 Task: In the  document Machupicchu.html Add another  'page' Use the Tool Explore 'and look for brief about the picture in first page, copy 2-3 lines in second sheet.' Align the text to the Left
Action: Mouse moved to (373, 445)
Screenshot: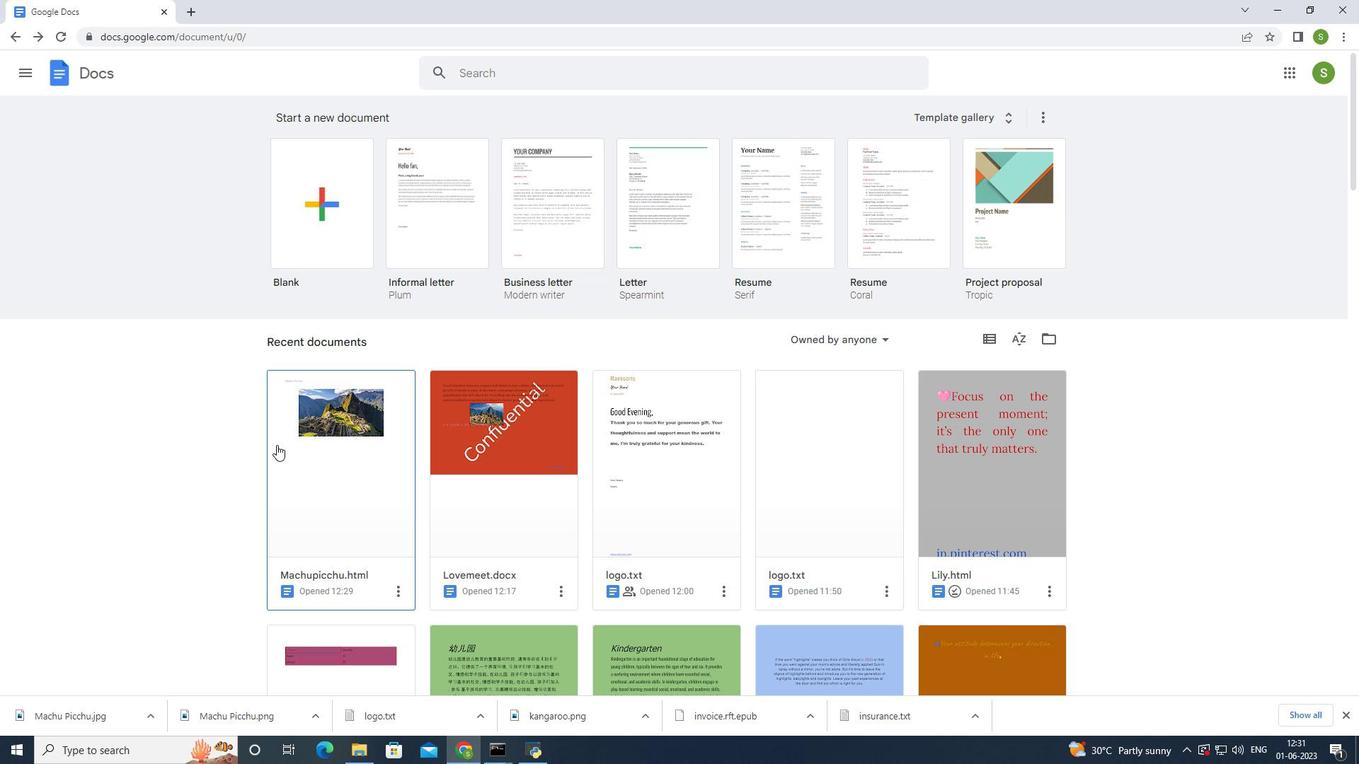 
Action: Mouse pressed left at (373, 445)
Screenshot: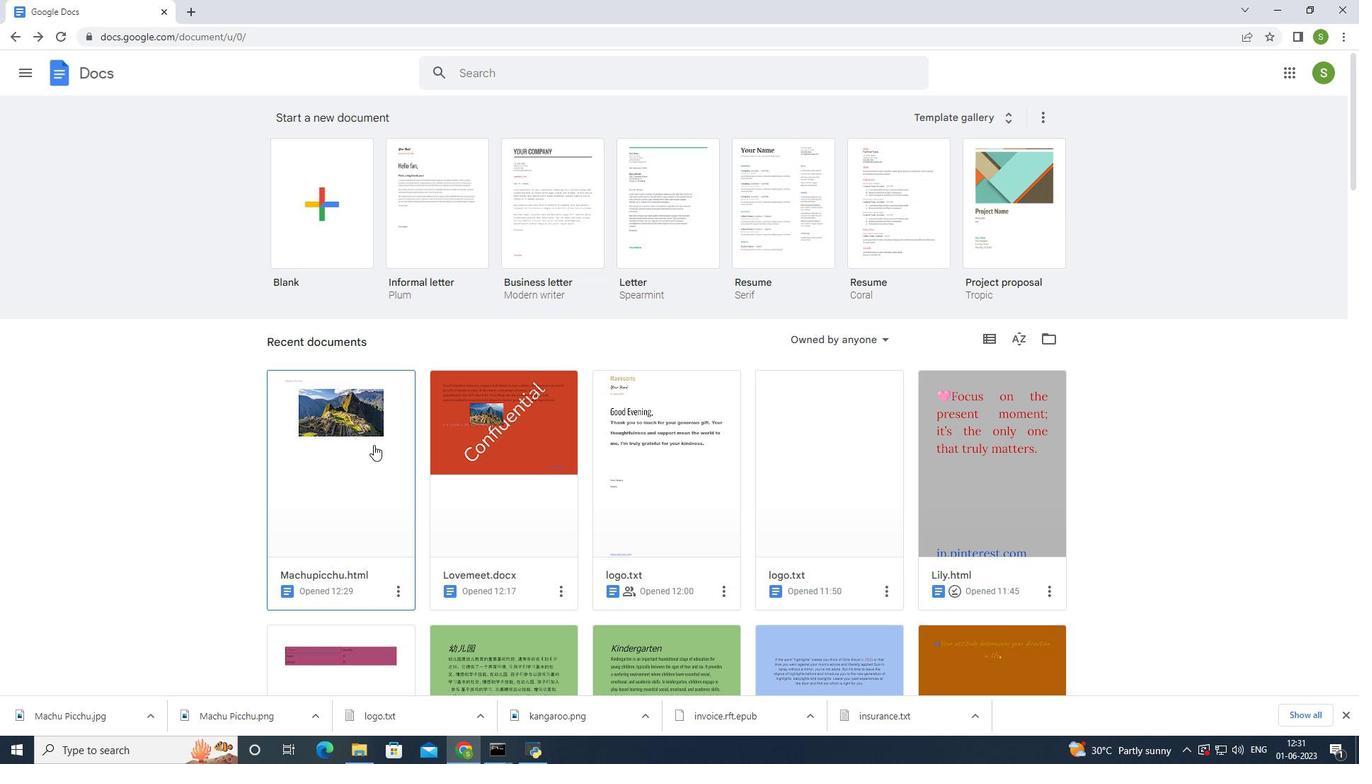 
Action: Mouse moved to (43, 81)
Screenshot: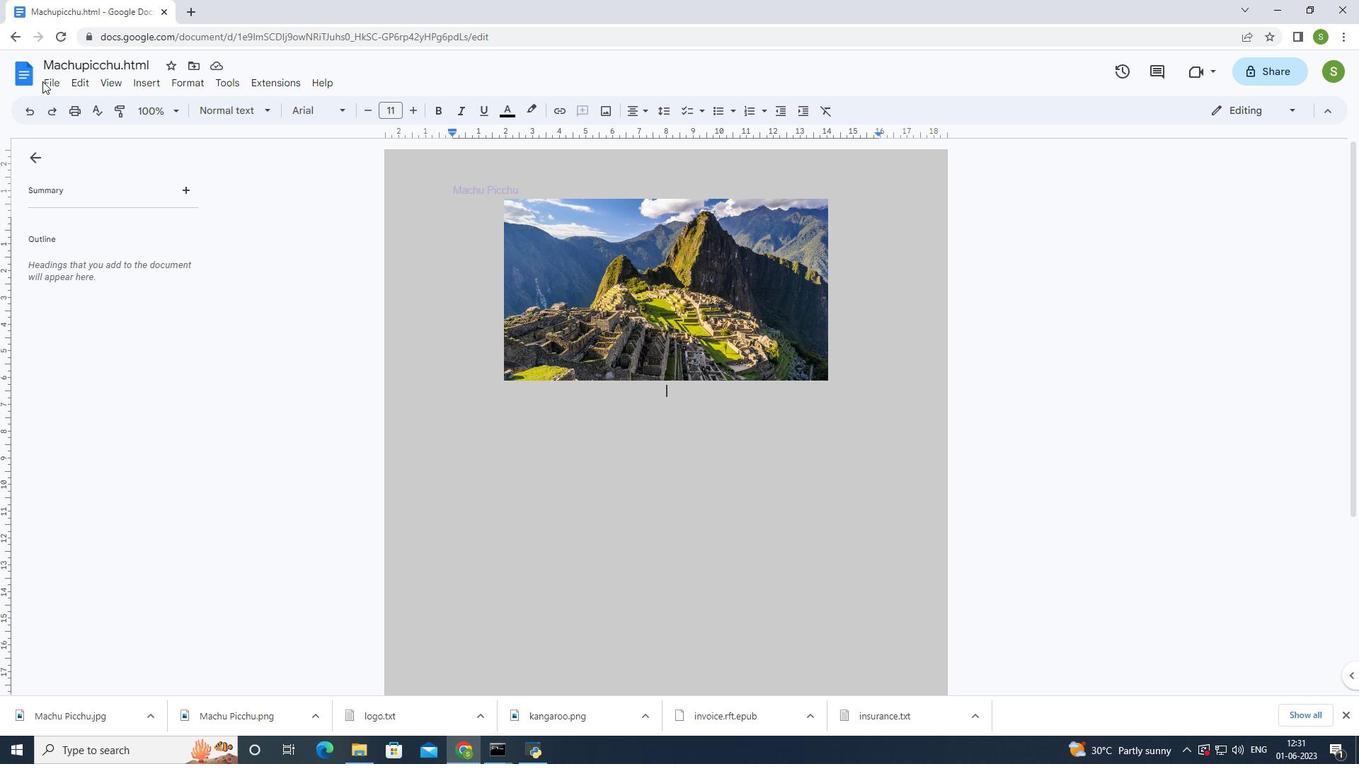 
Action: Mouse pressed left at (43, 81)
Screenshot: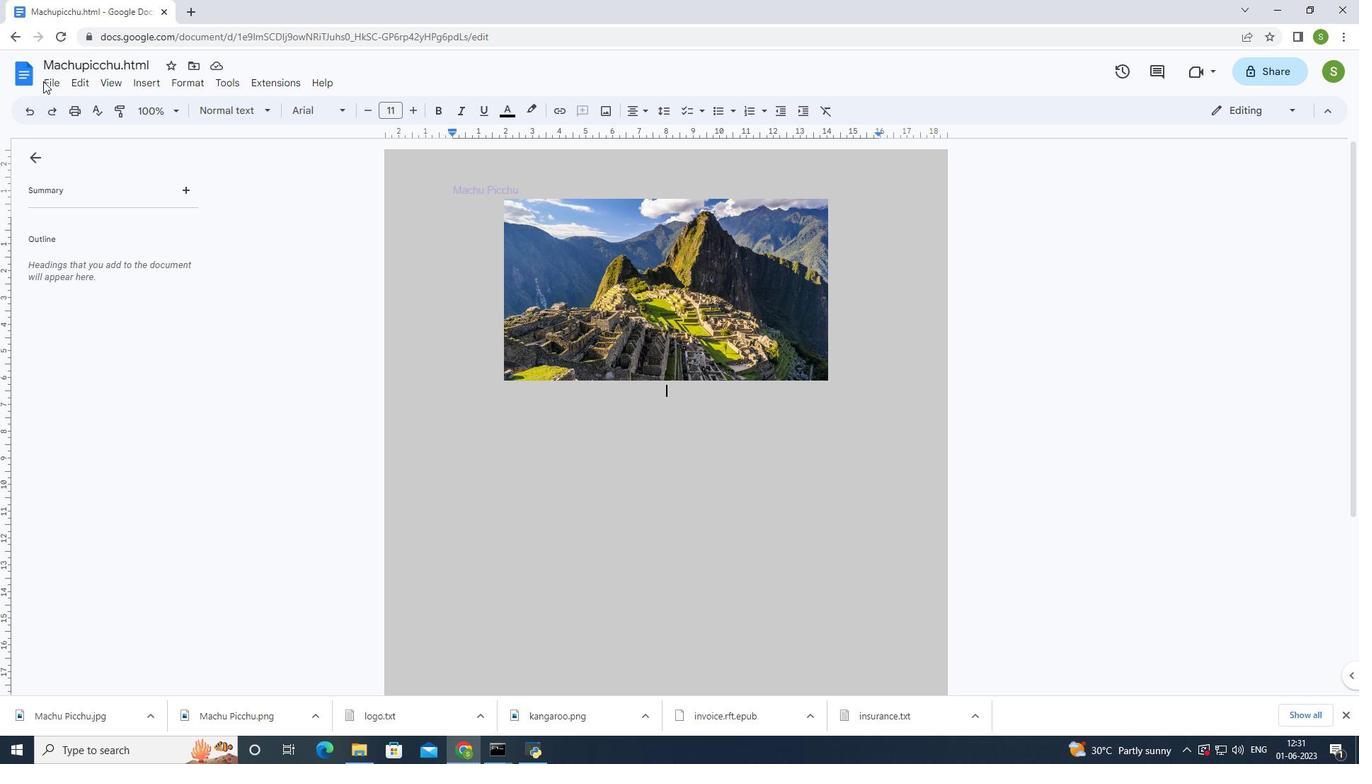 
Action: Mouse moved to (50, 80)
Screenshot: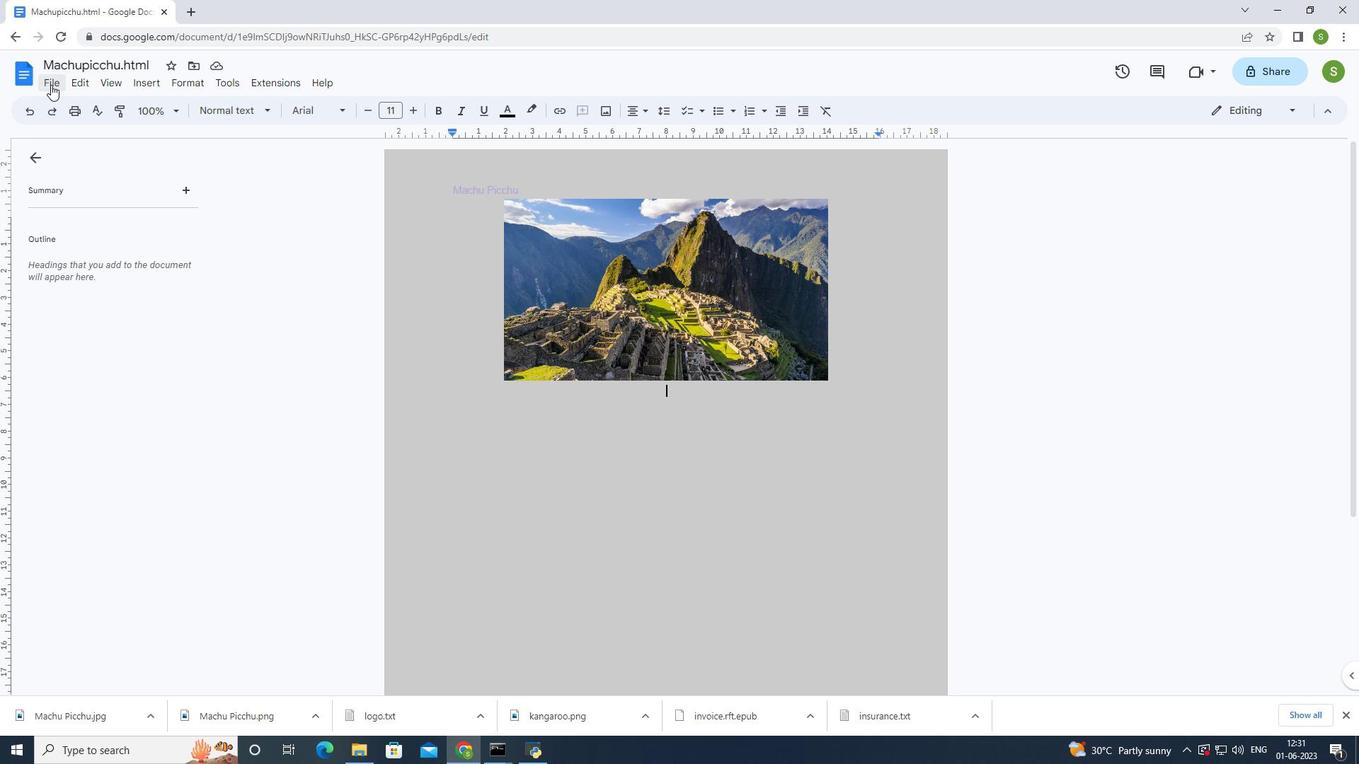 
Action: Mouse pressed left at (50, 80)
Screenshot: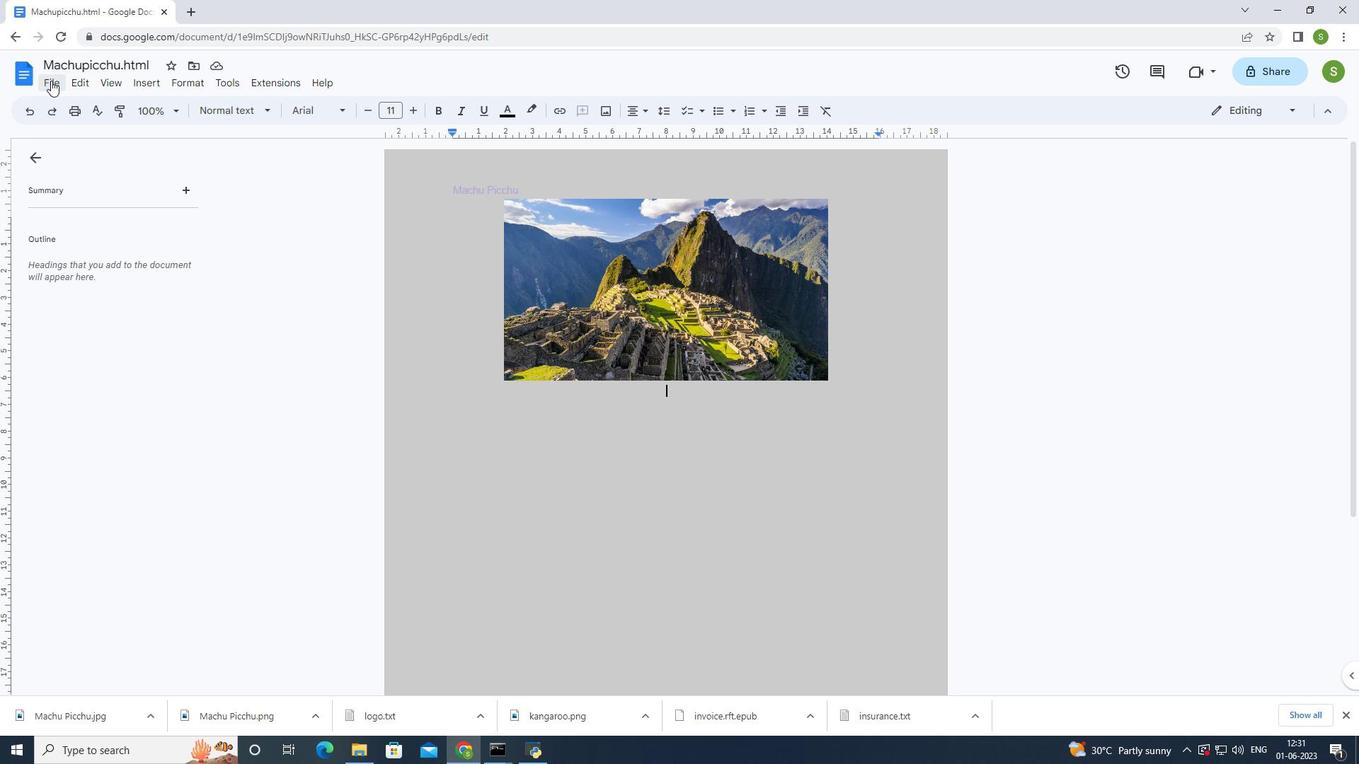 
Action: Mouse moved to (249, 481)
Screenshot: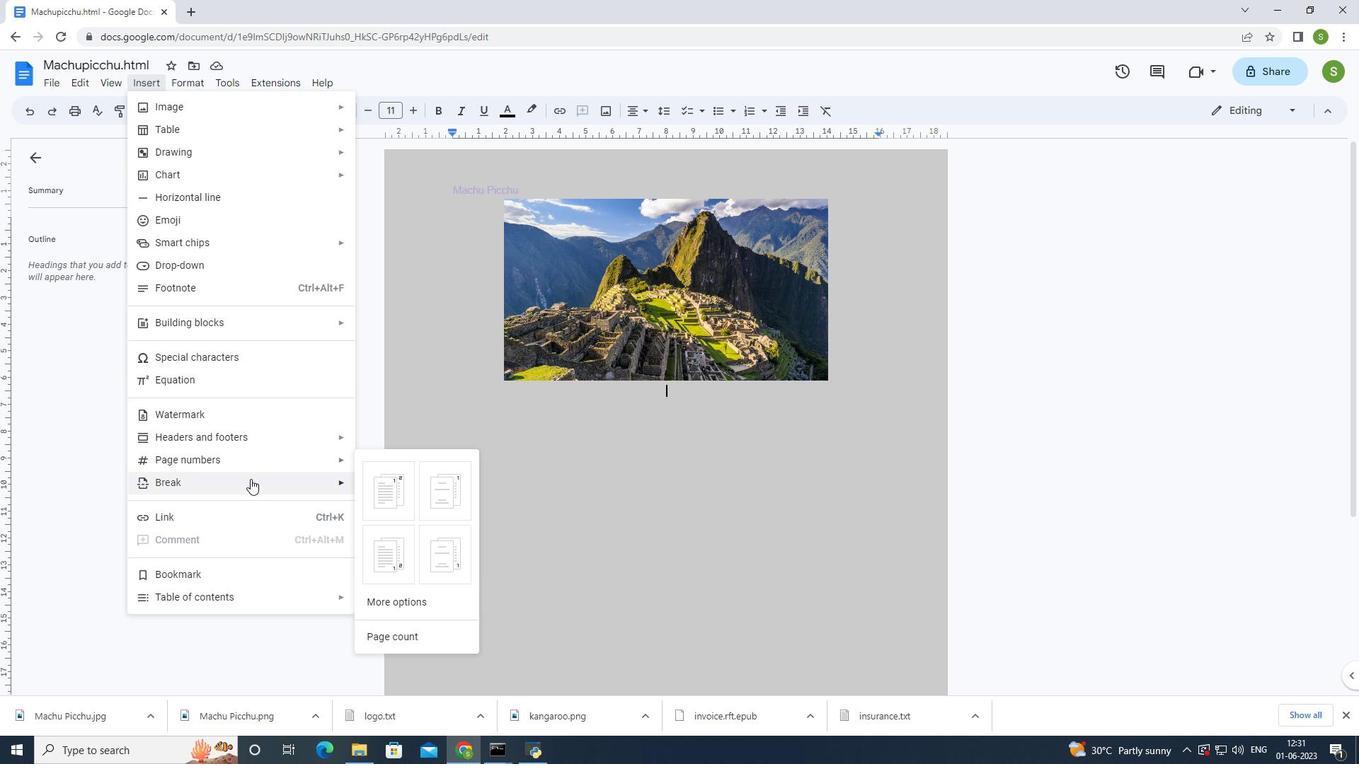 
Action: Mouse pressed left at (249, 481)
Screenshot: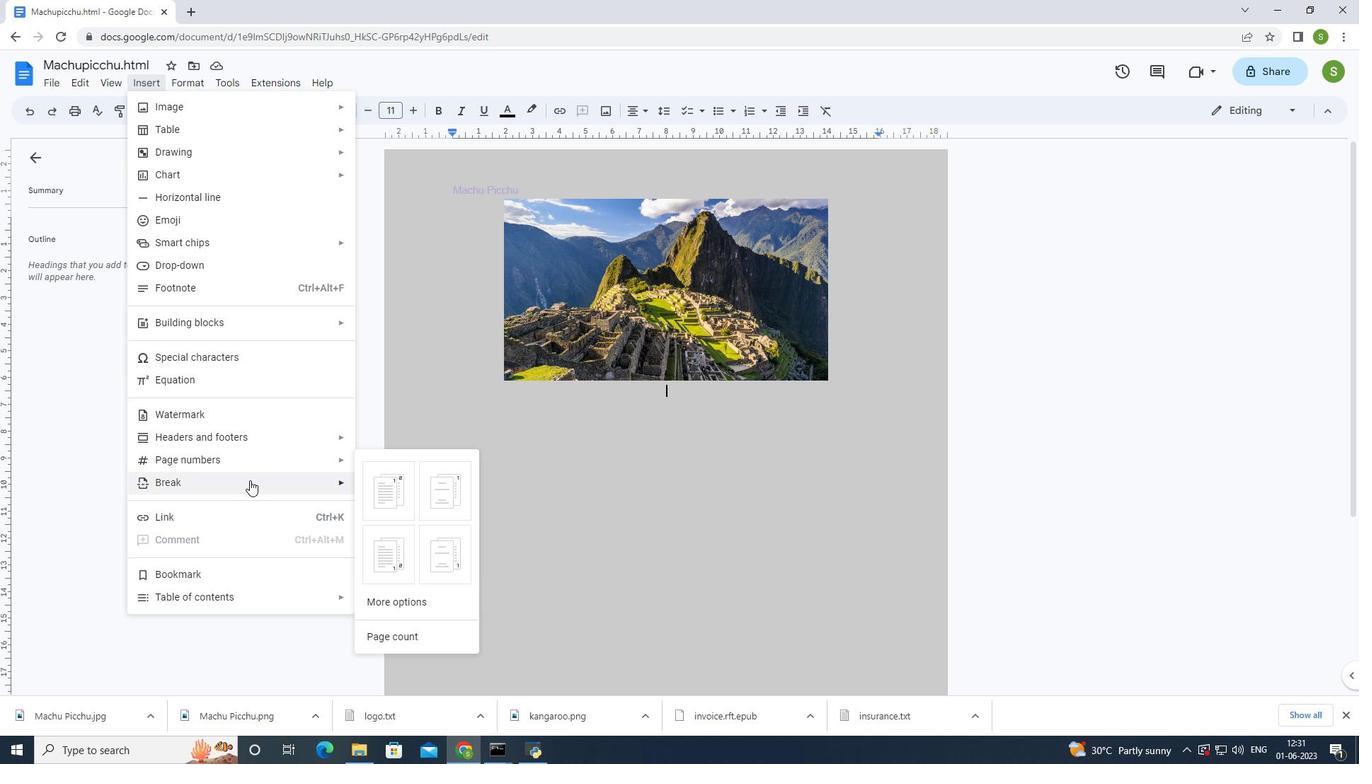 
Action: Mouse moved to (416, 481)
Screenshot: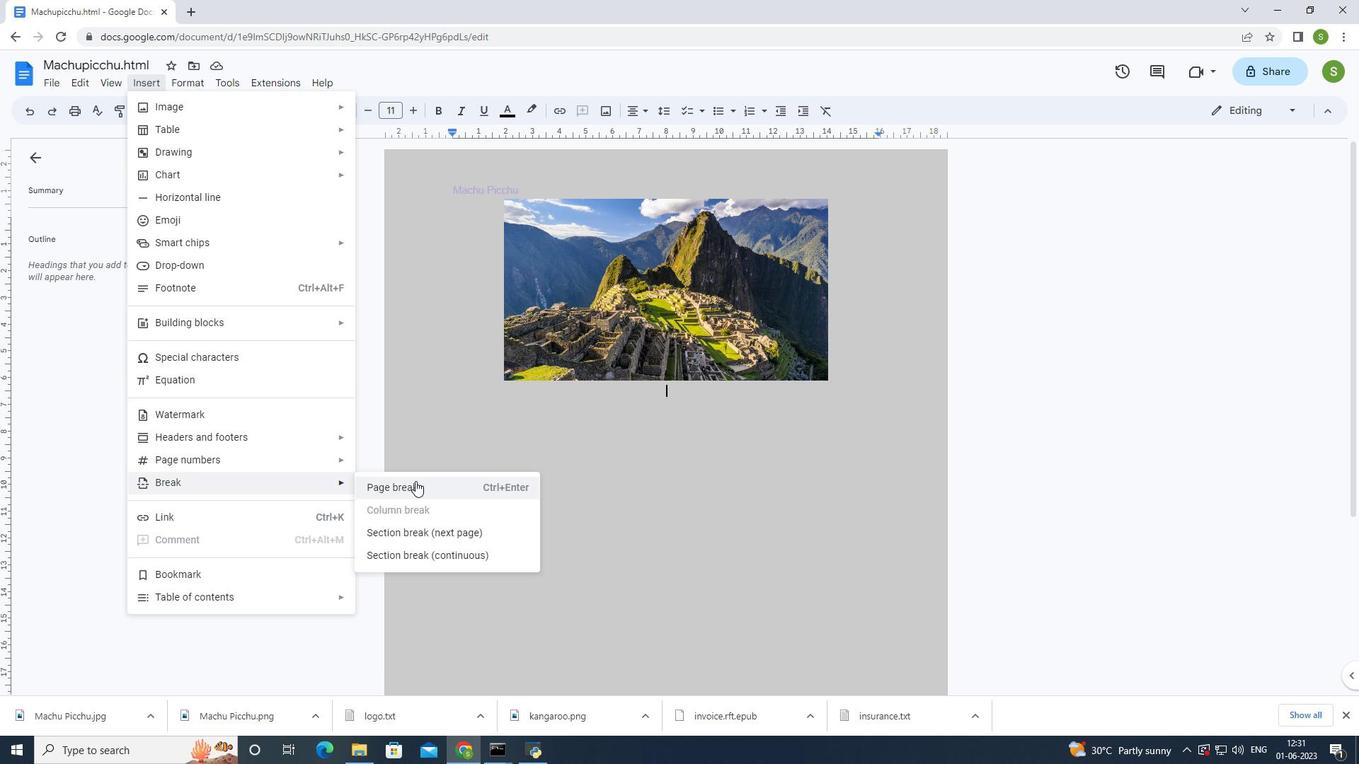 
Action: Mouse pressed left at (416, 481)
Screenshot: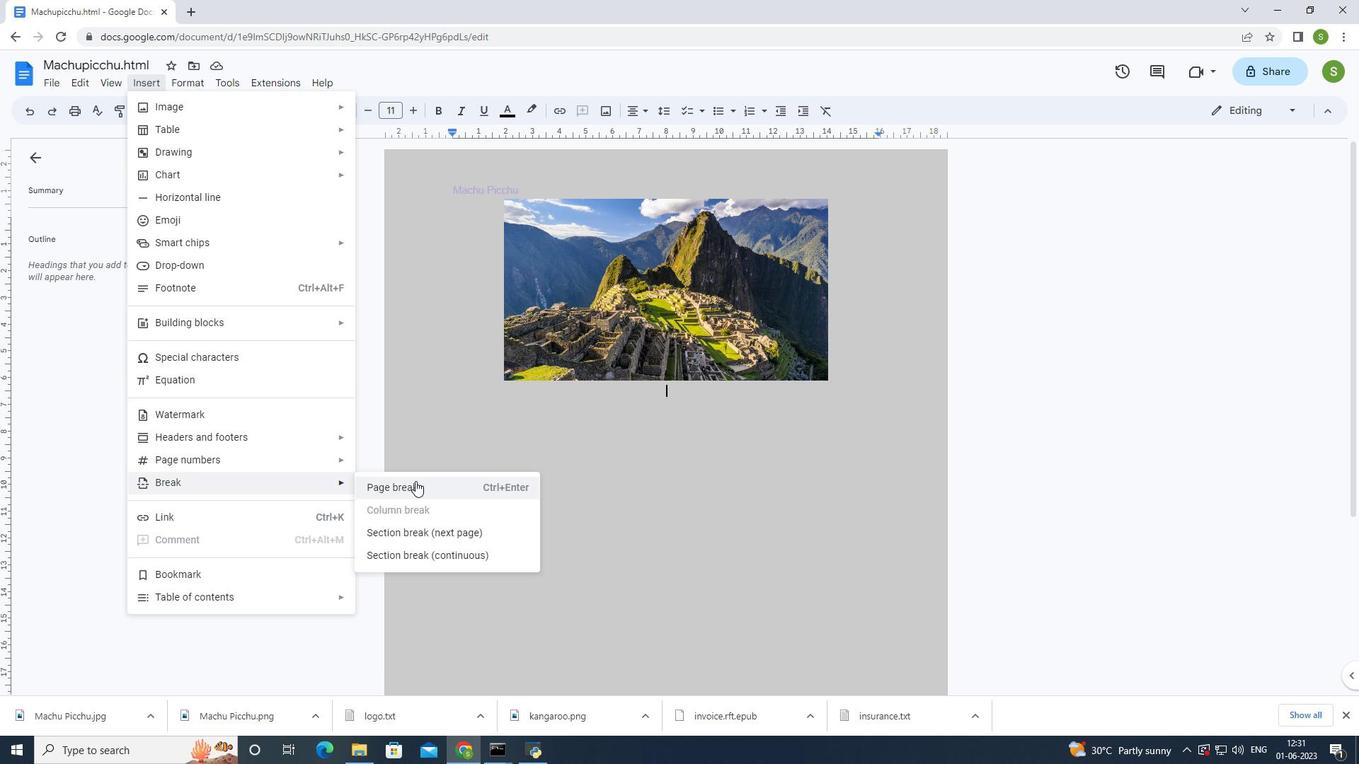 
Action: Mouse moved to (213, 83)
Screenshot: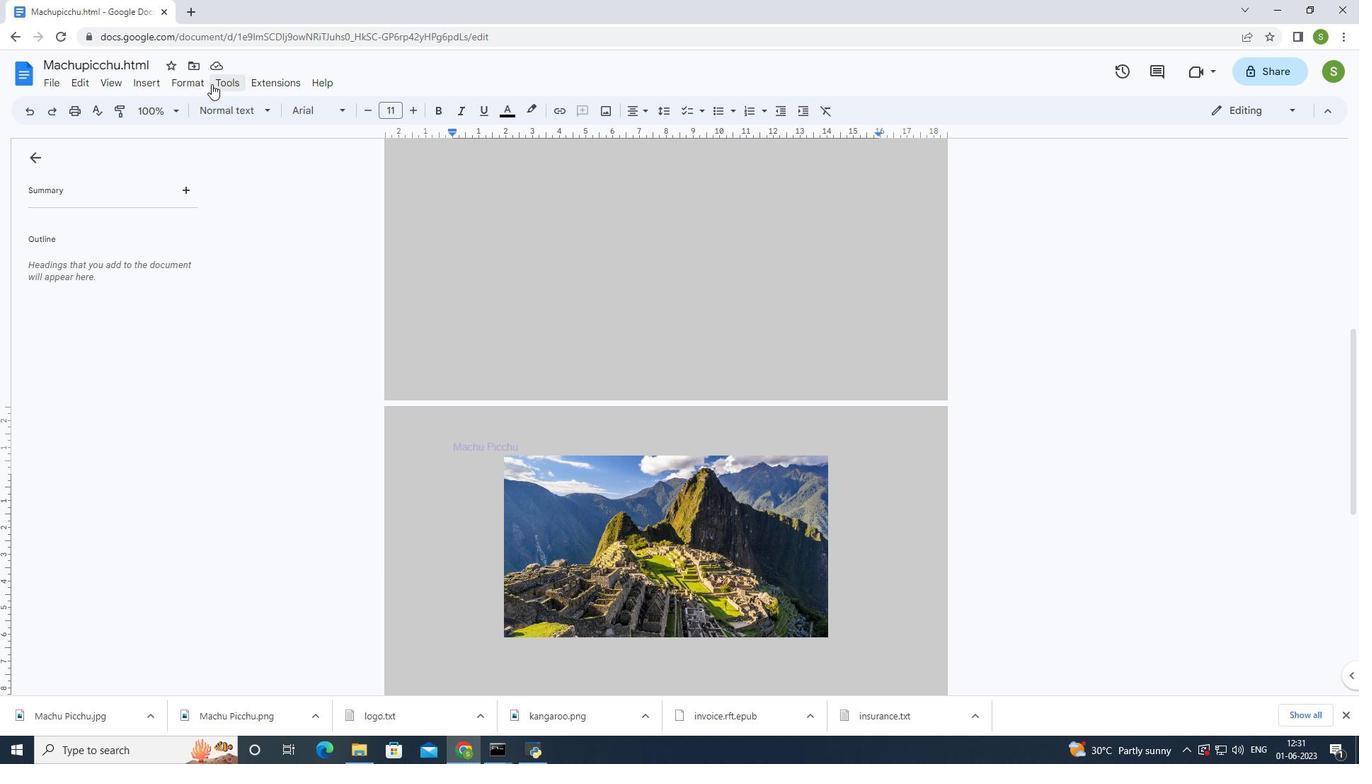 
Action: Mouse pressed left at (213, 83)
Screenshot: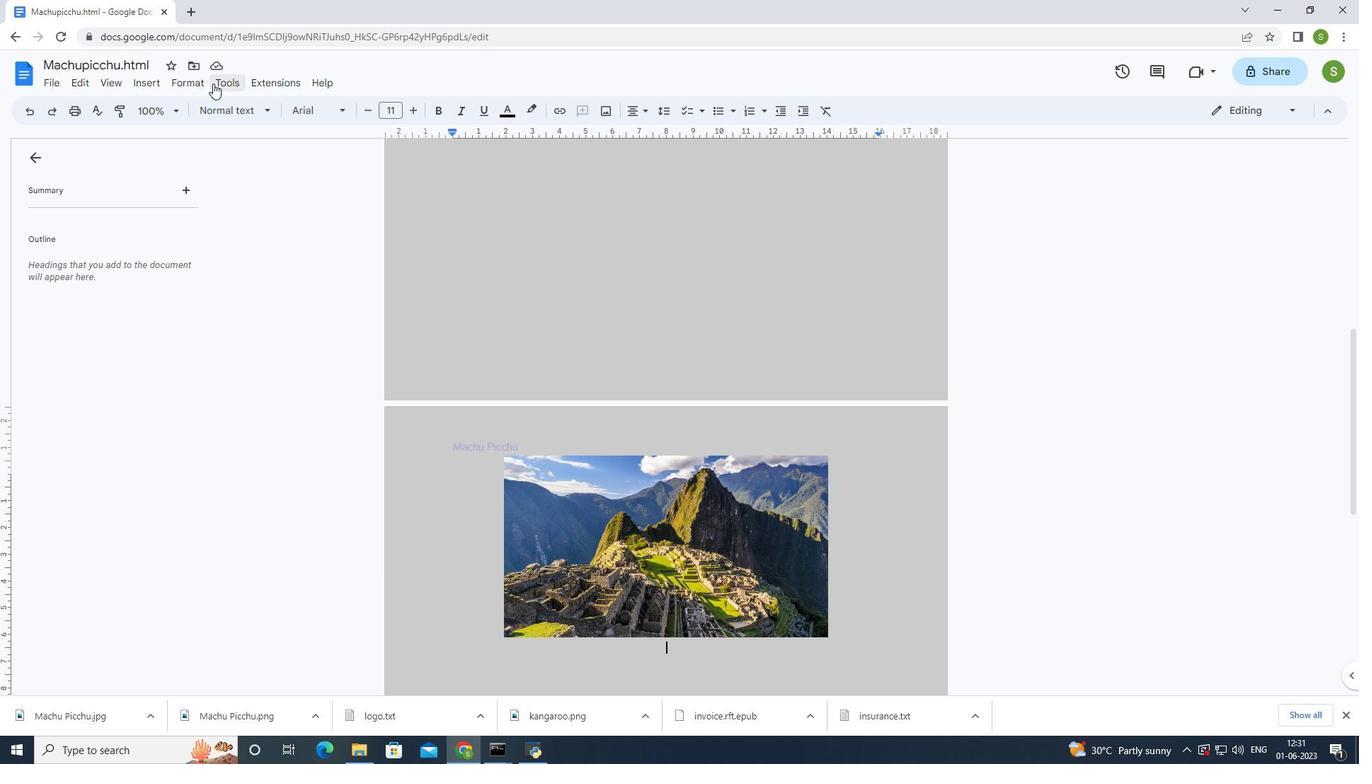 
Action: Mouse moved to (236, 223)
Screenshot: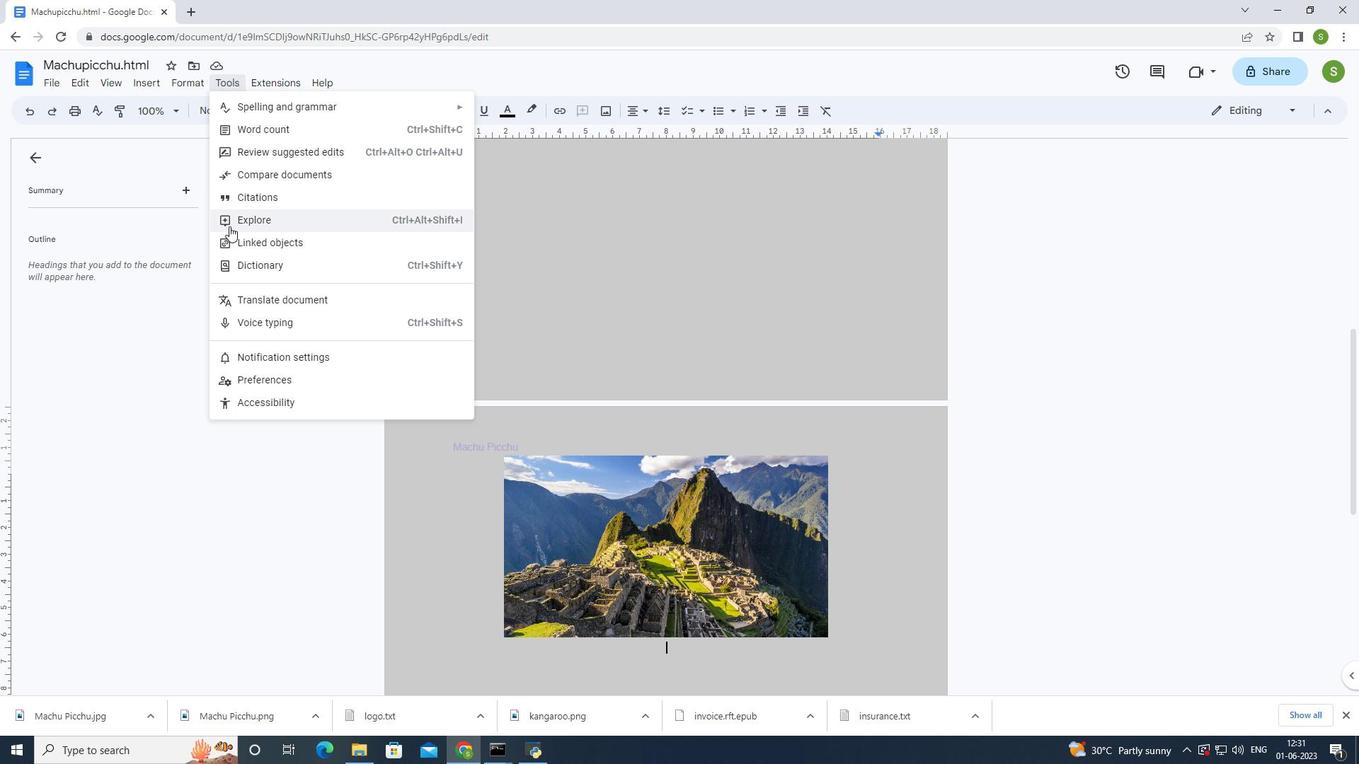 
Action: Mouse pressed left at (236, 223)
Screenshot: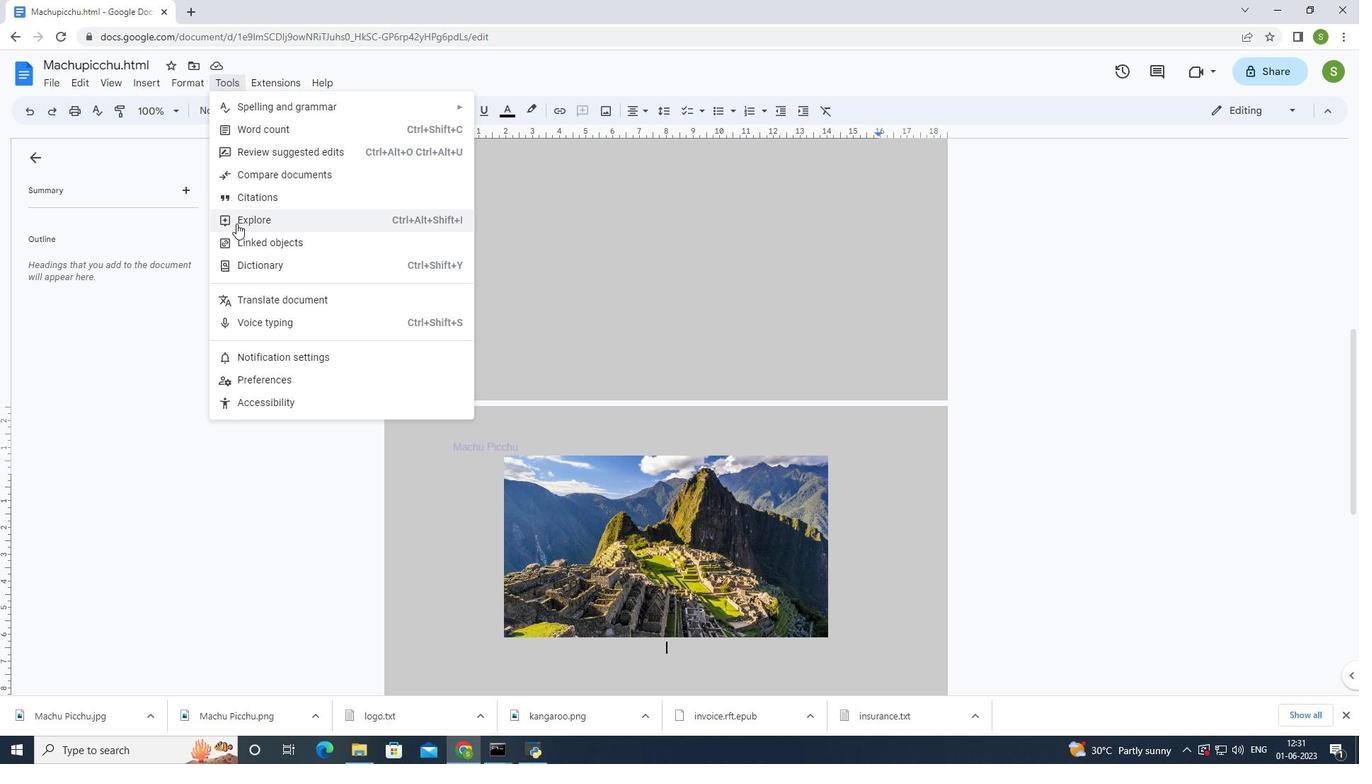 
Action: Mouse moved to (1218, 336)
Screenshot: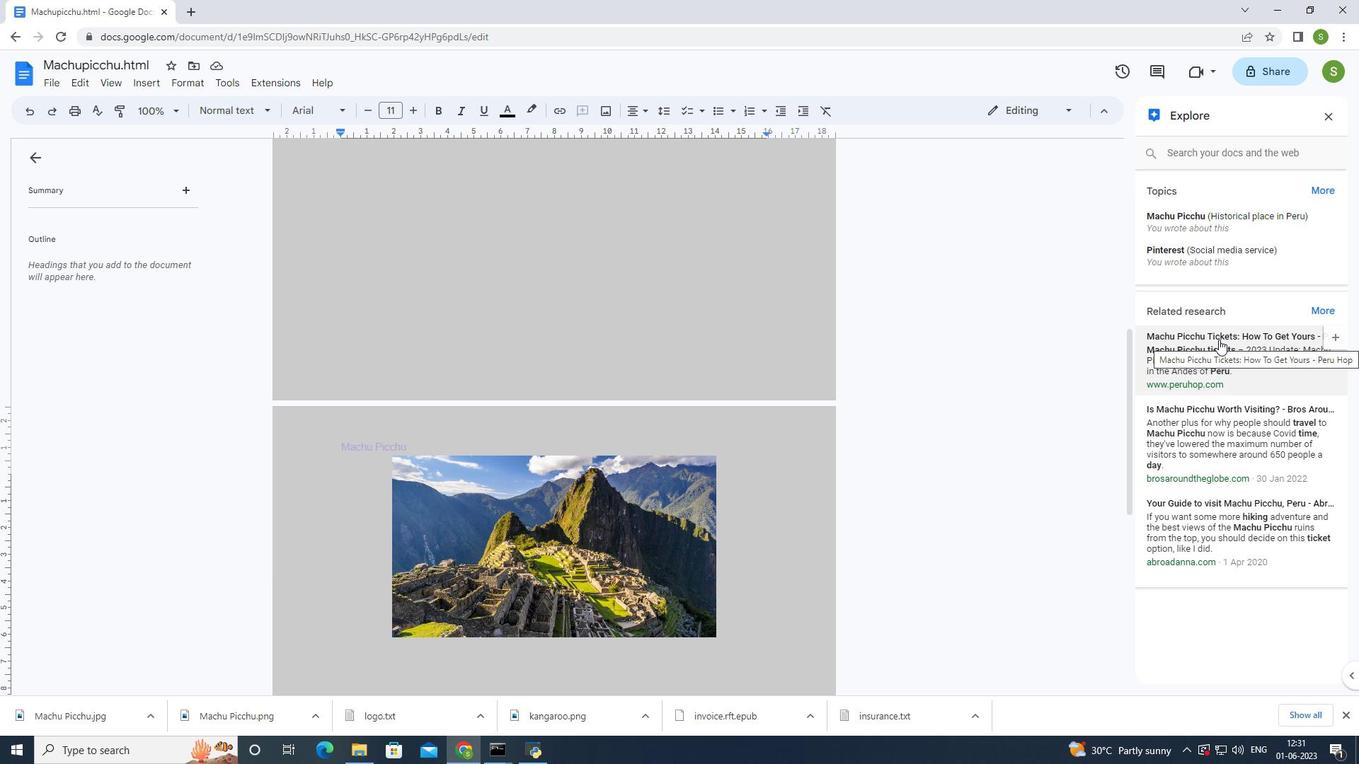 
Action: Mouse pressed left at (1218, 336)
Screenshot: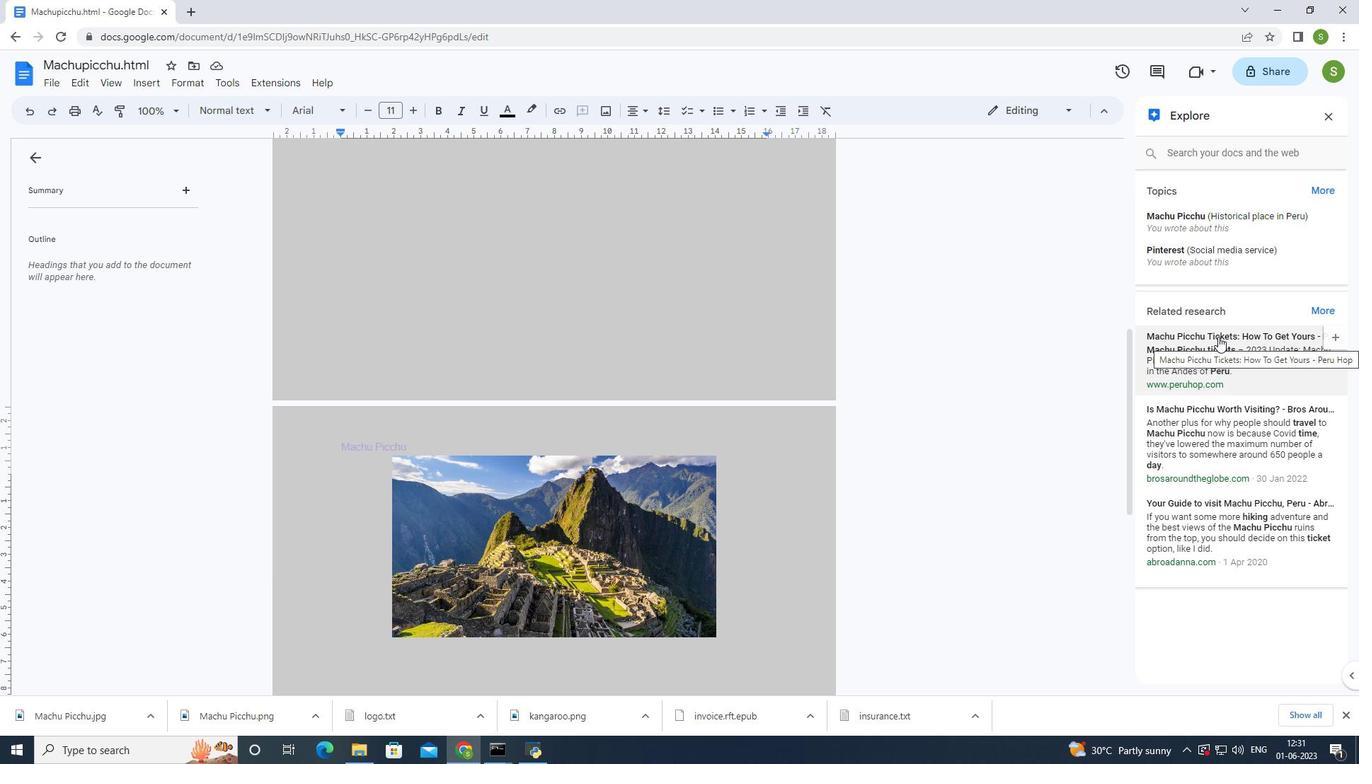 
Action: Mouse moved to (395, 288)
Screenshot: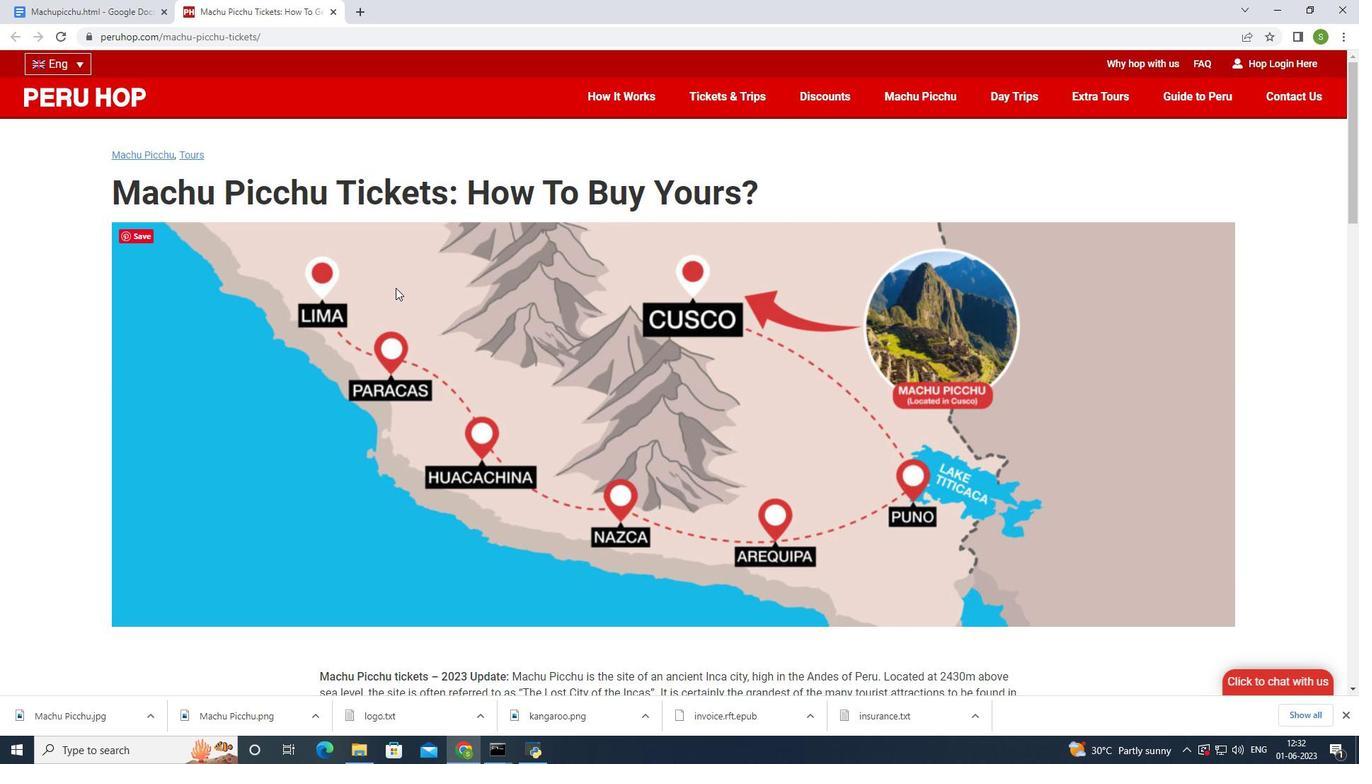 
Action: Mouse scrolled (395, 287) with delta (0, 0)
Screenshot: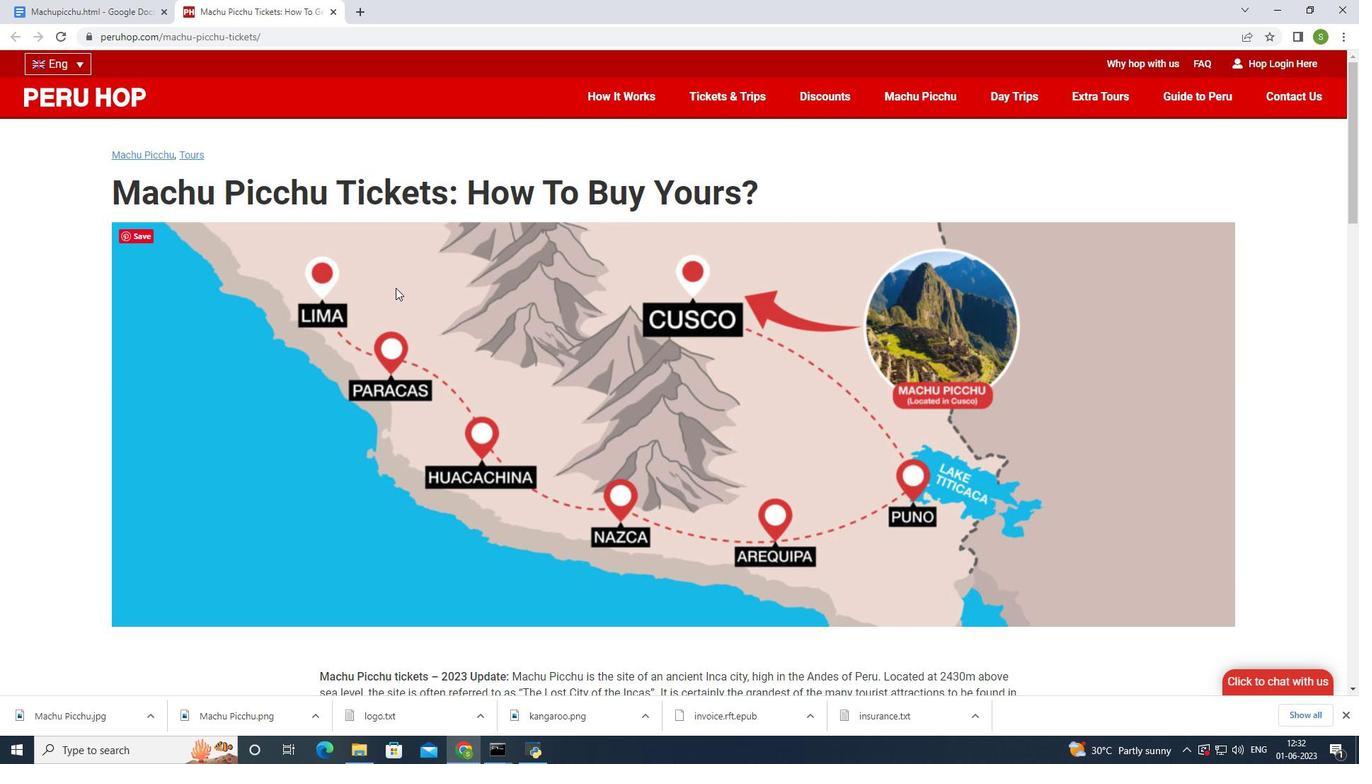 
Action: Mouse scrolled (395, 287) with delta (0, 0)
Screenshot: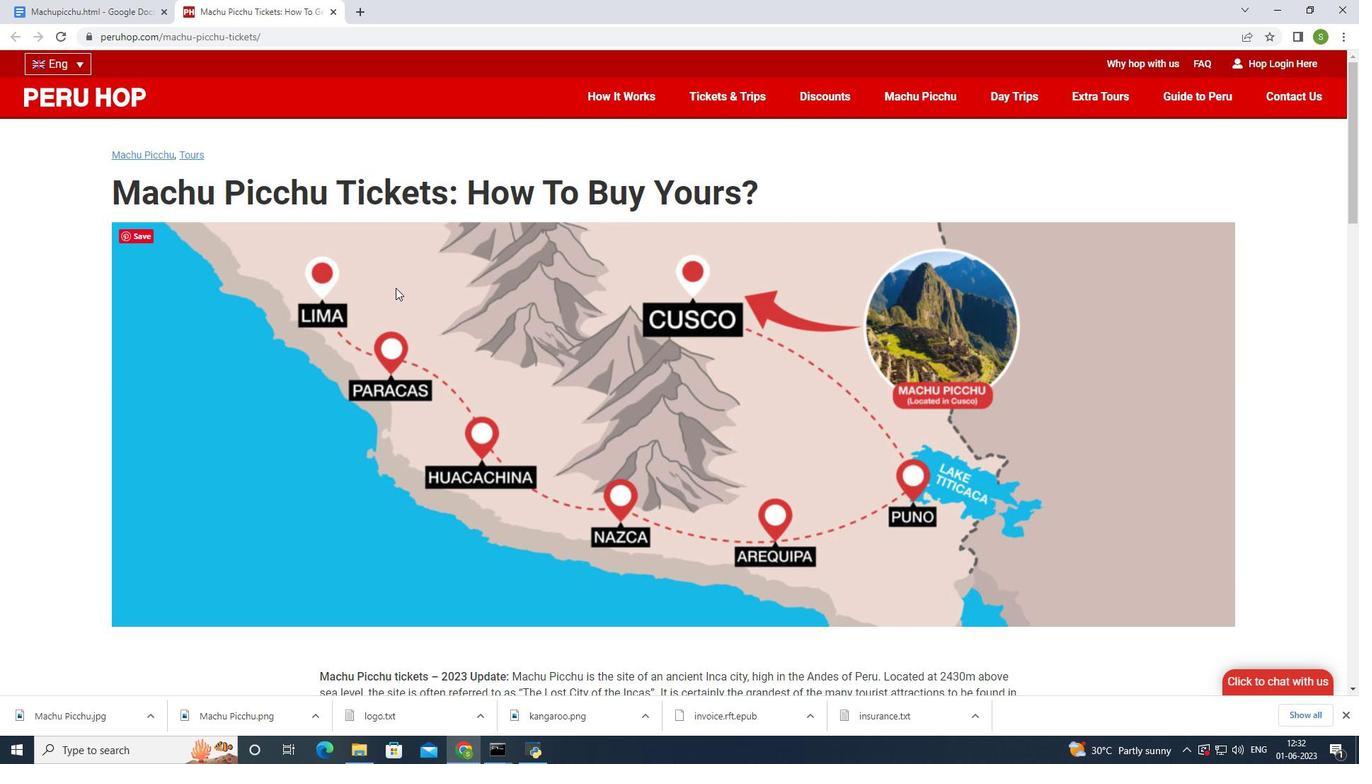 
Action: Mouse scrolled (395, 287) with delta (0, 0)
Screenshot: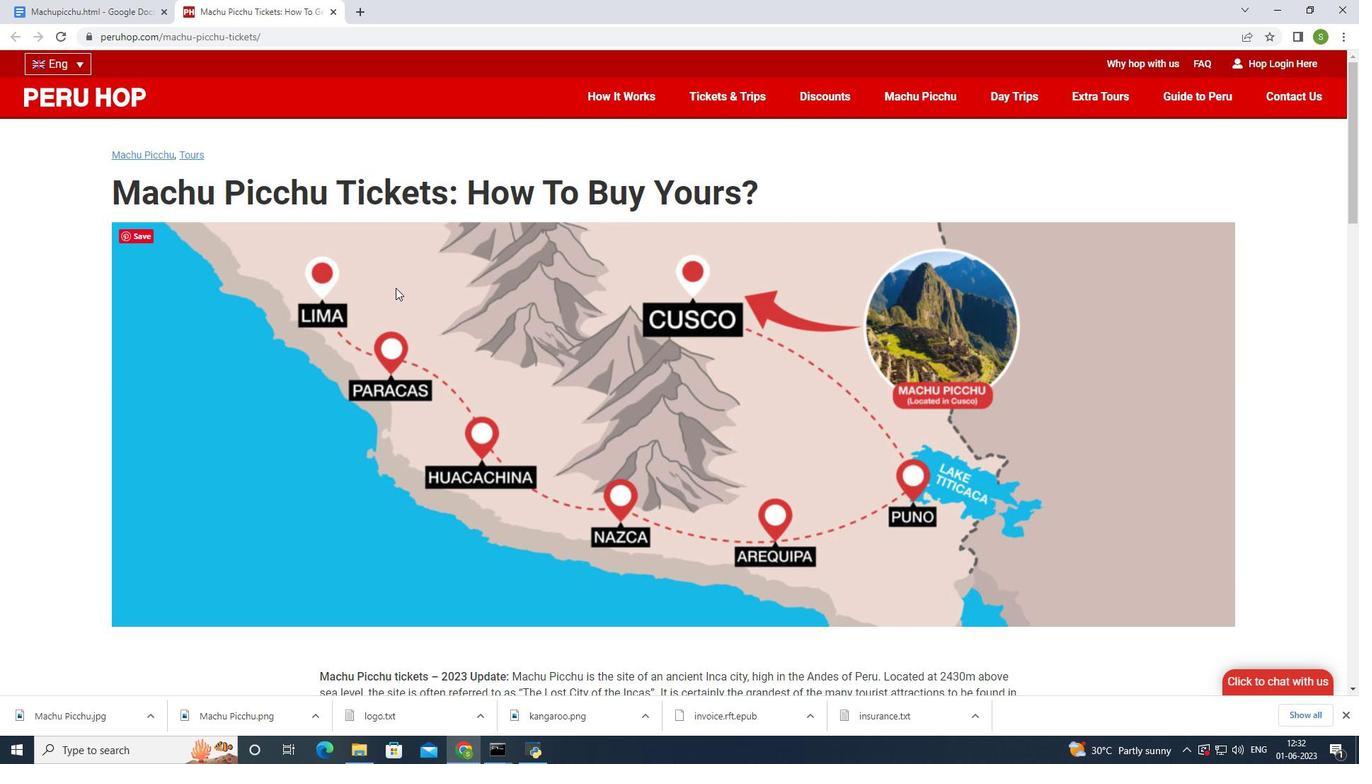 
Action: Mouse scrolled (395, 287) with delta (0, 0)
Screenshot: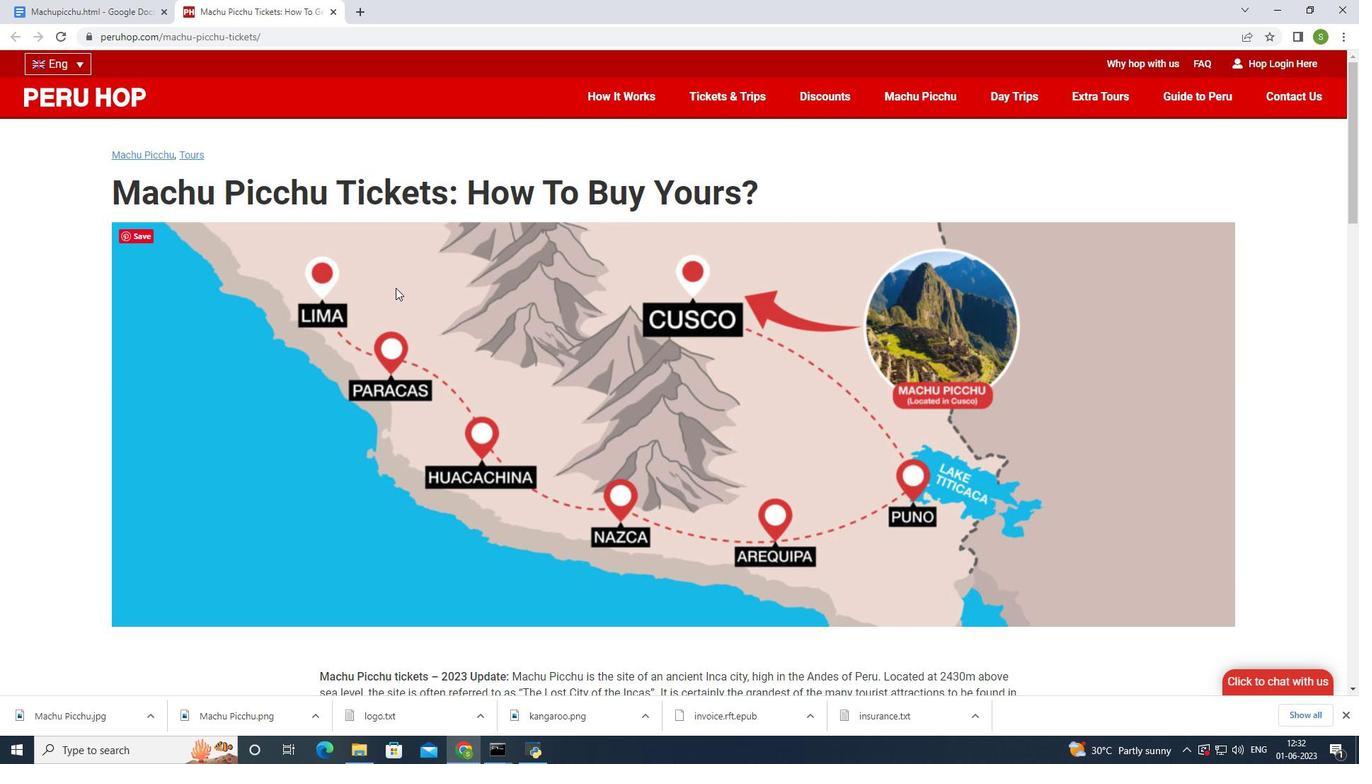 
Action: Mouse moved to (396, 285)
Screenshot: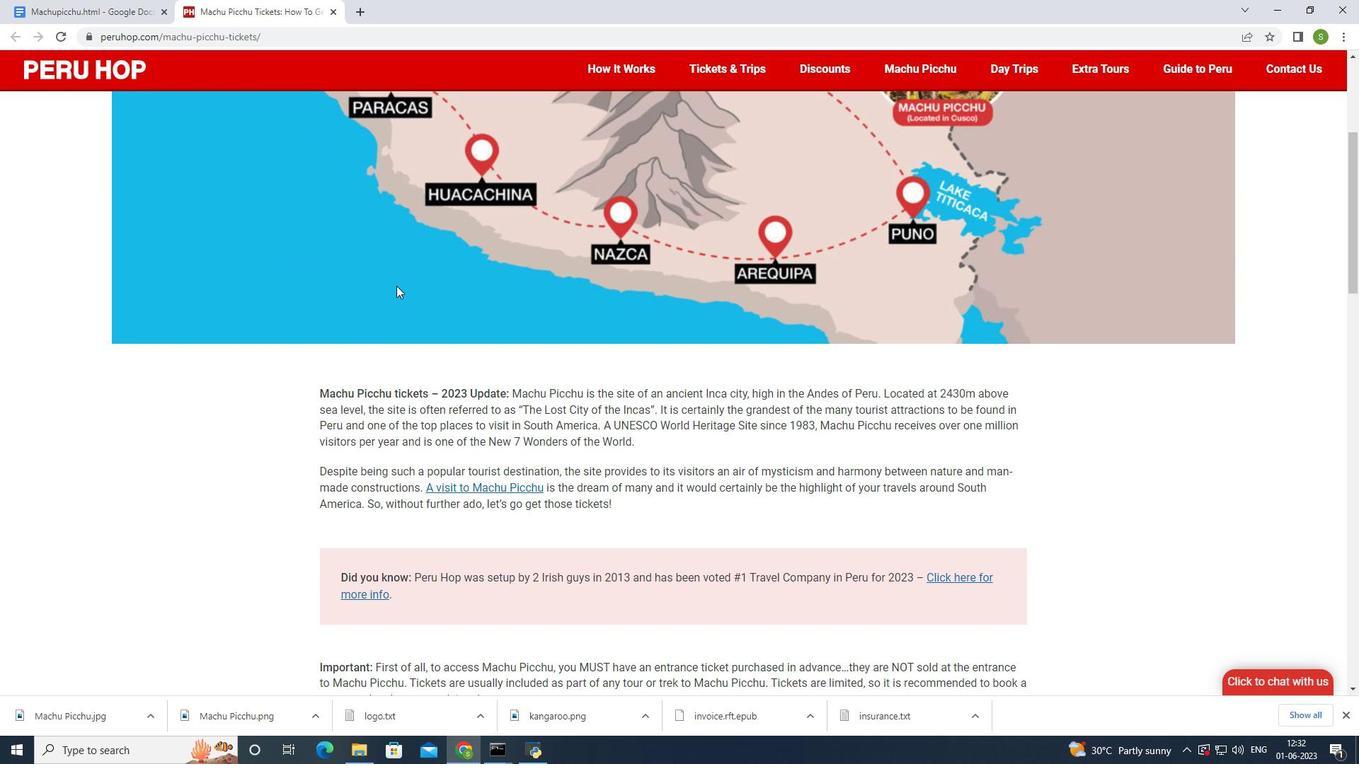 
Action: Mouse scrolled (396, 285) with delta (0, 0)
Screenshot: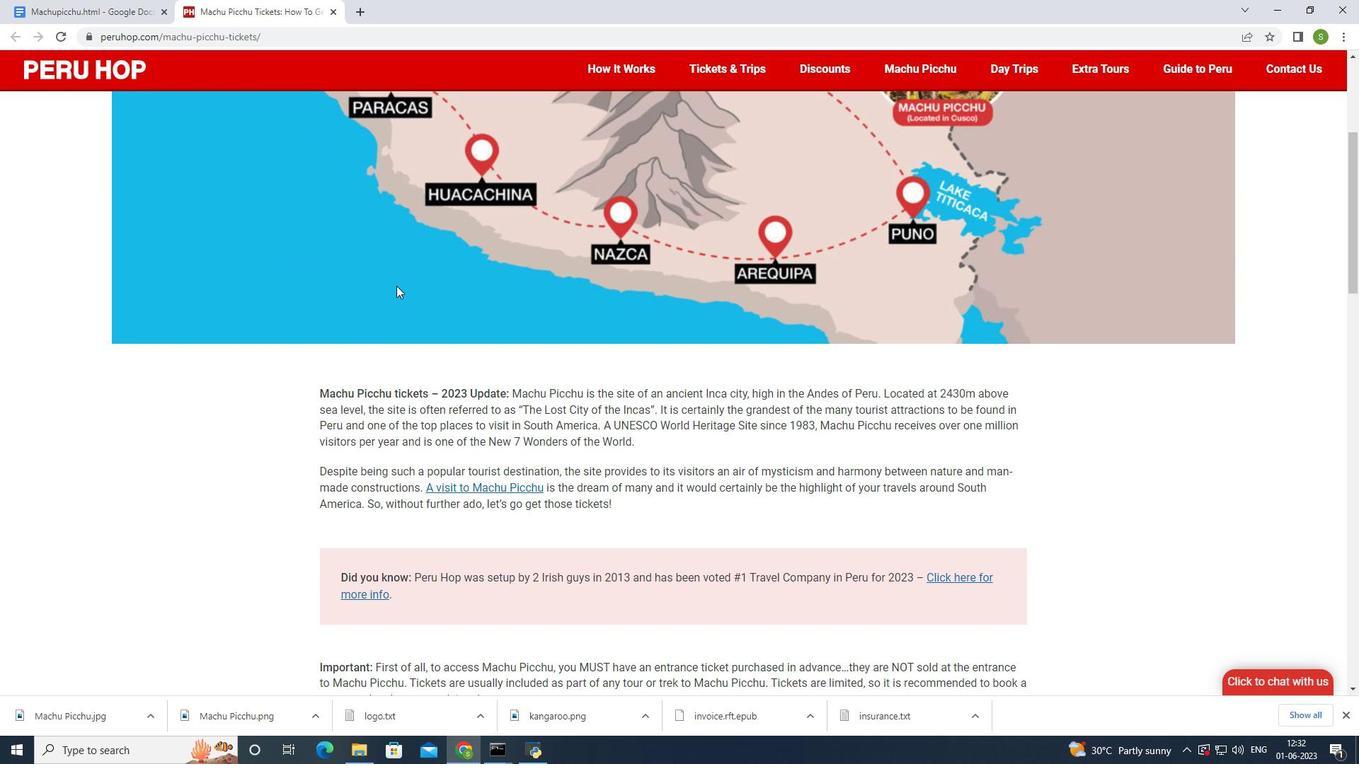
Action: Mouse moved to (327, 323)
Screenshot: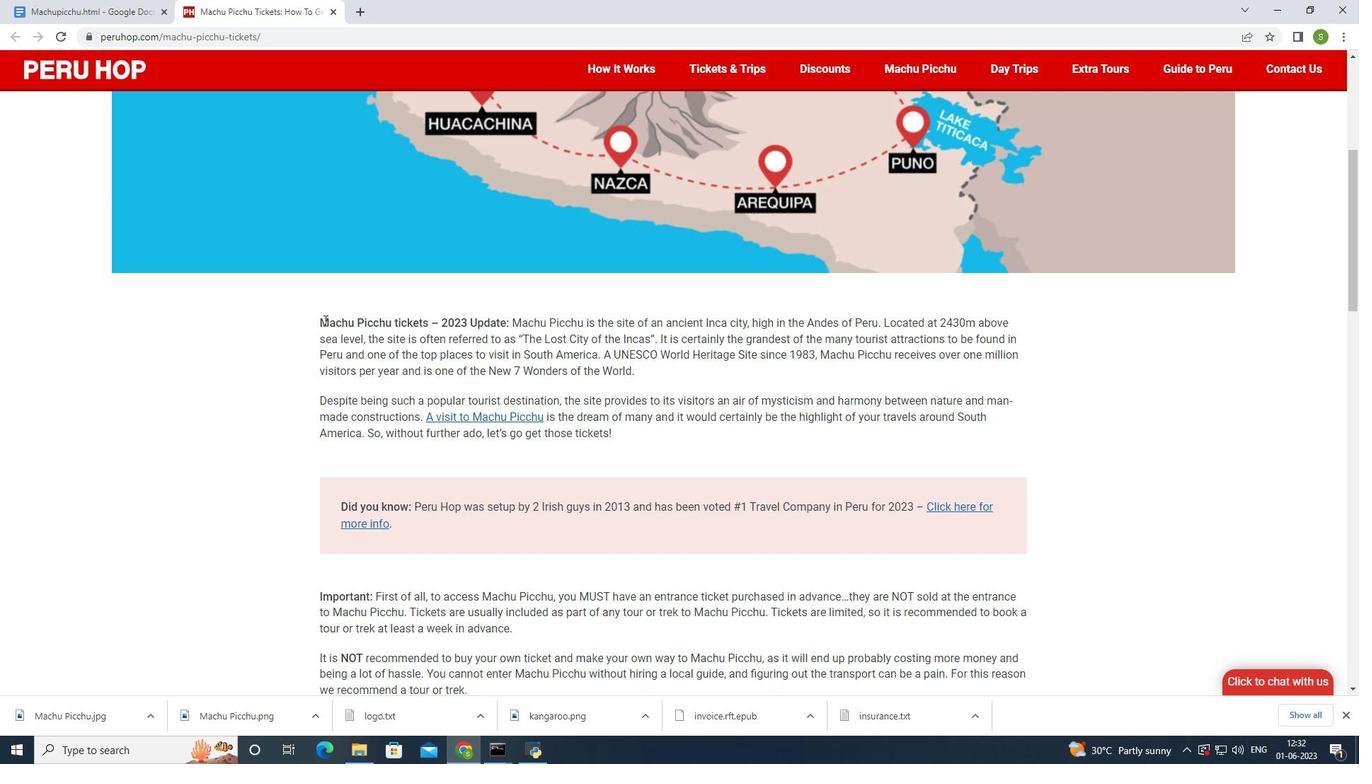 
Action: Mouse pressed left at (327, 323)
Screenshot: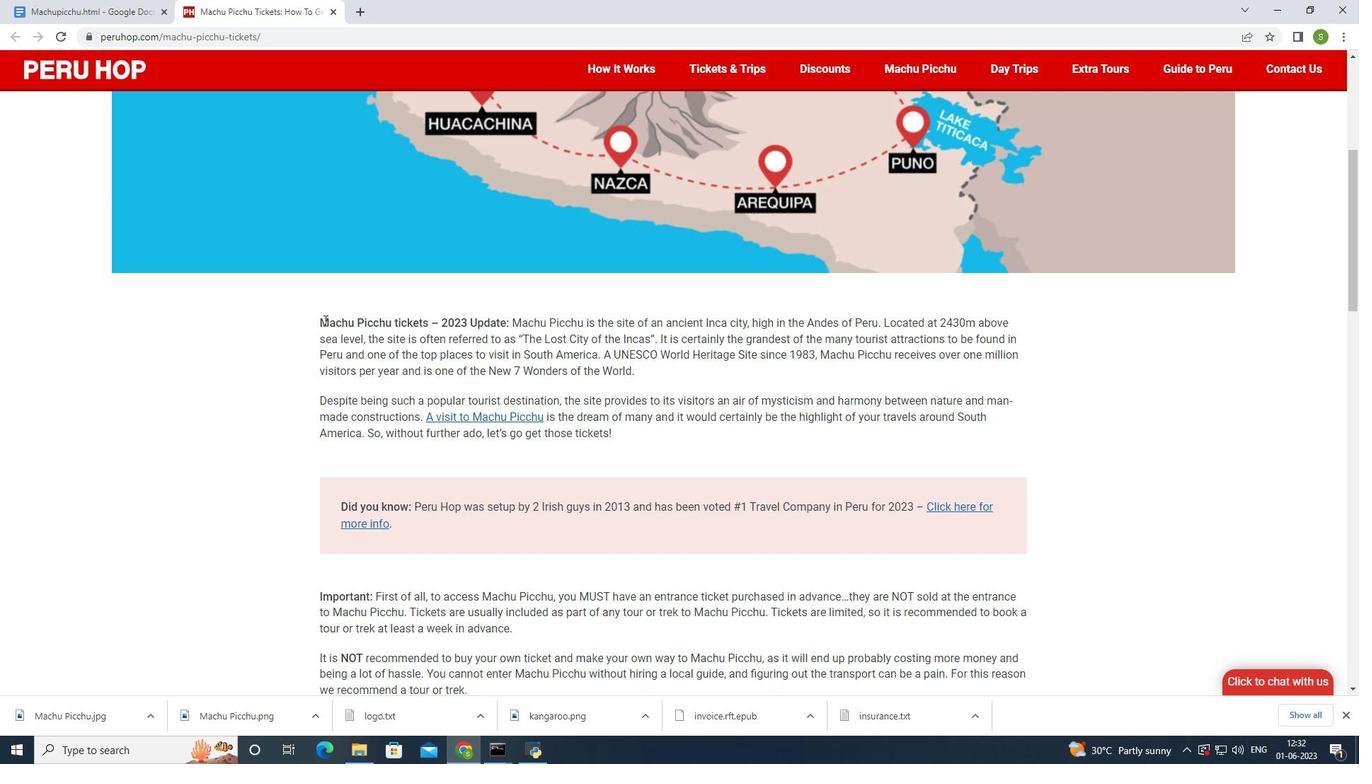 
Action: Mouse moved to (318, 319)
Screenshot: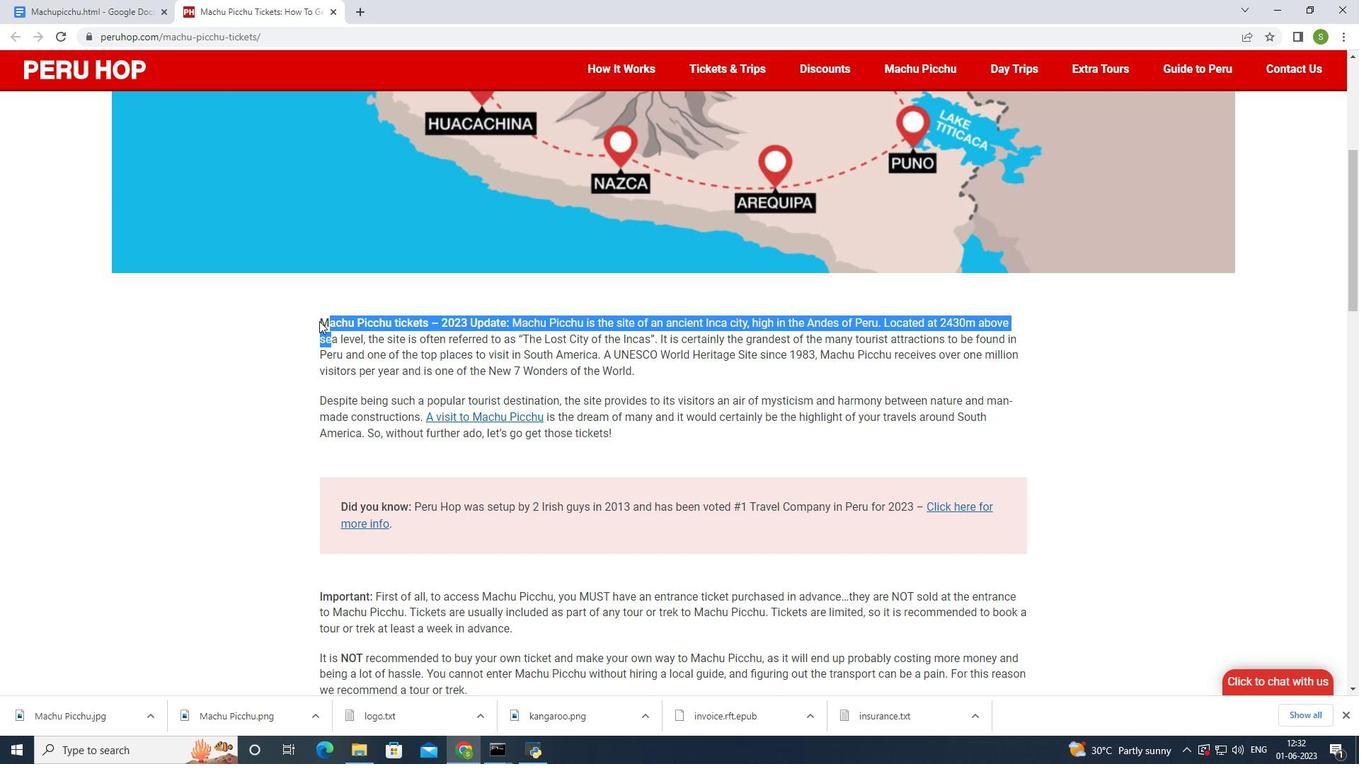 
Action: Mouse pressed left at (318, 319)
Screenshot: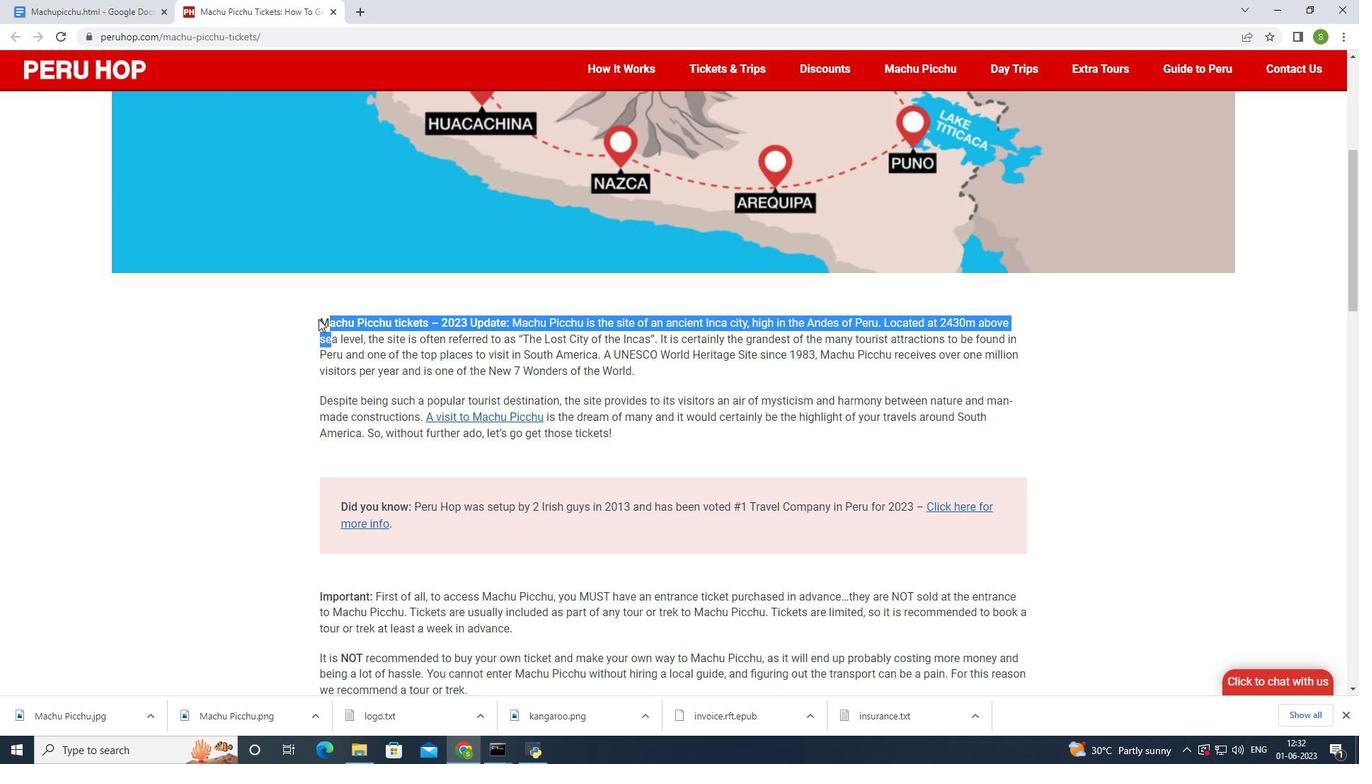 
Action: Mouse pressed left at (318, 319)
Screenshot: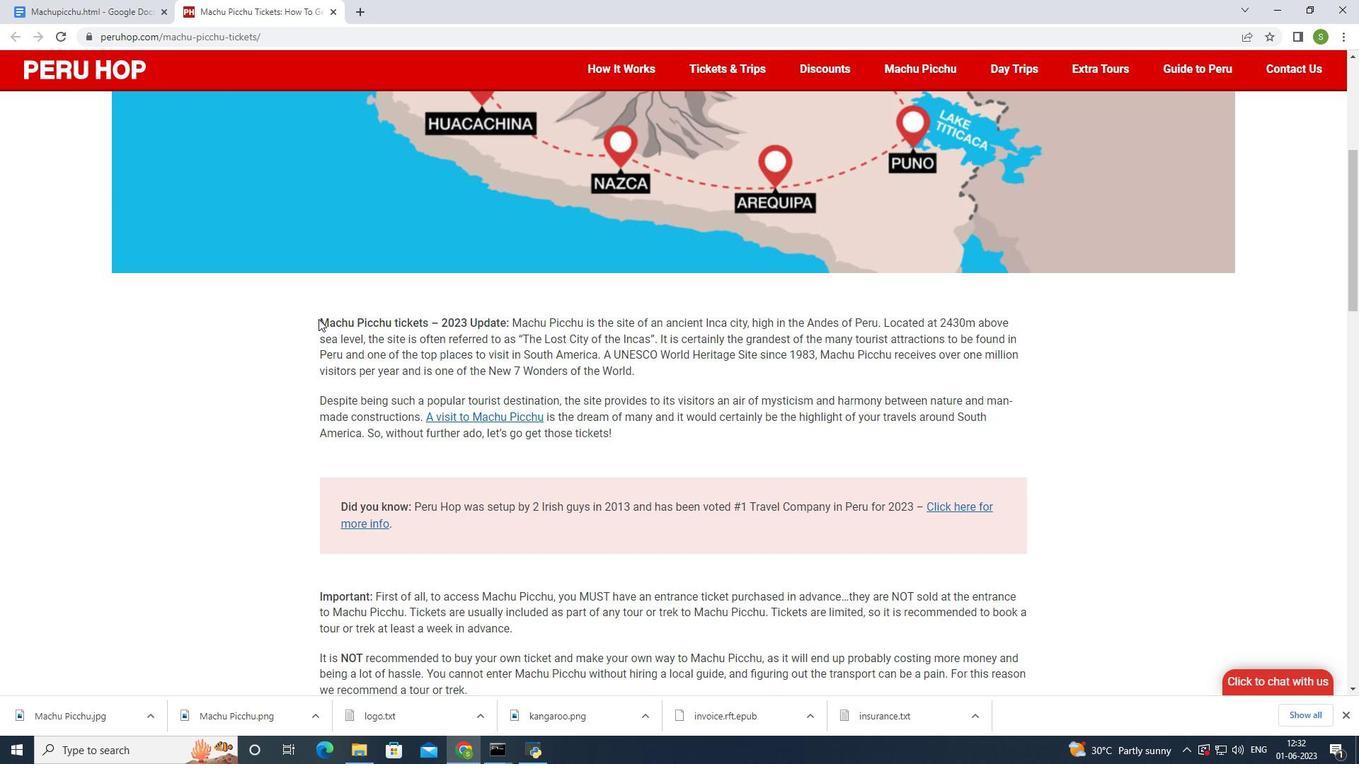 
Action: Mouse moved to (637, 382)
Screenshot: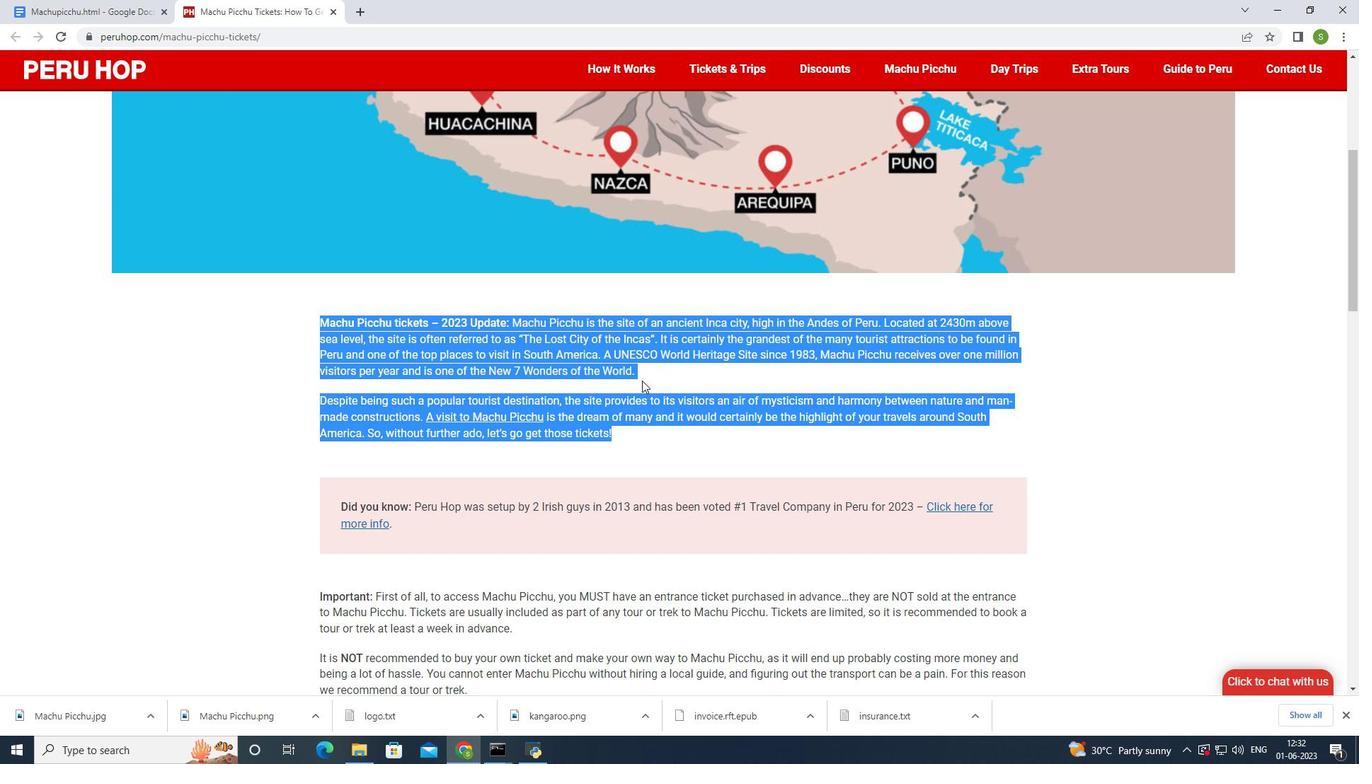 
Action: Key pressed ctrl+C
Screenshot: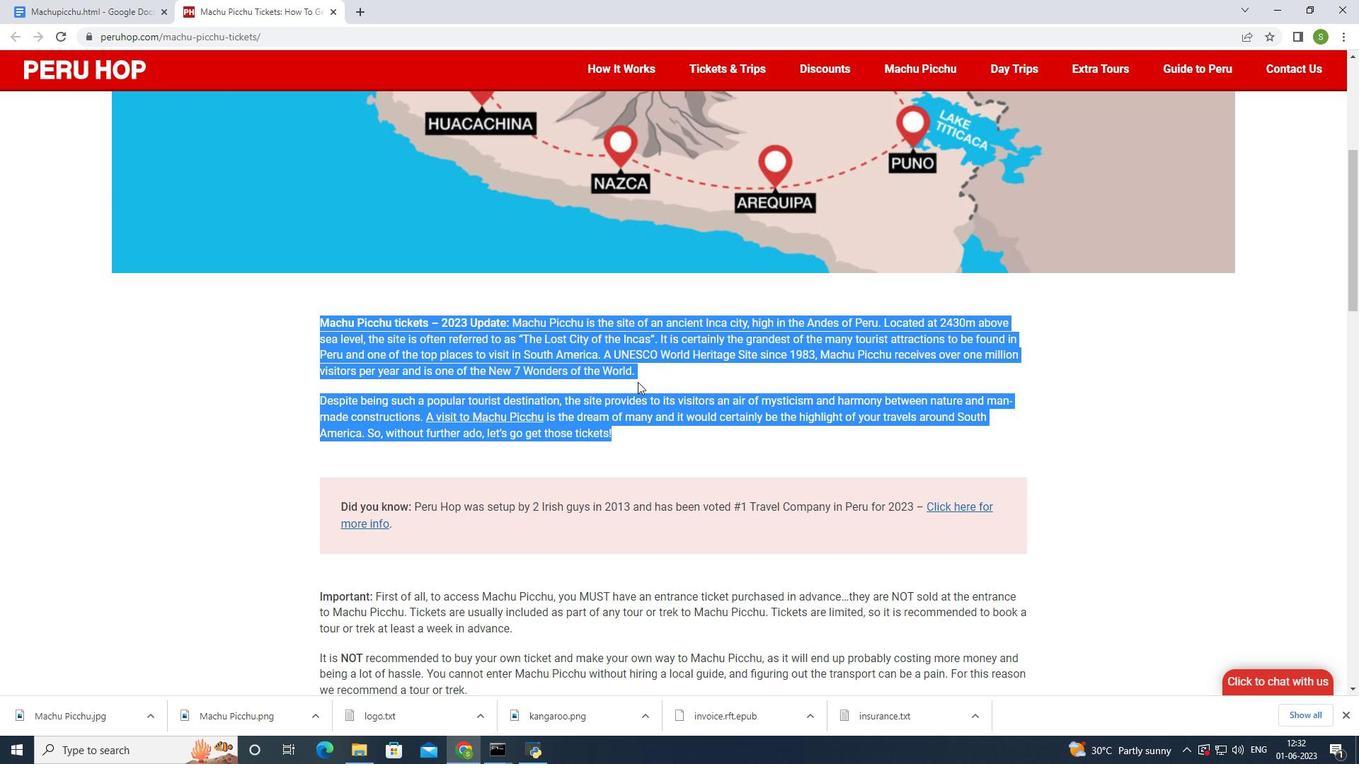 
Action: Mouse moved to (121, 14)
Screenshot: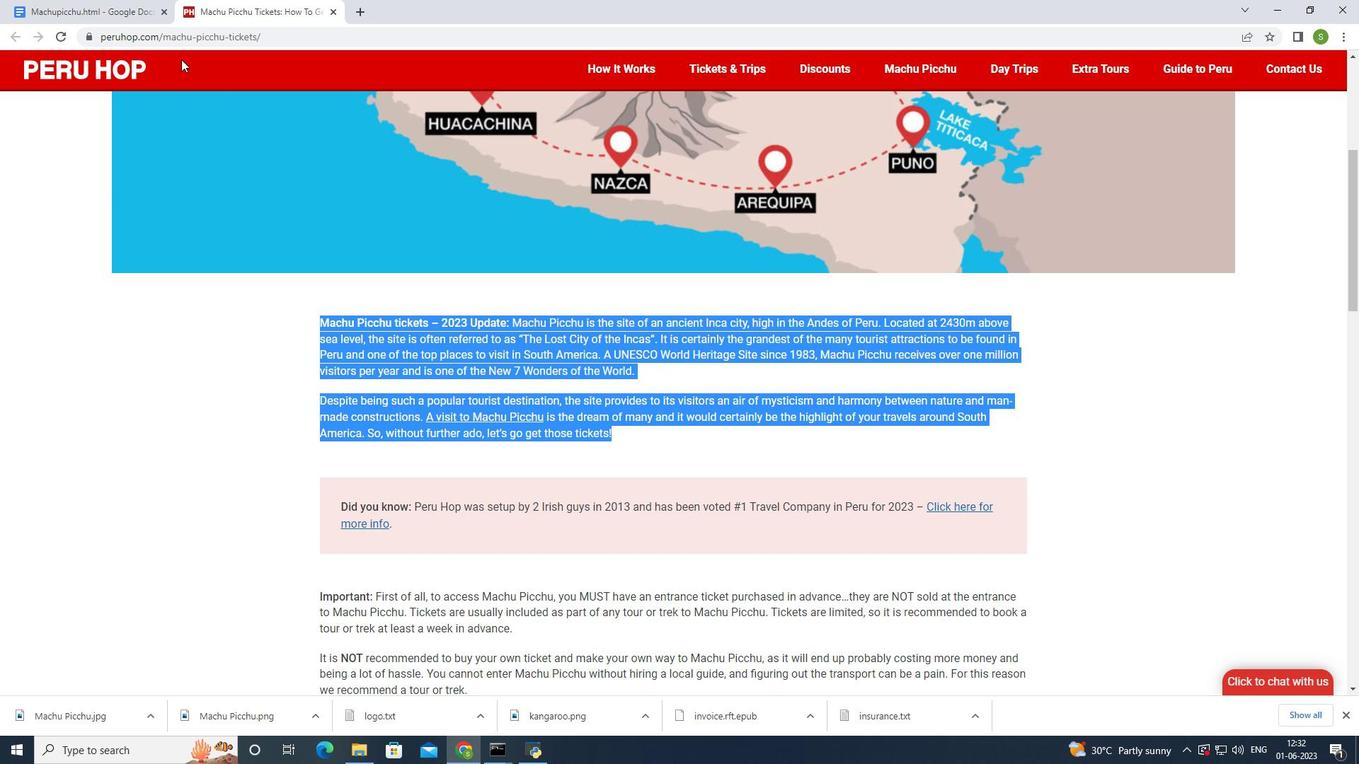 
Action: Mouse pressed left at (121, 14)
Screenshot: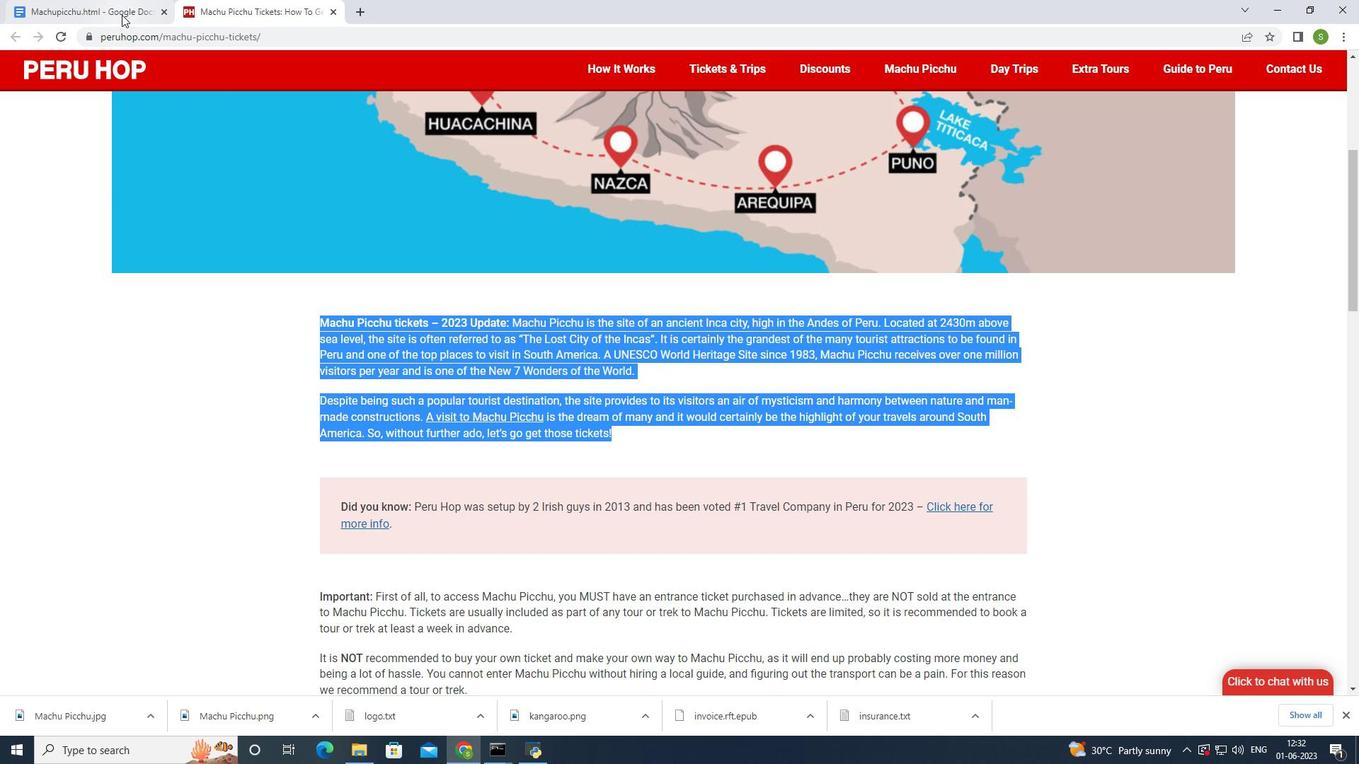 
Action: Mouse moved to (437, 275)
Screenshot: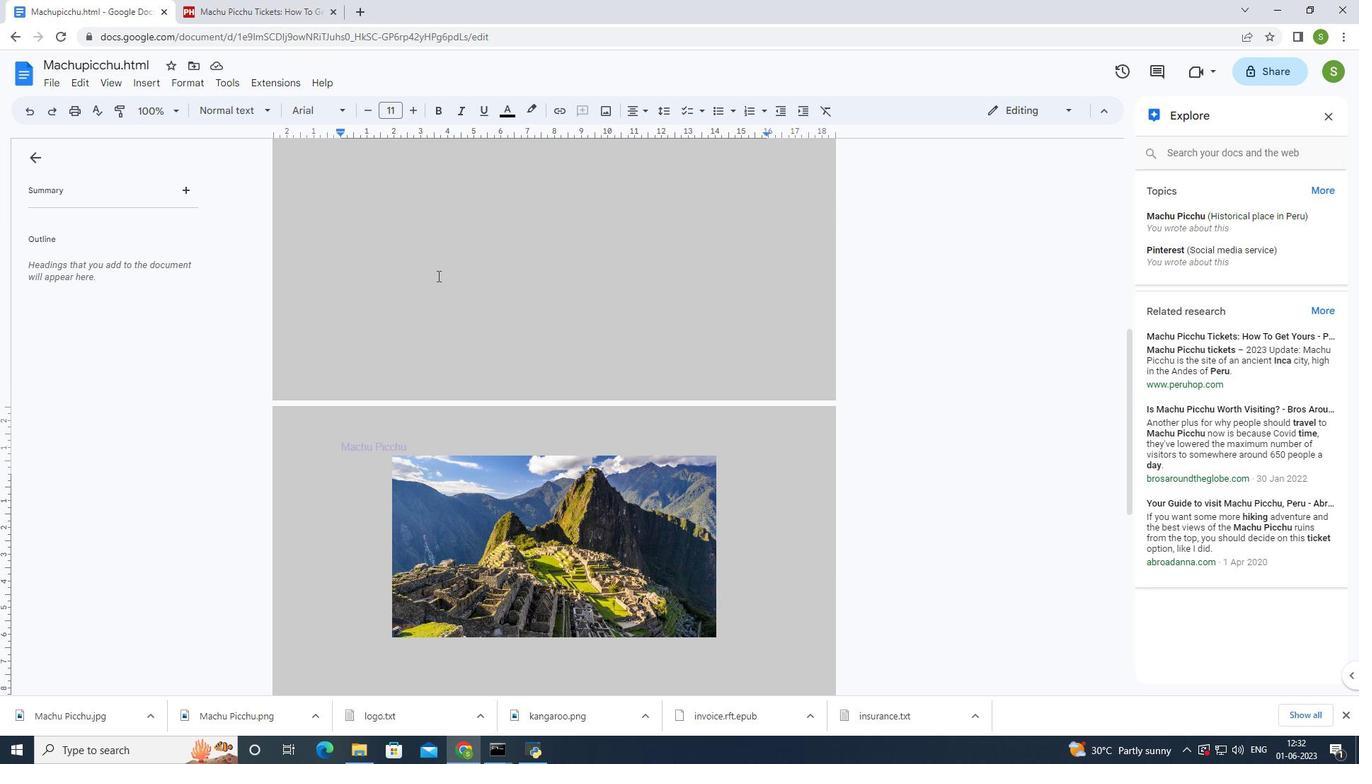 
Action: Mouse scrolled (437, 276) with delta (0, 0)
Screenshot: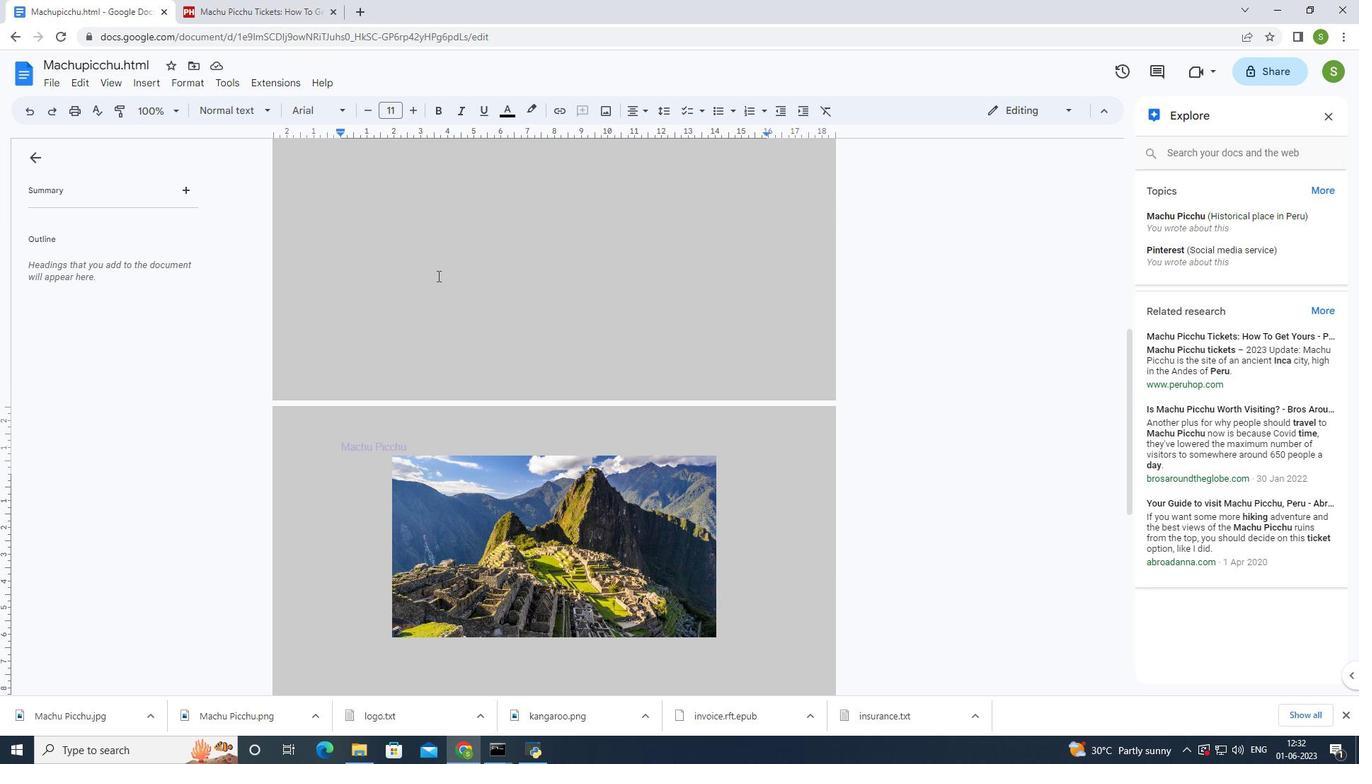 
Action: Mouse scrolled (437, 276) with delta (0, 0)
Screenshot: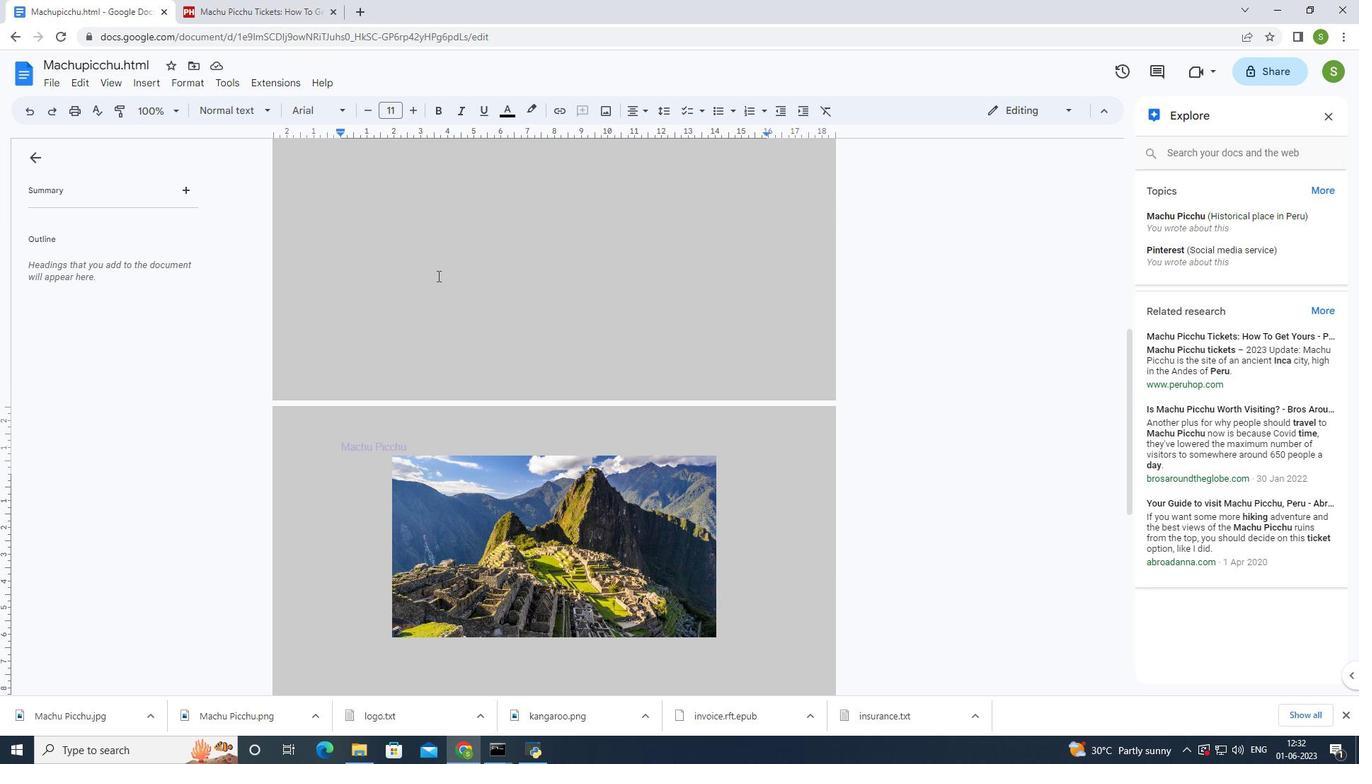 
Action: Mouse scrolled (437, 276) with delta (0, 0)
Screenshot: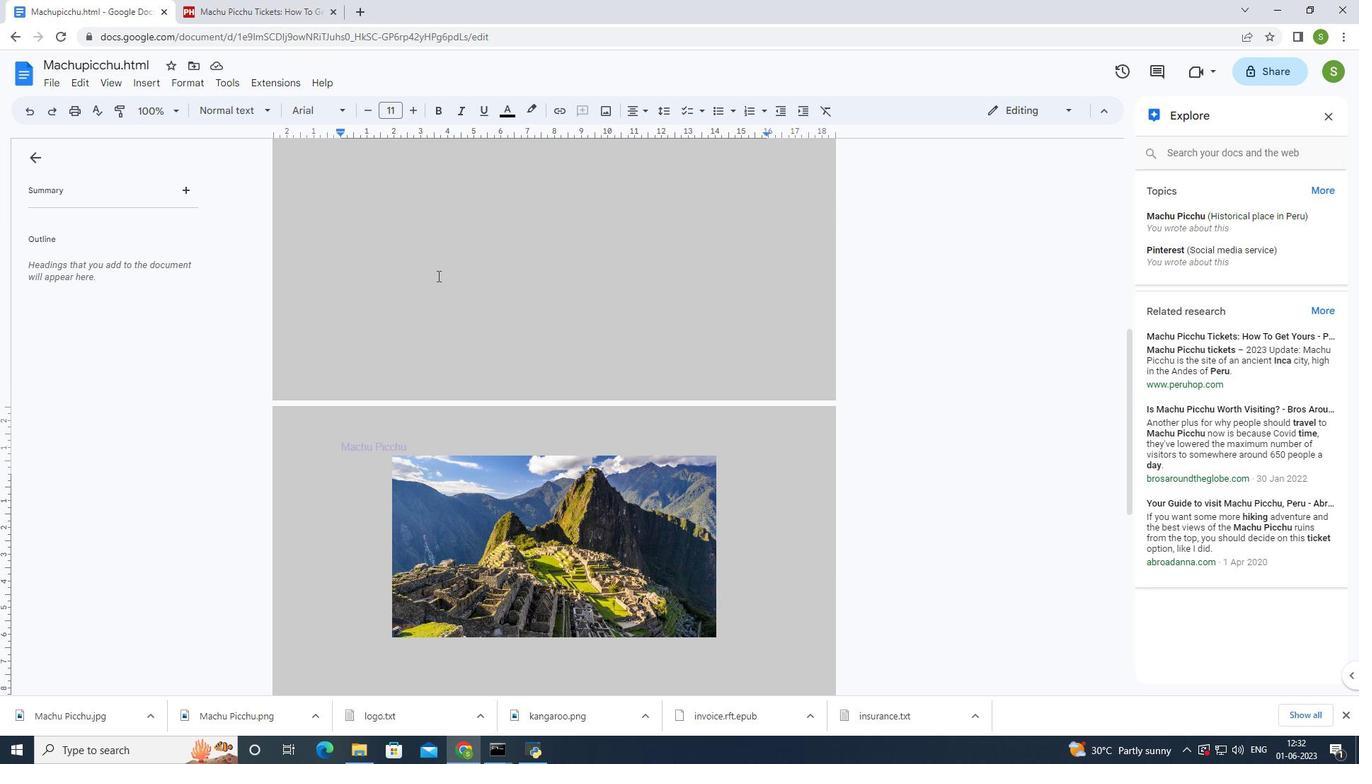 
Action: Mouse moved to (437, 273)
Screenshot: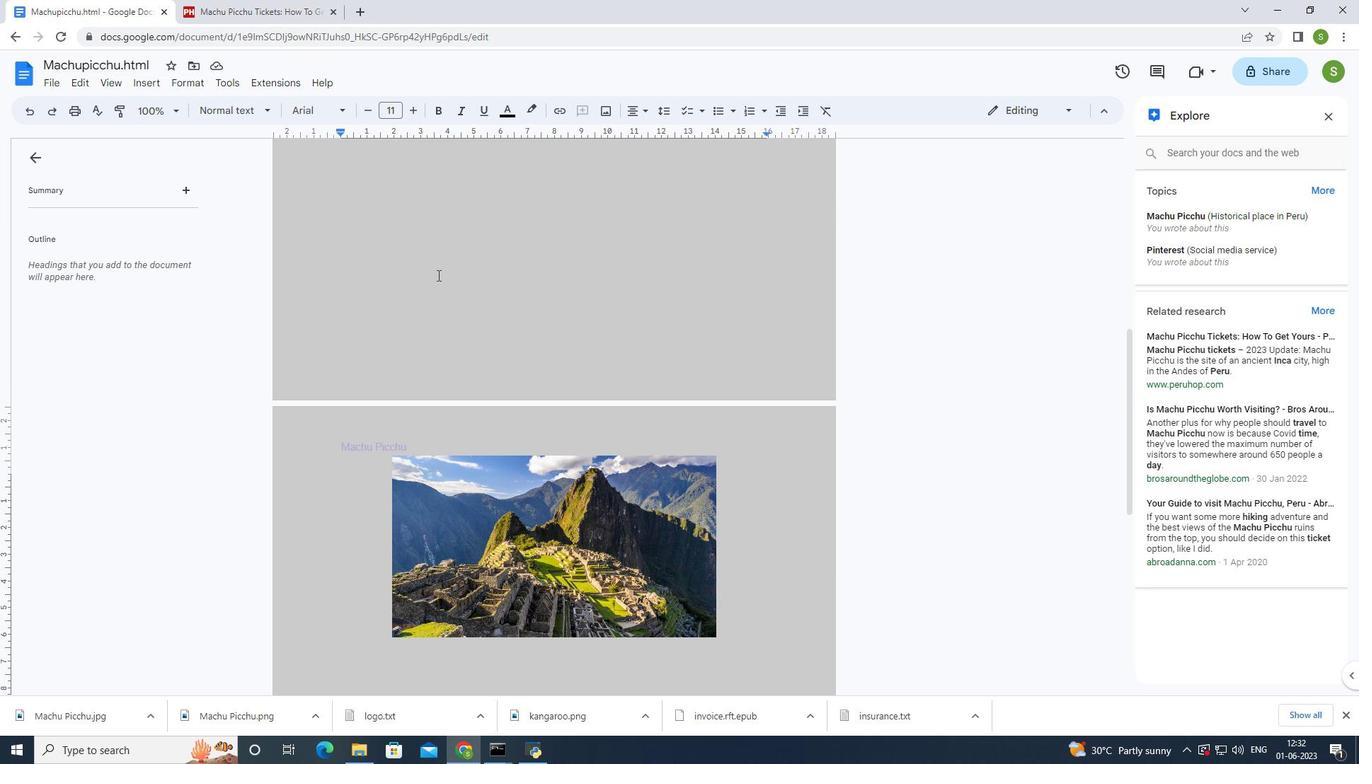 
Action: Mouse scrolled (437, 274) with delta (0, 0)
Screenshot: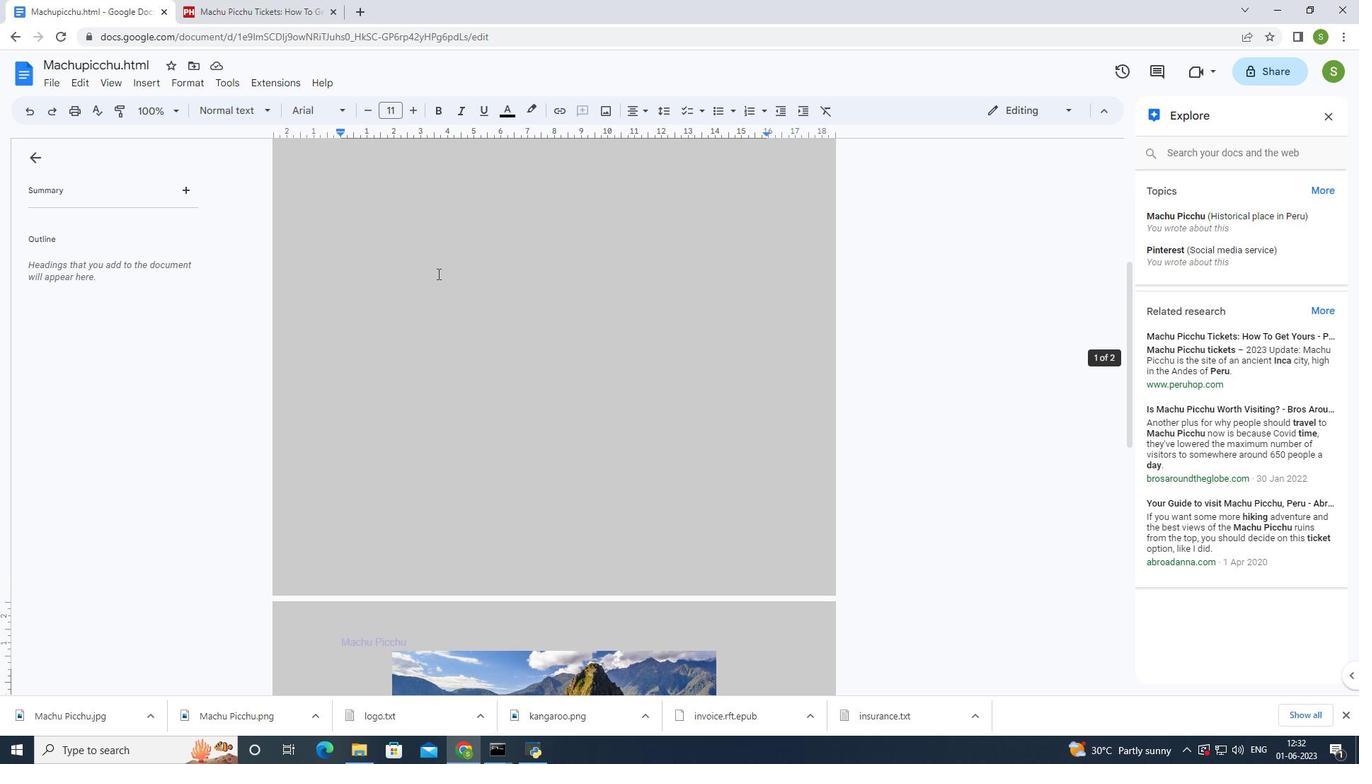 
Action: Mouse scrolled (437, 274) with delta (0, 0)
Screenshot: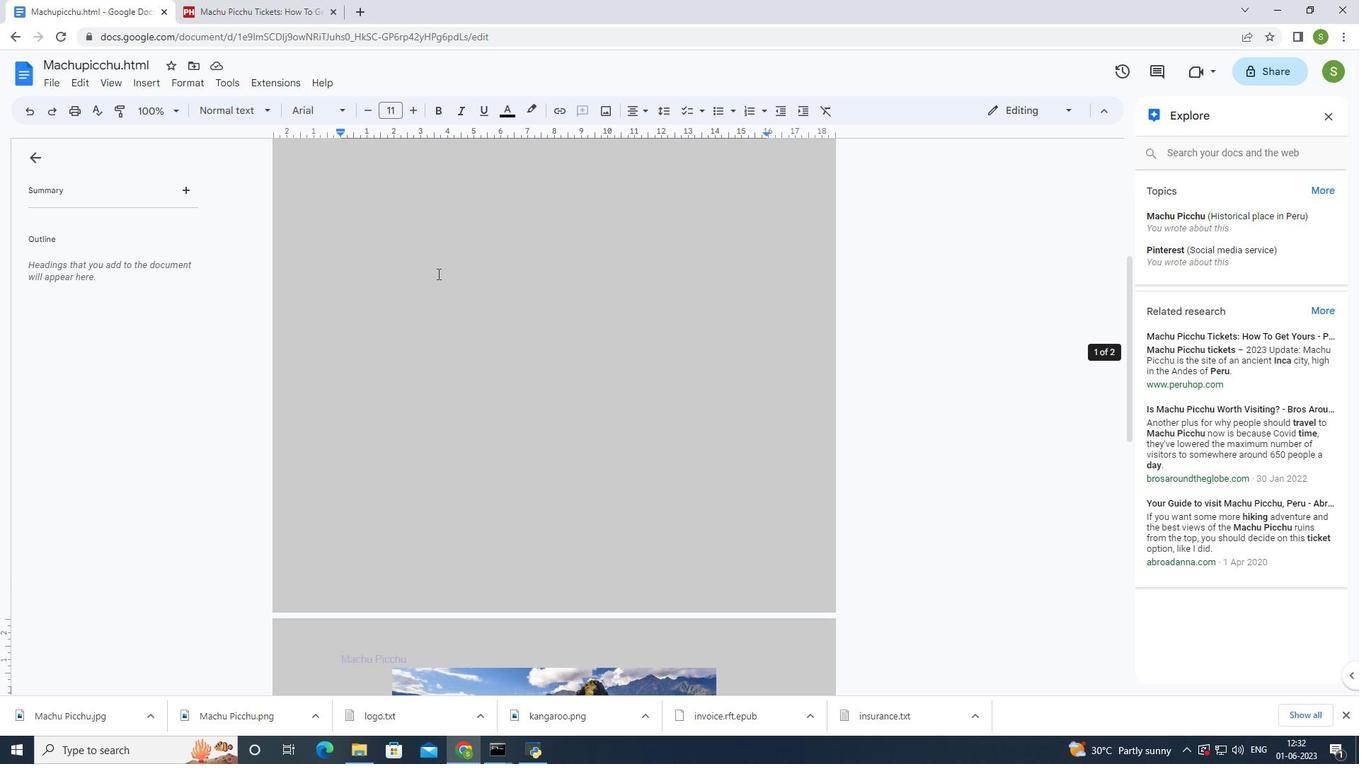 
Action: Mouse scrolled (437, 274) with delta (0, 0)
Screenshot: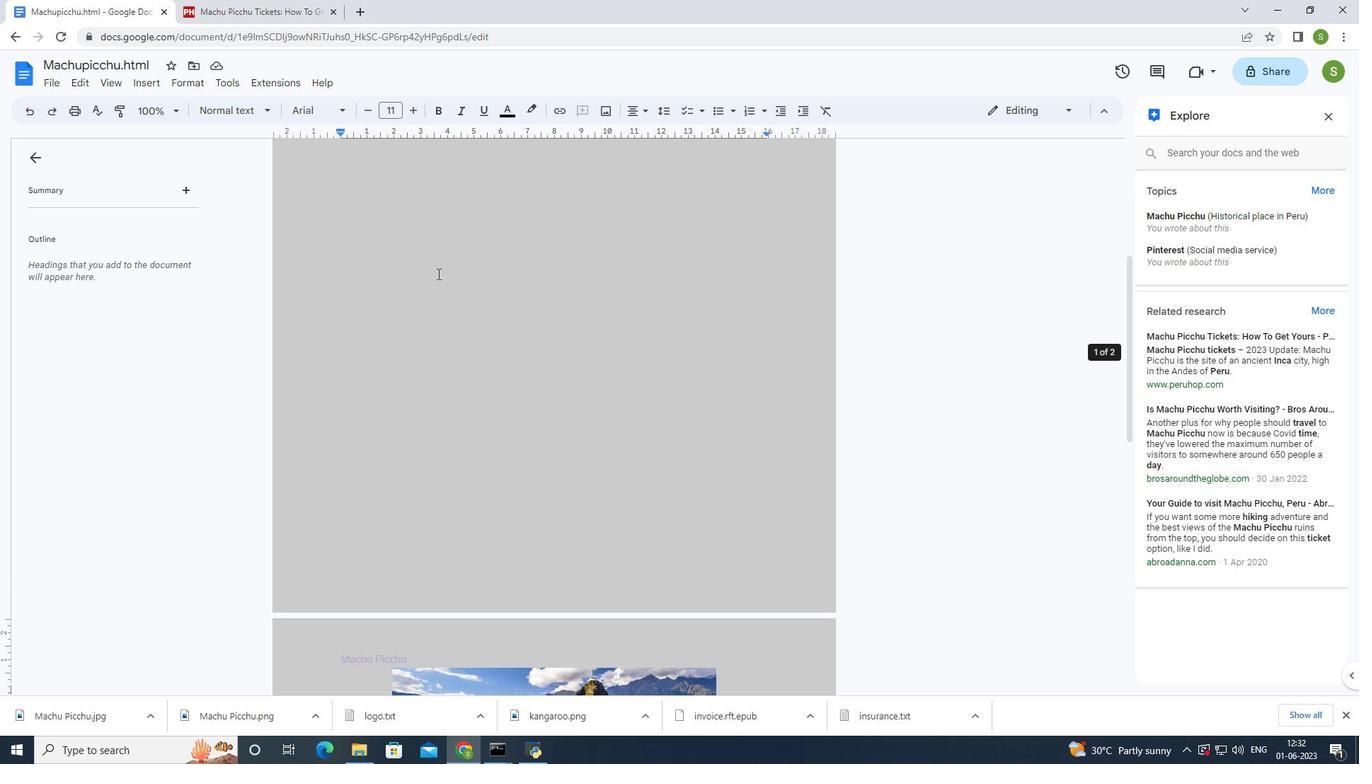 
Action: Mouse moved to (402, 414)
Screenshot: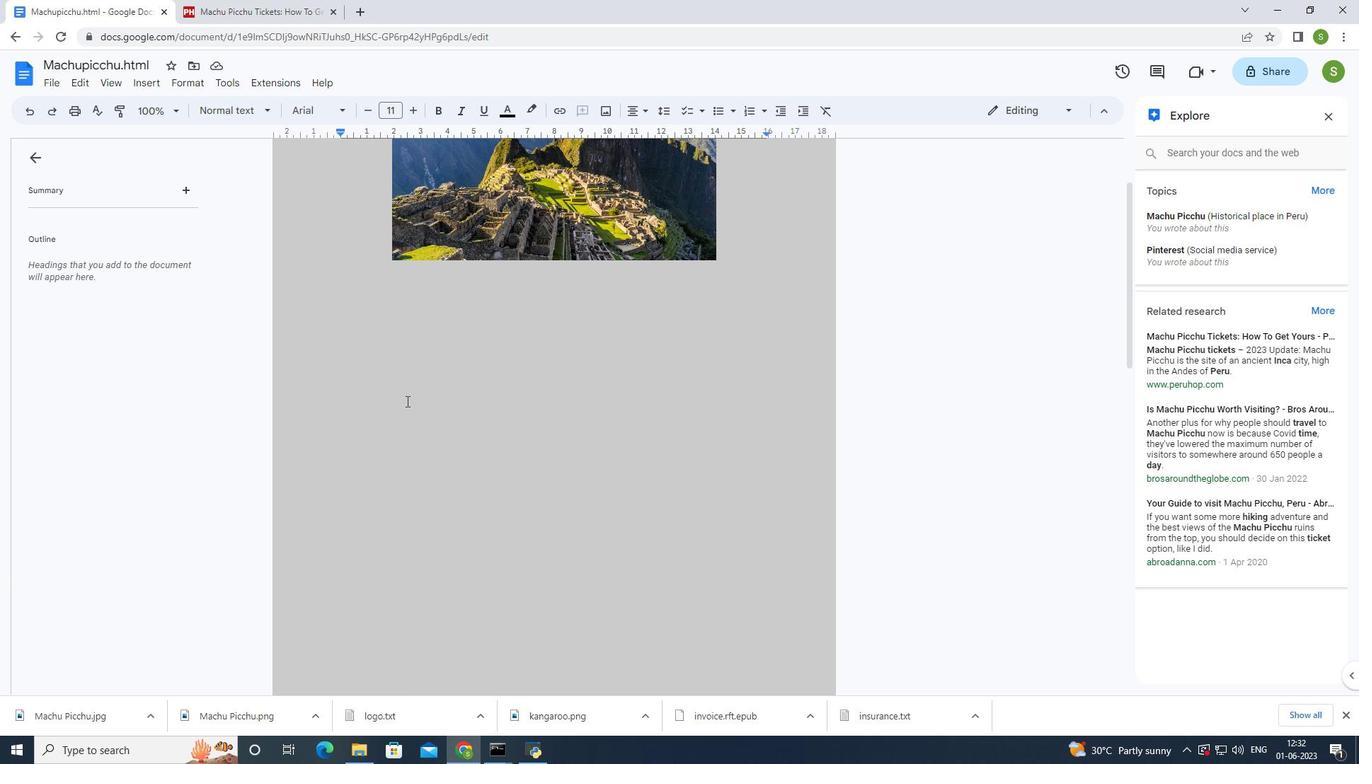 
Action: Mouse pressed left at (402, 414)
Screenshot: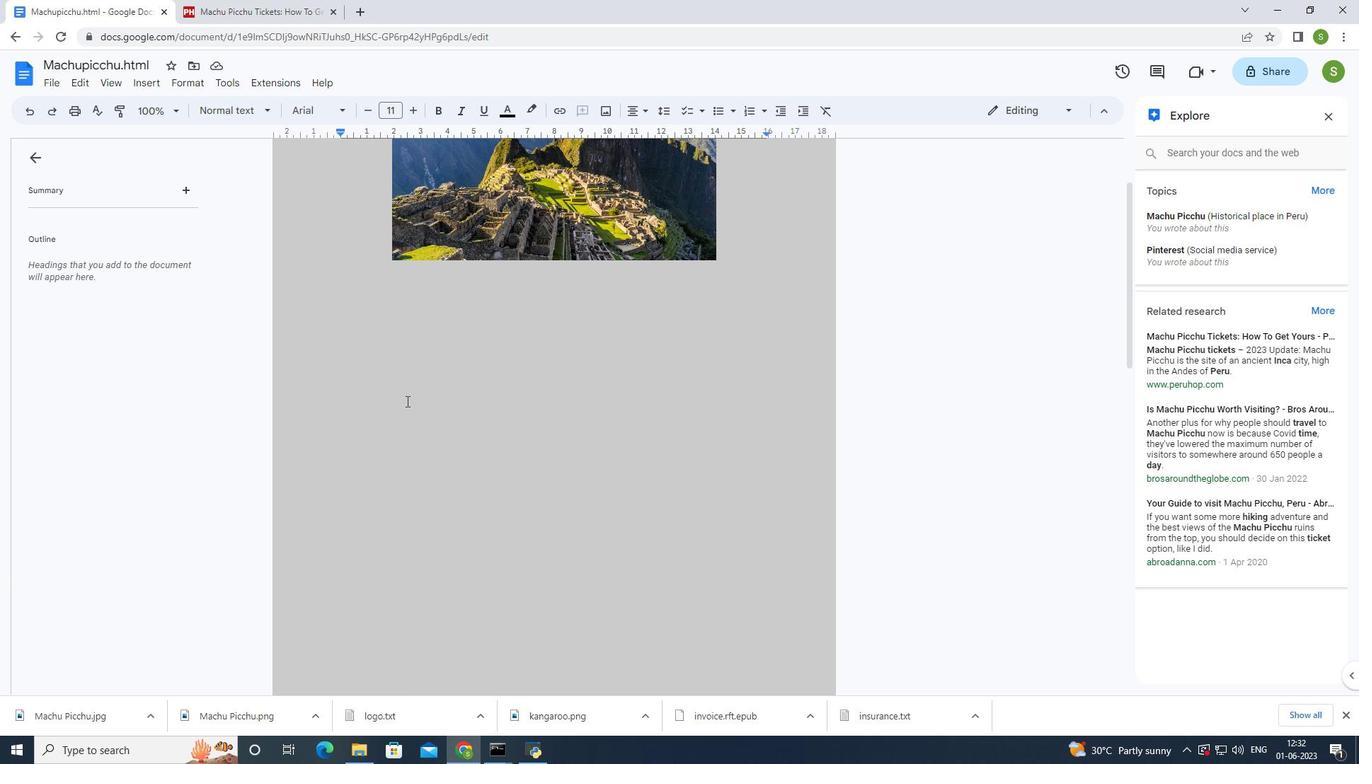
Action: Mouse moved to (398, 418)
Screenshot: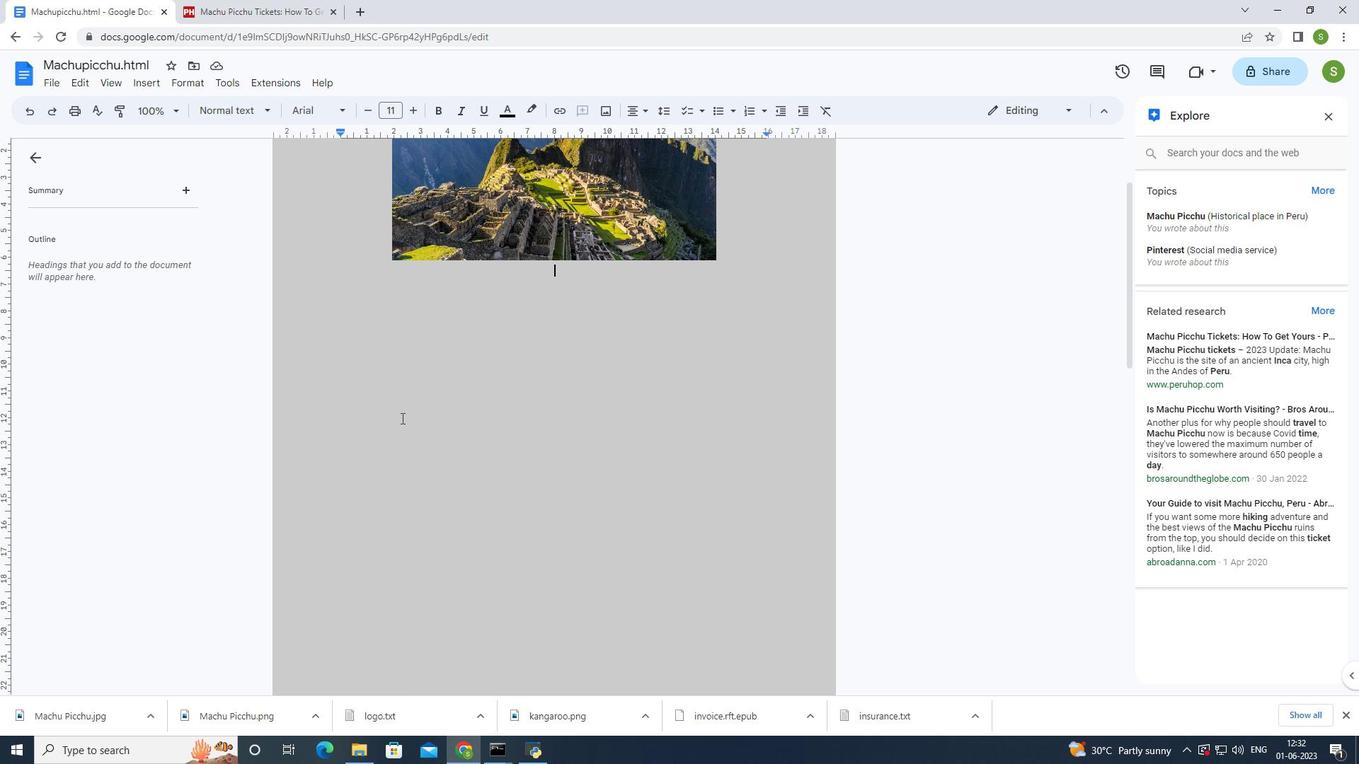 
Action: Mouse pressed left at (398, 418)
Screenshot: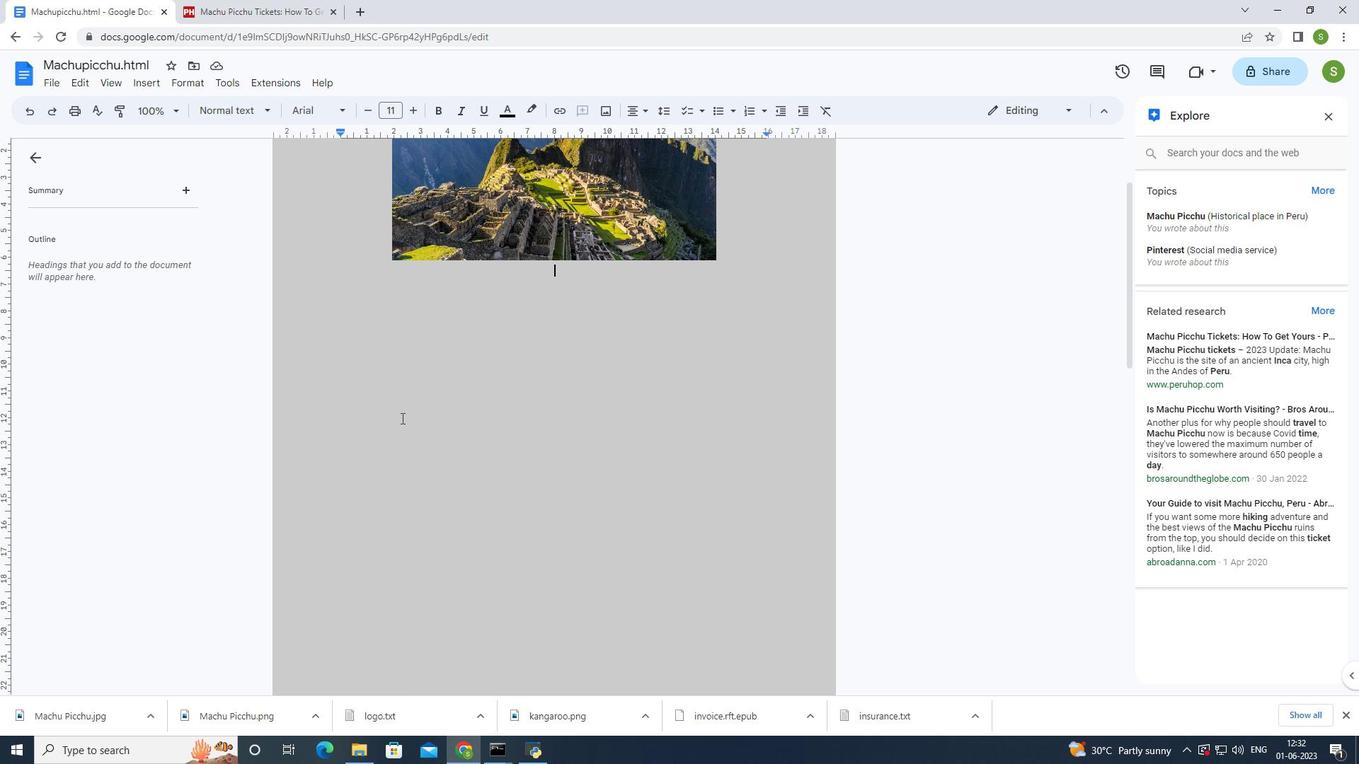 
Action: Mouse moved to (369, 339)
Screenshot: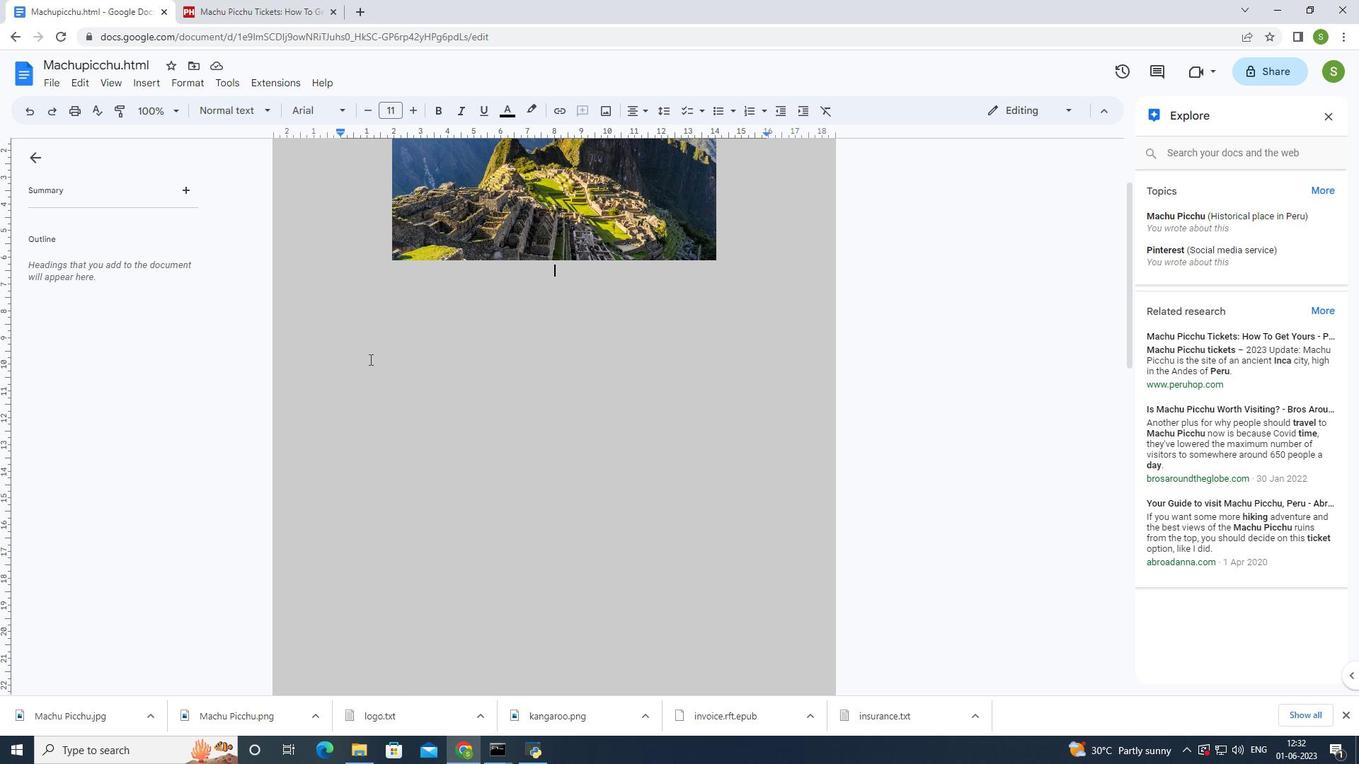 
Action: Mouse pressed left at (369, 339)
Screenshot: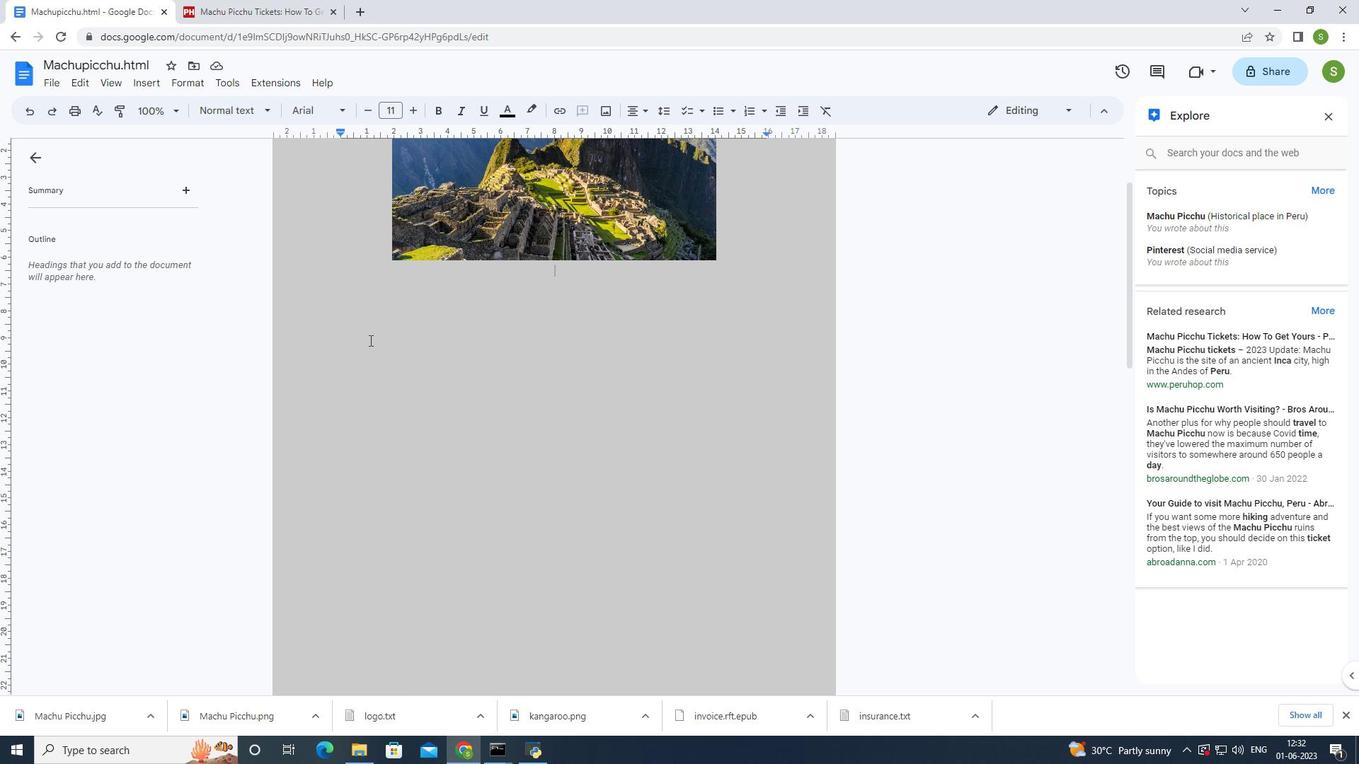 
Action: Mouse moved to (420, 344)
Screenshot: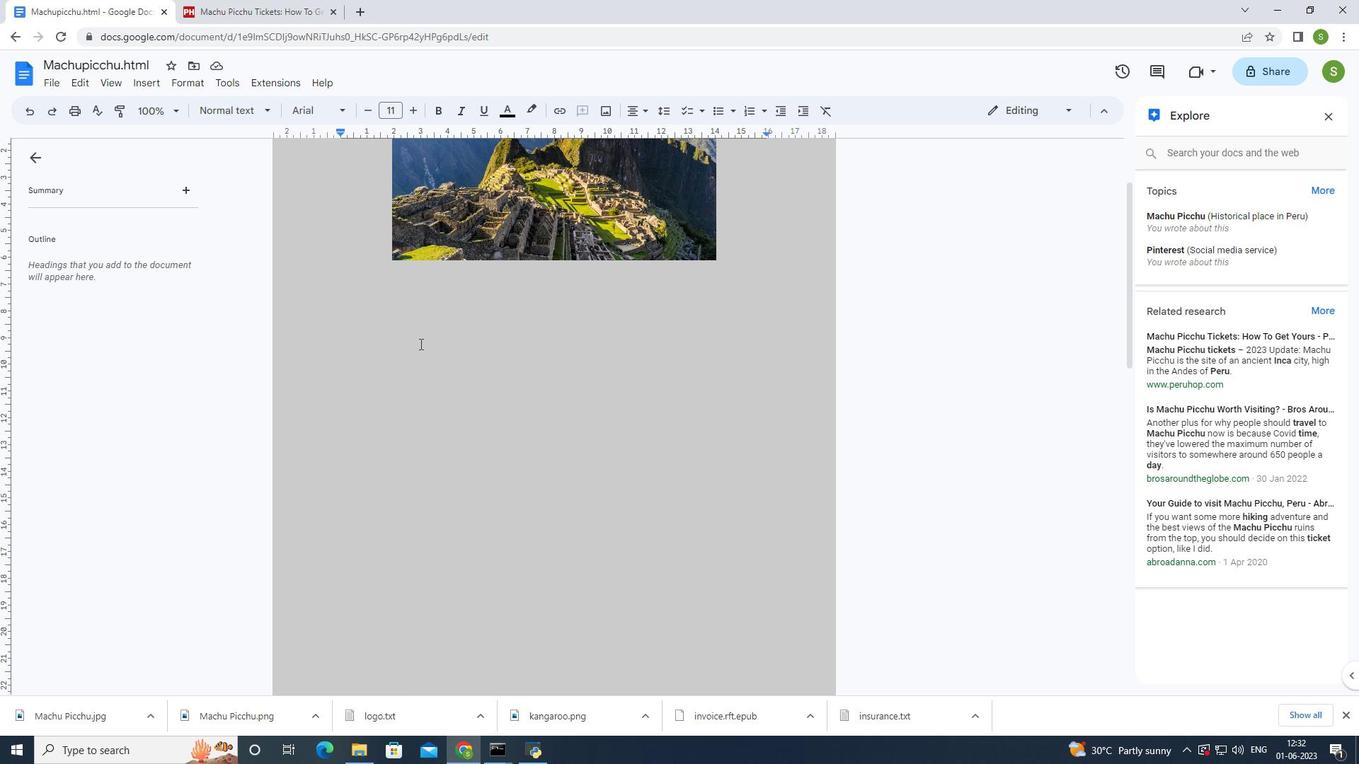 
Action: Key pressed ctrl+V
Screenshot: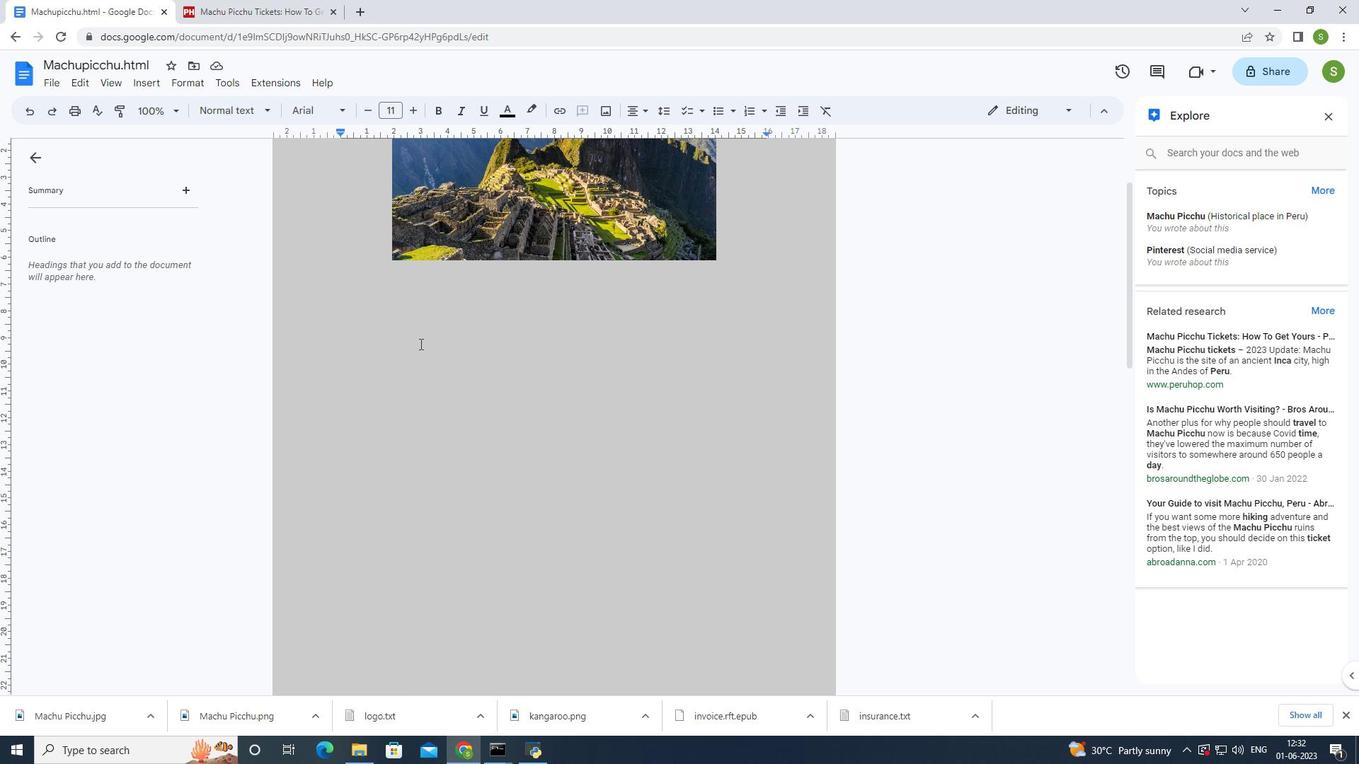
Action: Mouse moved to (351, 268)
Screenshot: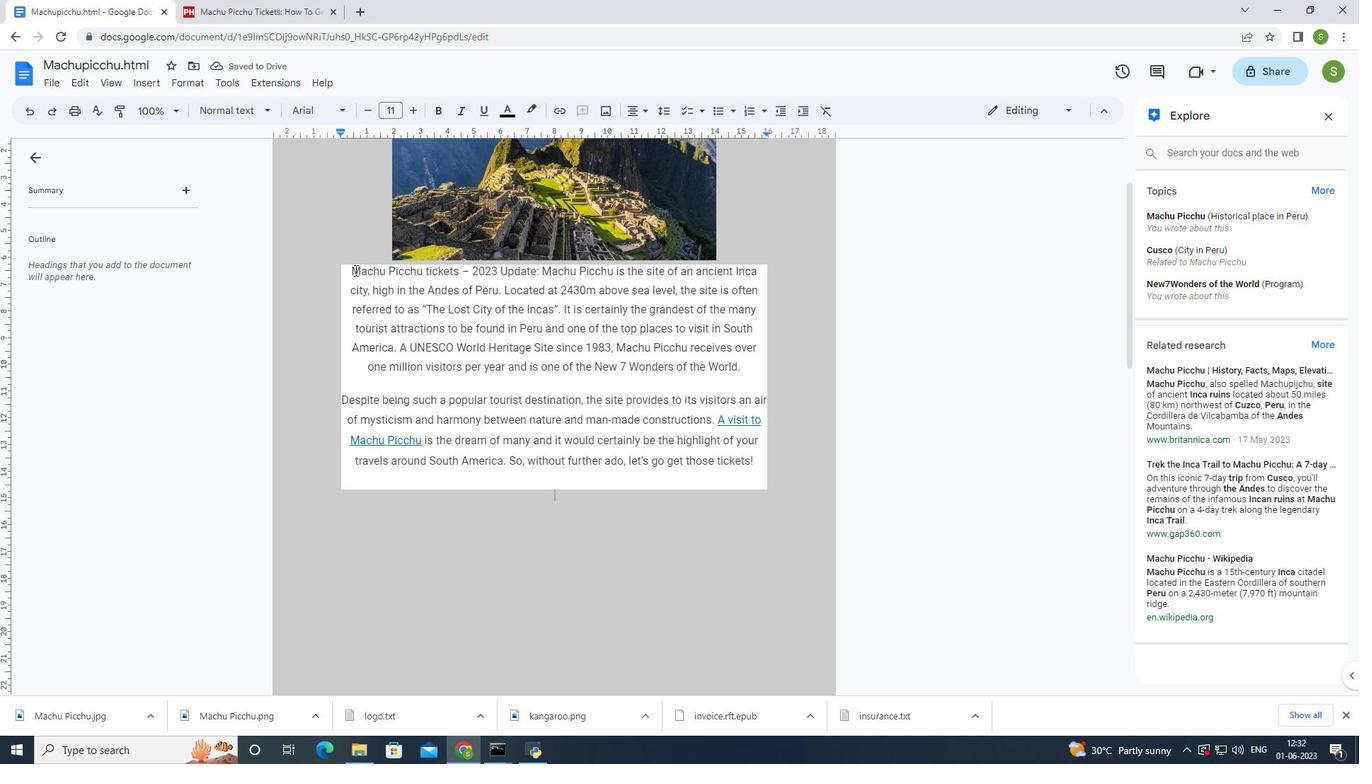 
Action: Mouse pressed left at (351, 268)
Screenshot: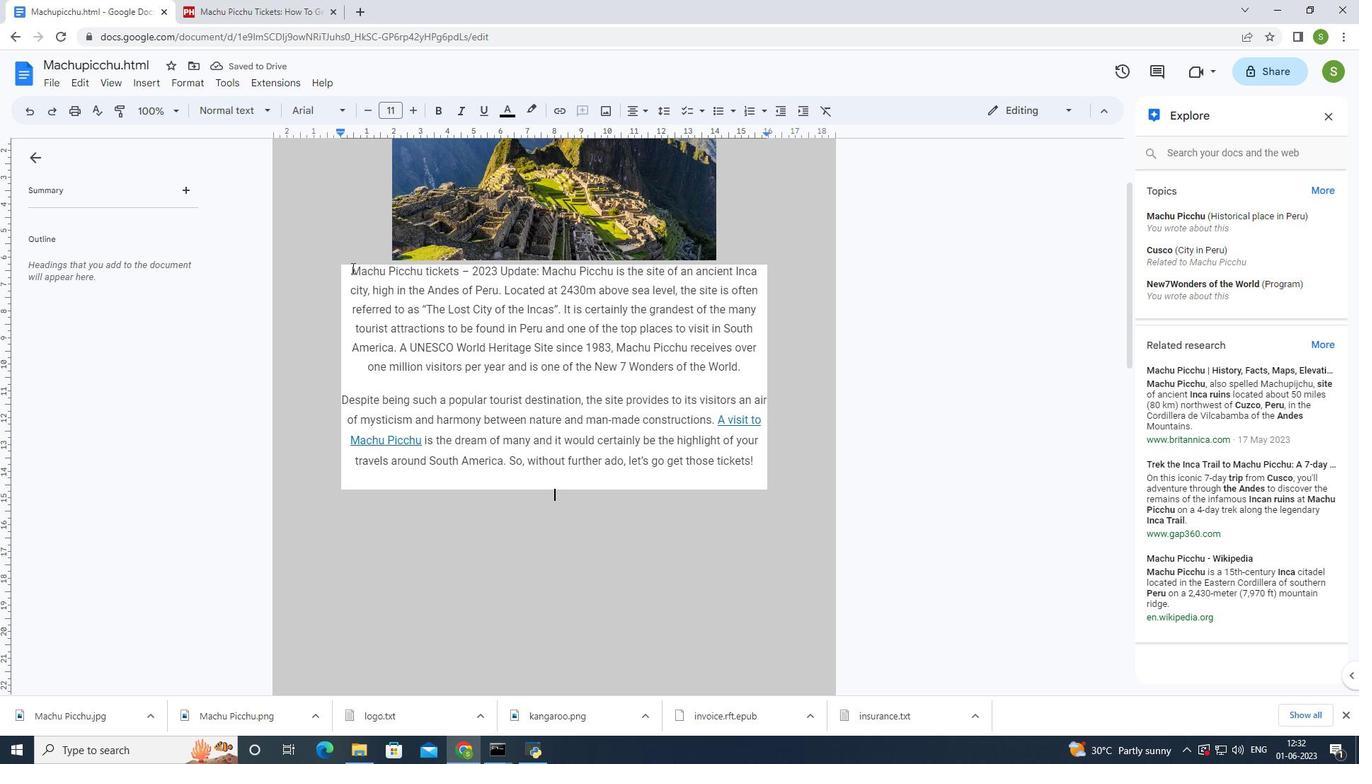 
Action: Mouse moved to (512, 111)
Screenshot: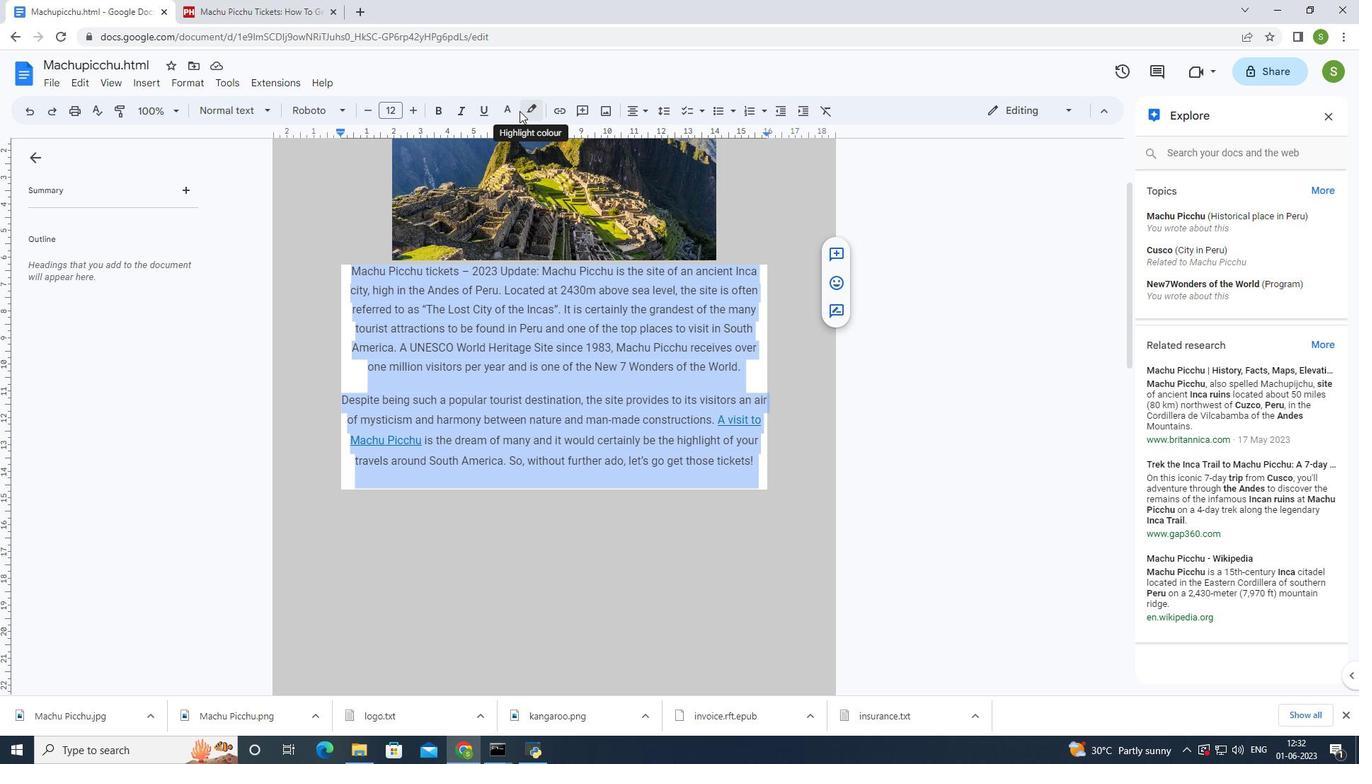 
Action: Mouse pressed left at (512, 111)
Screenshot: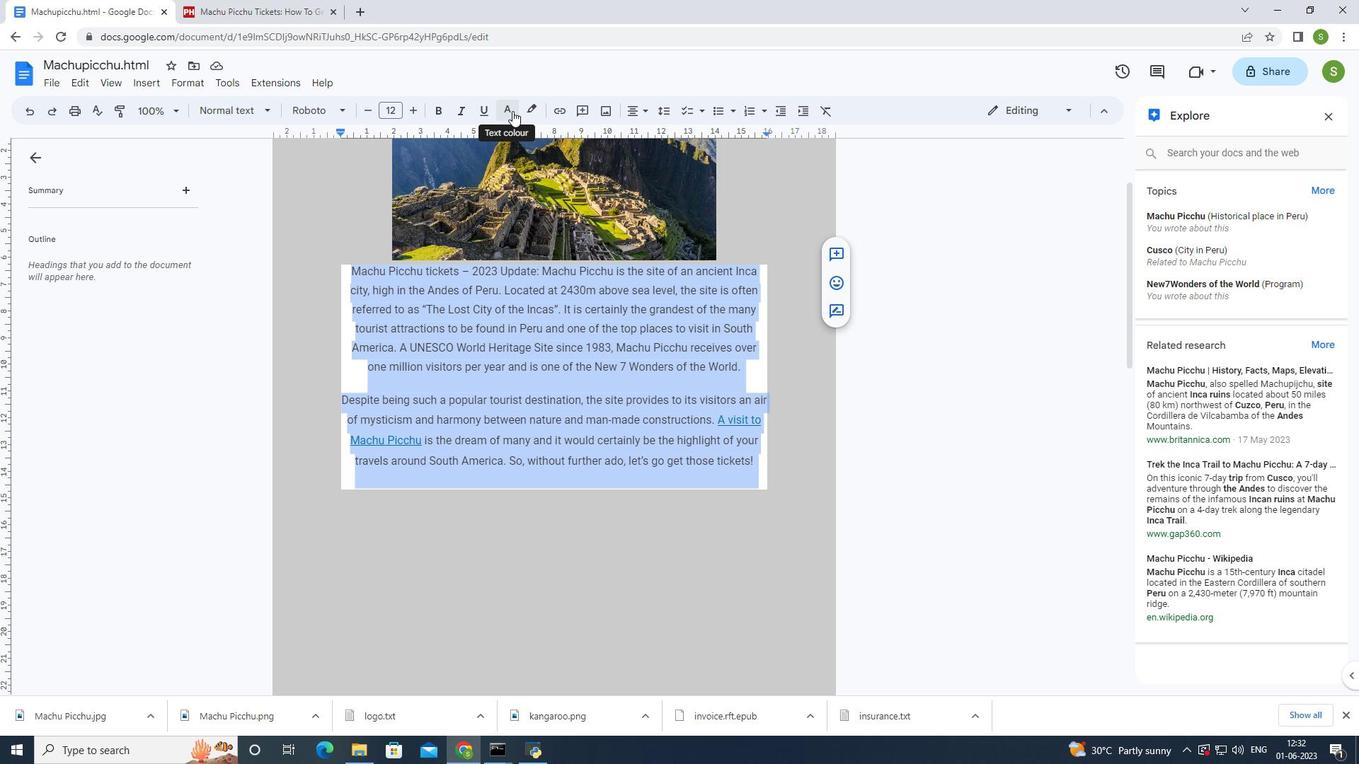 
Action: Mouse moved to (511, 133)
Screenshot: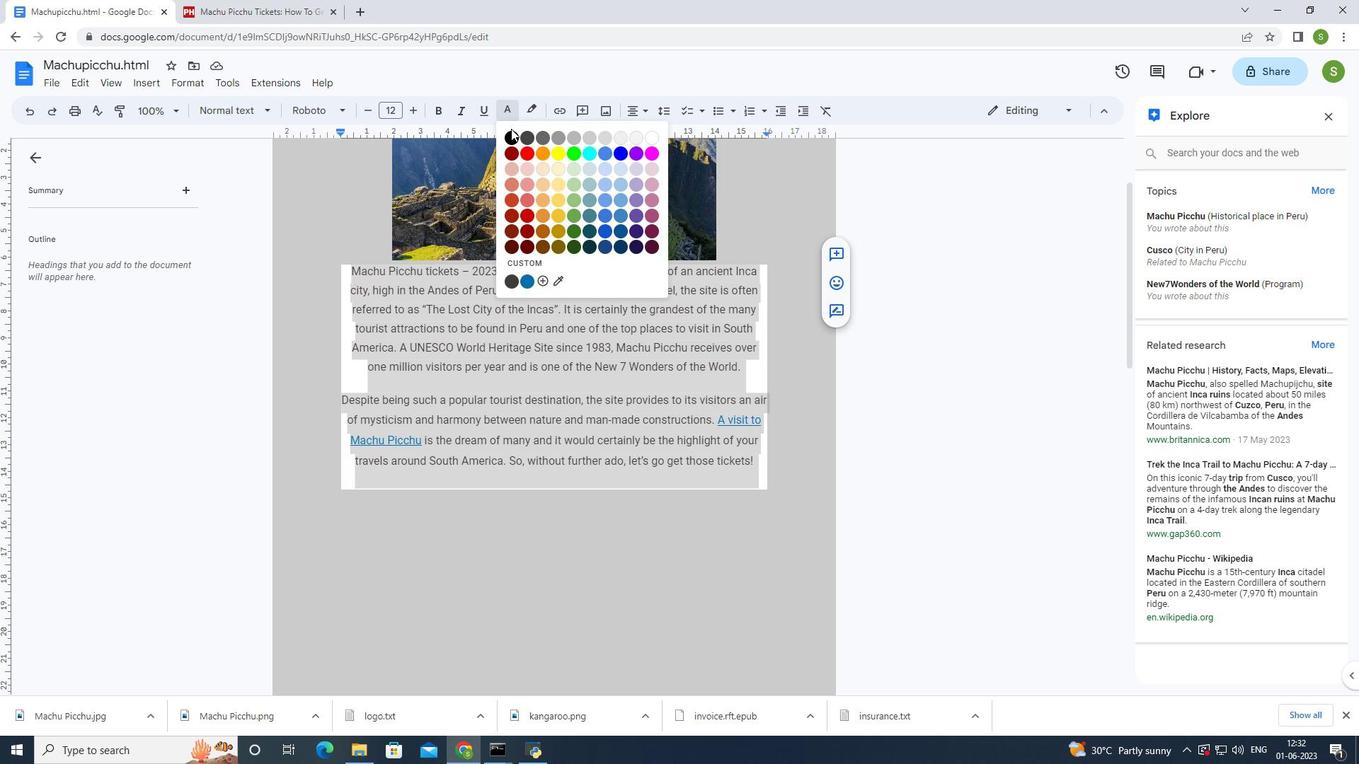 
Action: Mouse pressed left at (511, 133)
Screenshot: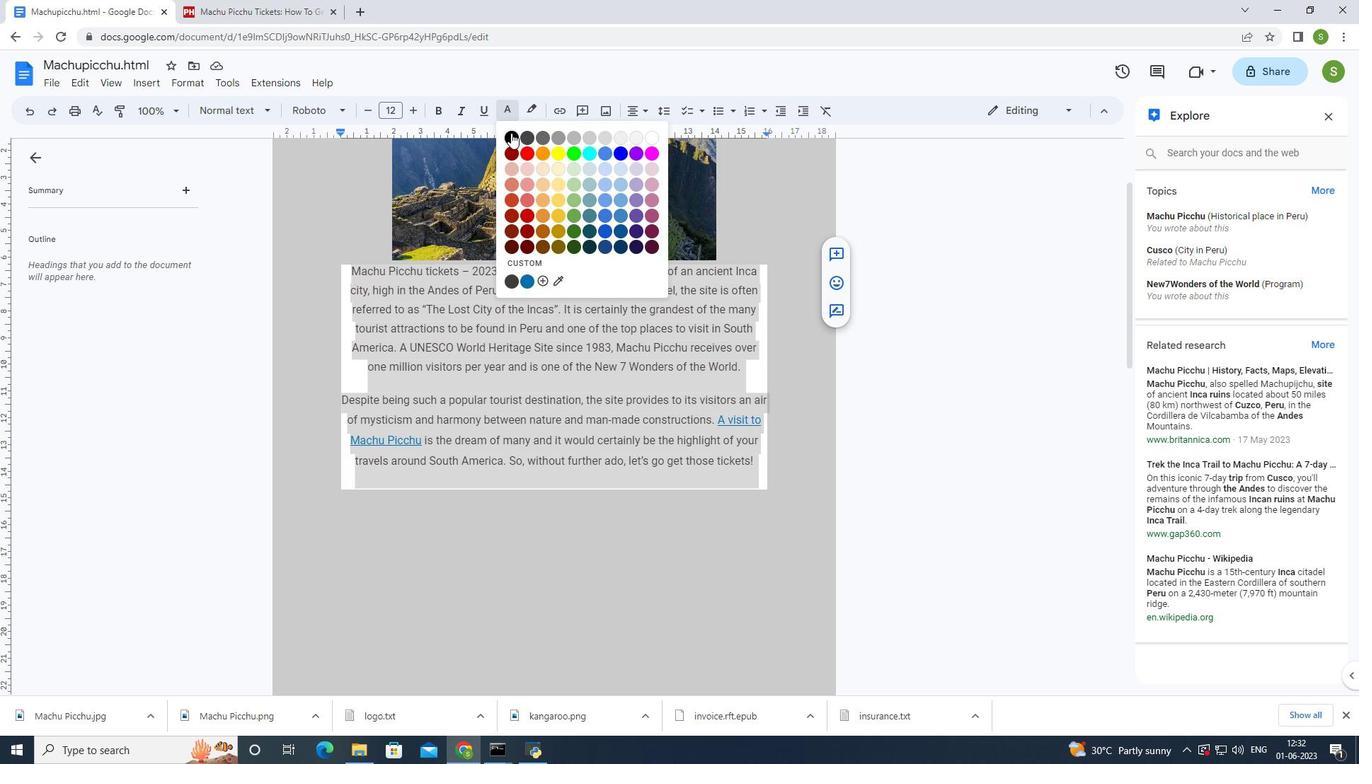 
Action: Mouse moved to (641, 107)
Screenshot: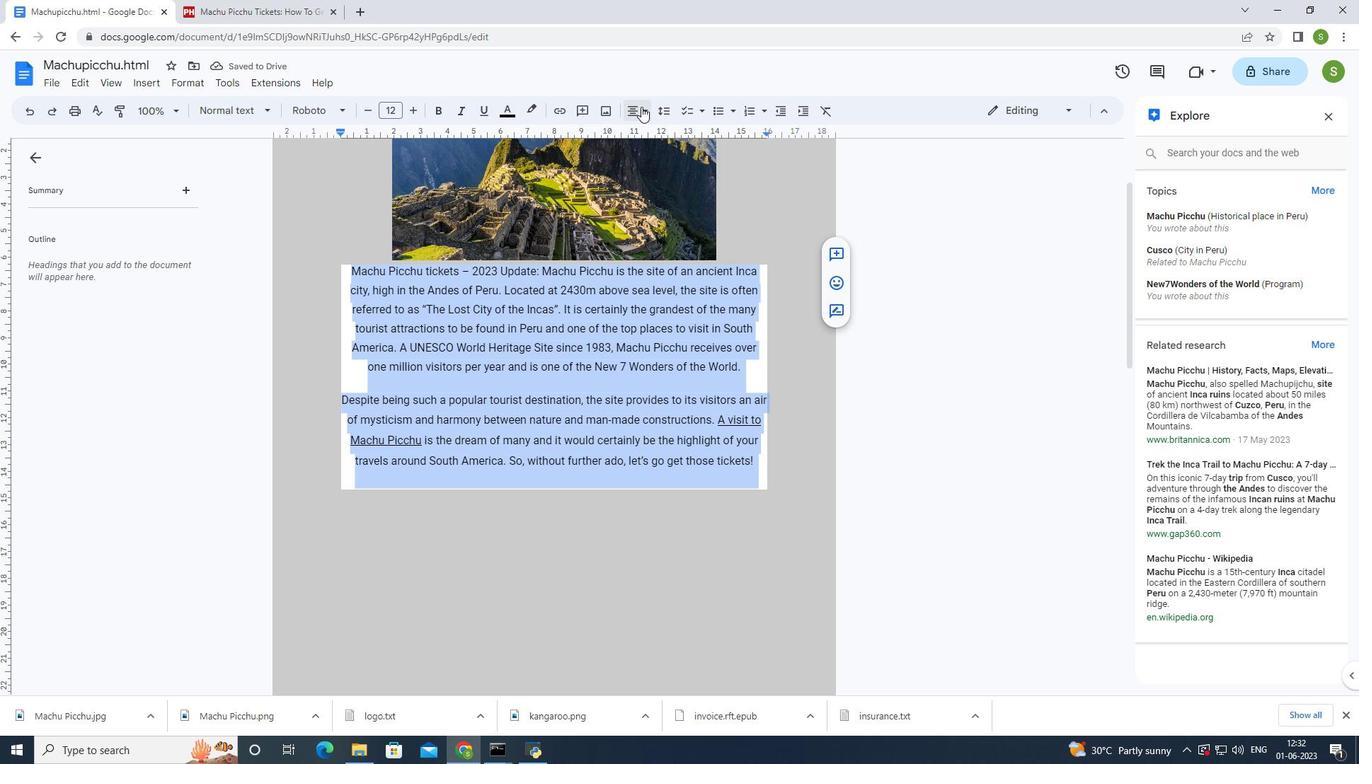 
Action: Mouse pressed left at (641, 107)
Screenshot: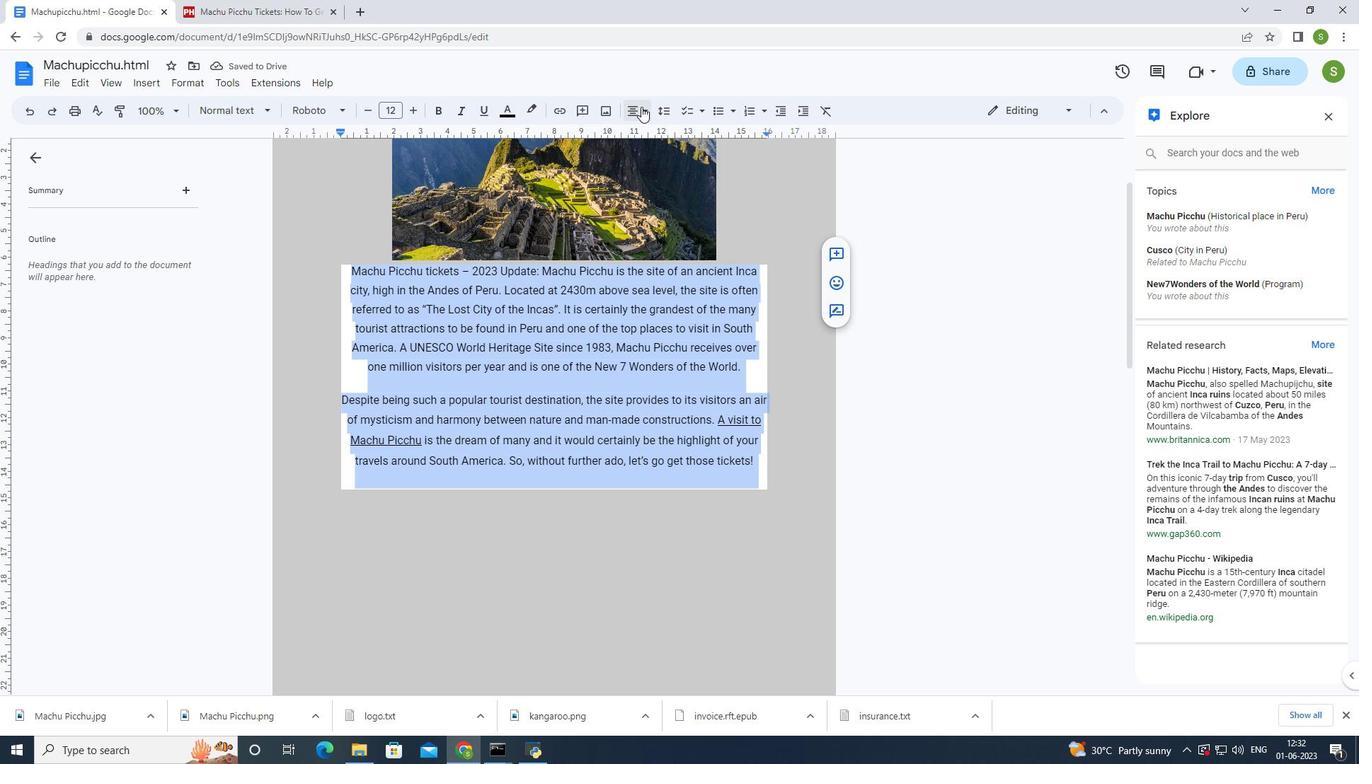 
Action: Mouse moved to (694, 140)
Screenshot: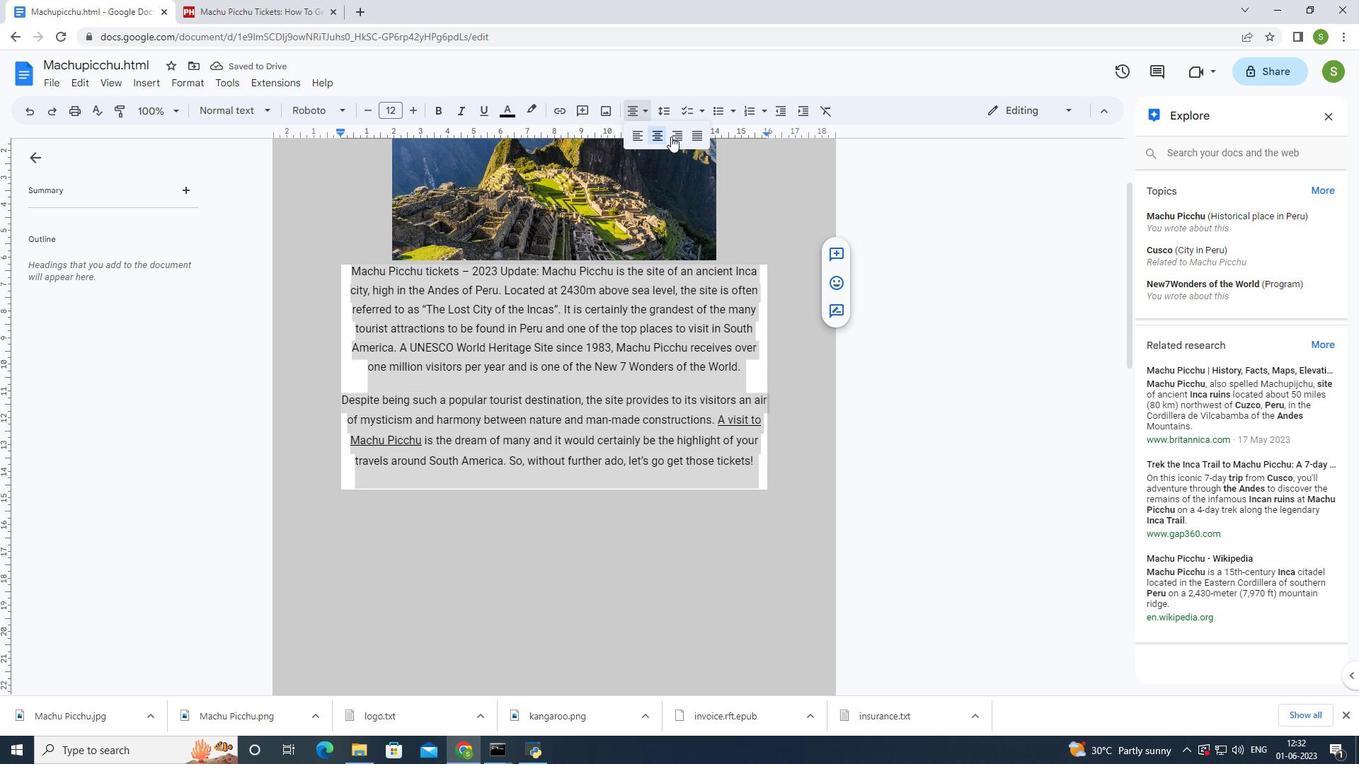 
Action: Mouse pressed left at (694, 140)
Screenshot: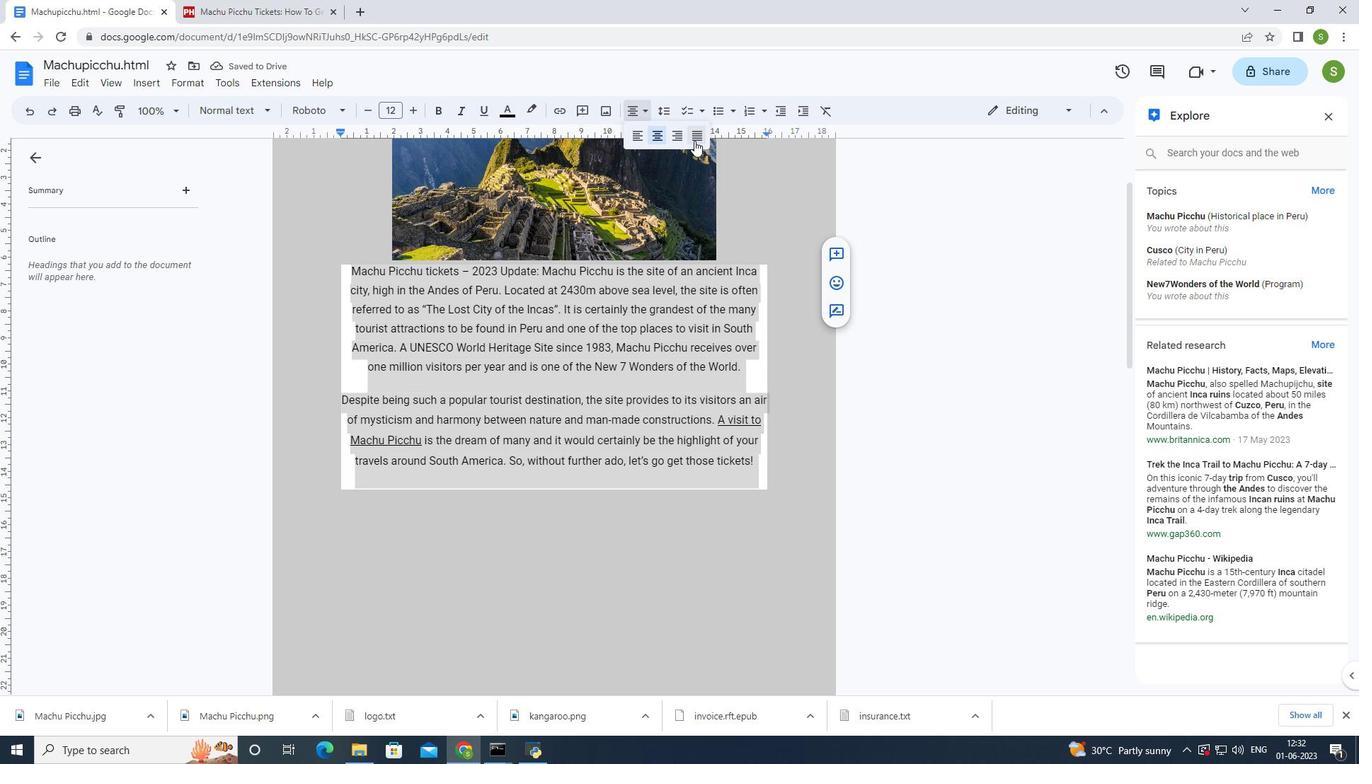 
Action: Mouse moved to (804, 374)
Screenshot: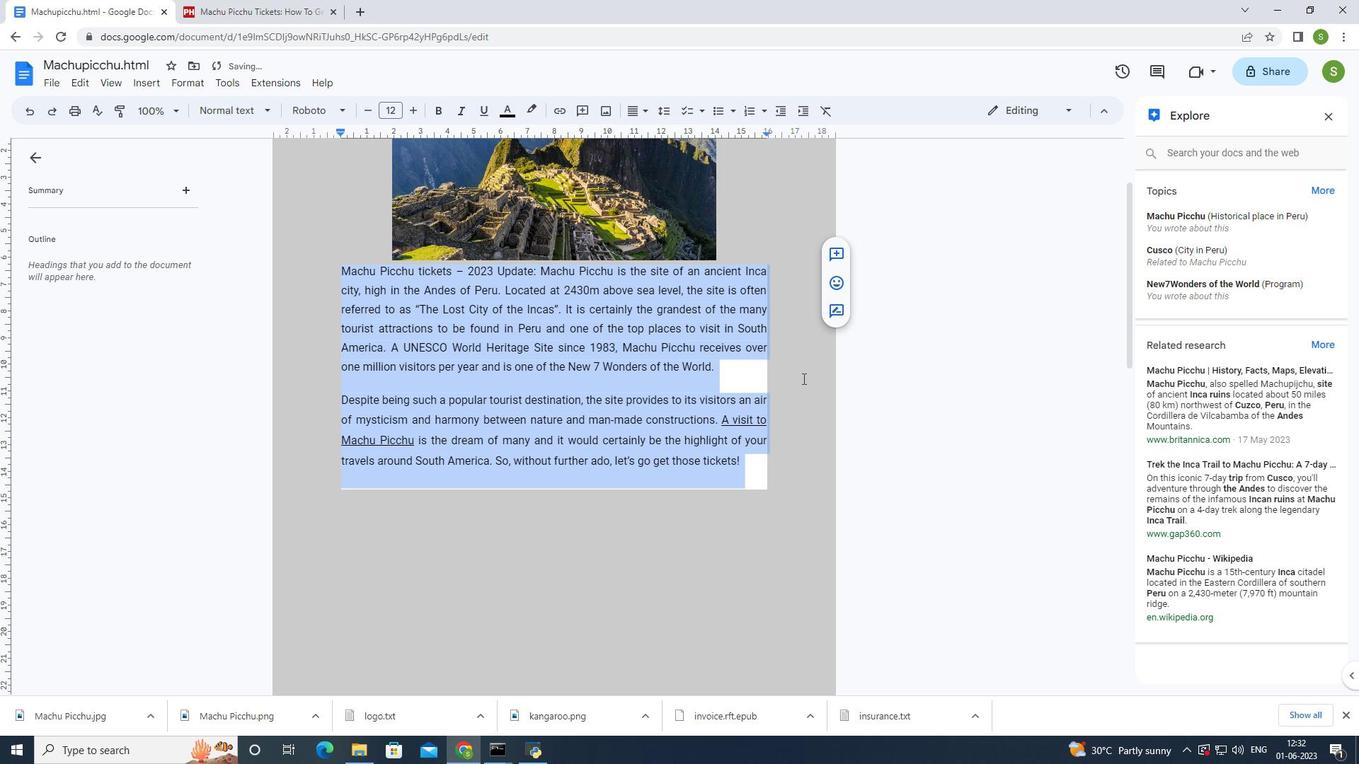 
Action: Mouse pressed left at (804, 374)
Screenshot: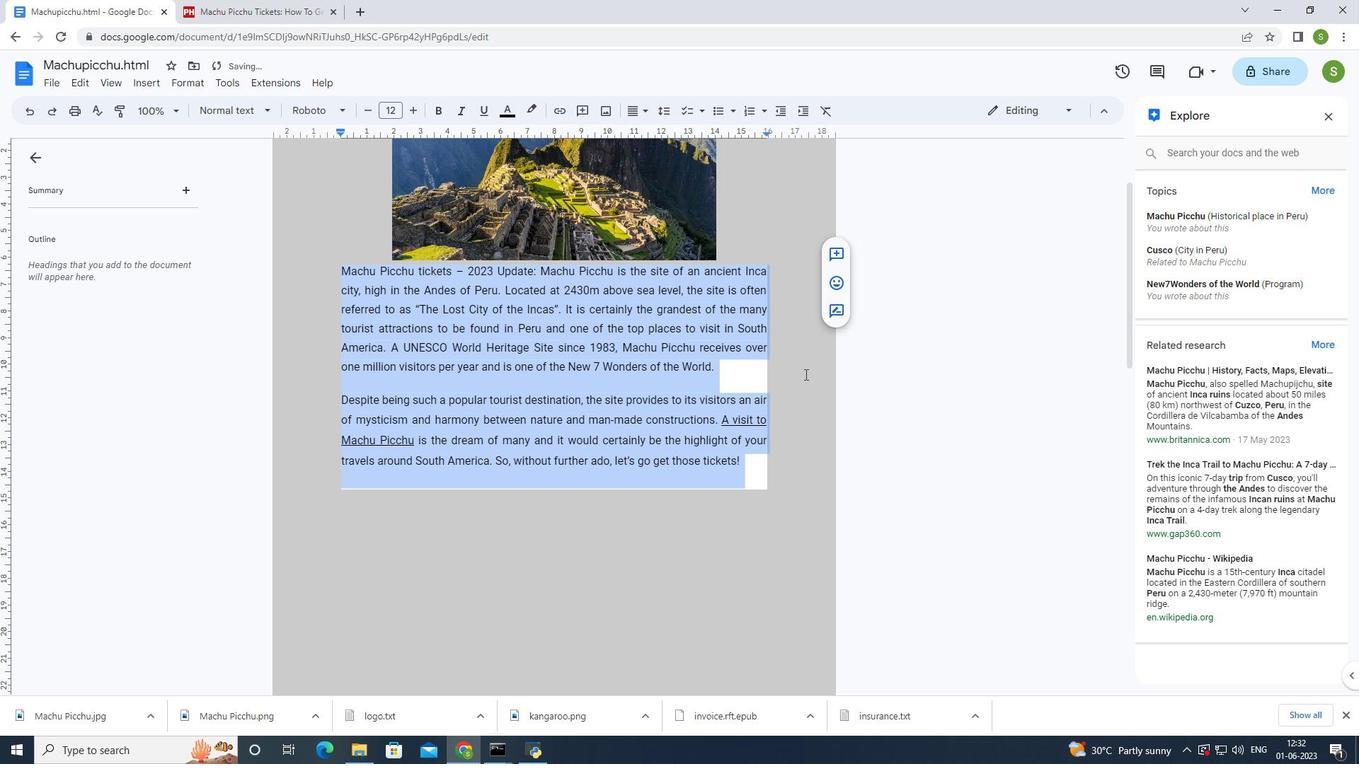 
Action: Mouse moved to (340, 266)
Screenshot: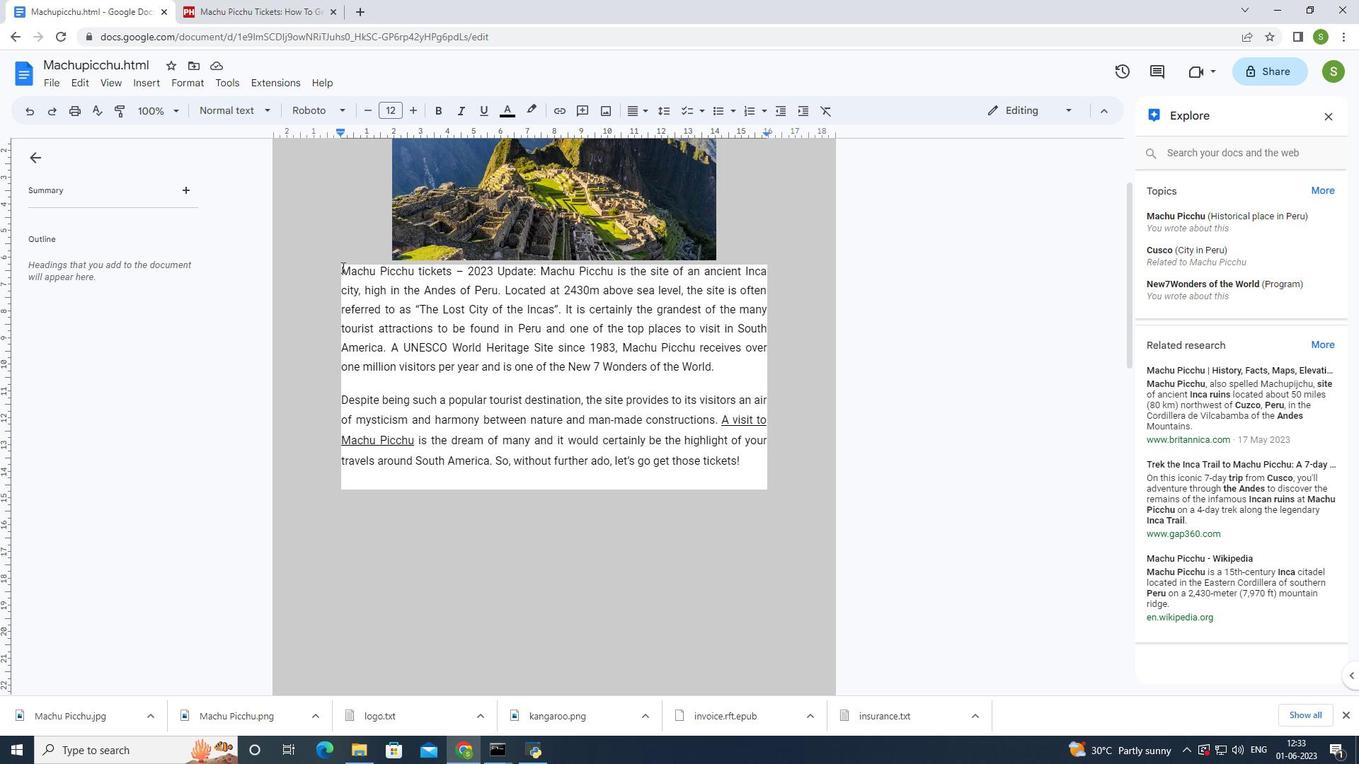 
Action: Mouse pressed left at (340, 266)
Screenshot: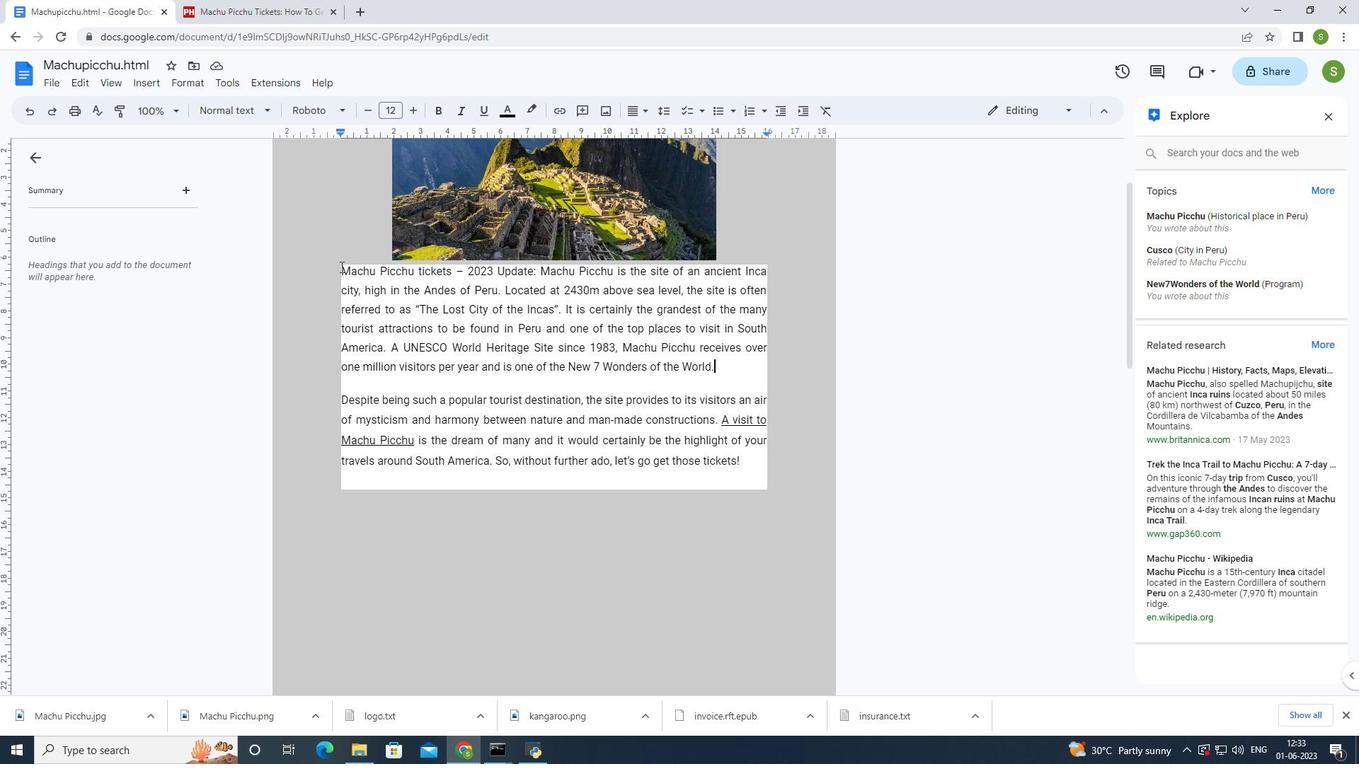 
Action: Mouse moved to (643, 110)
Screenshot: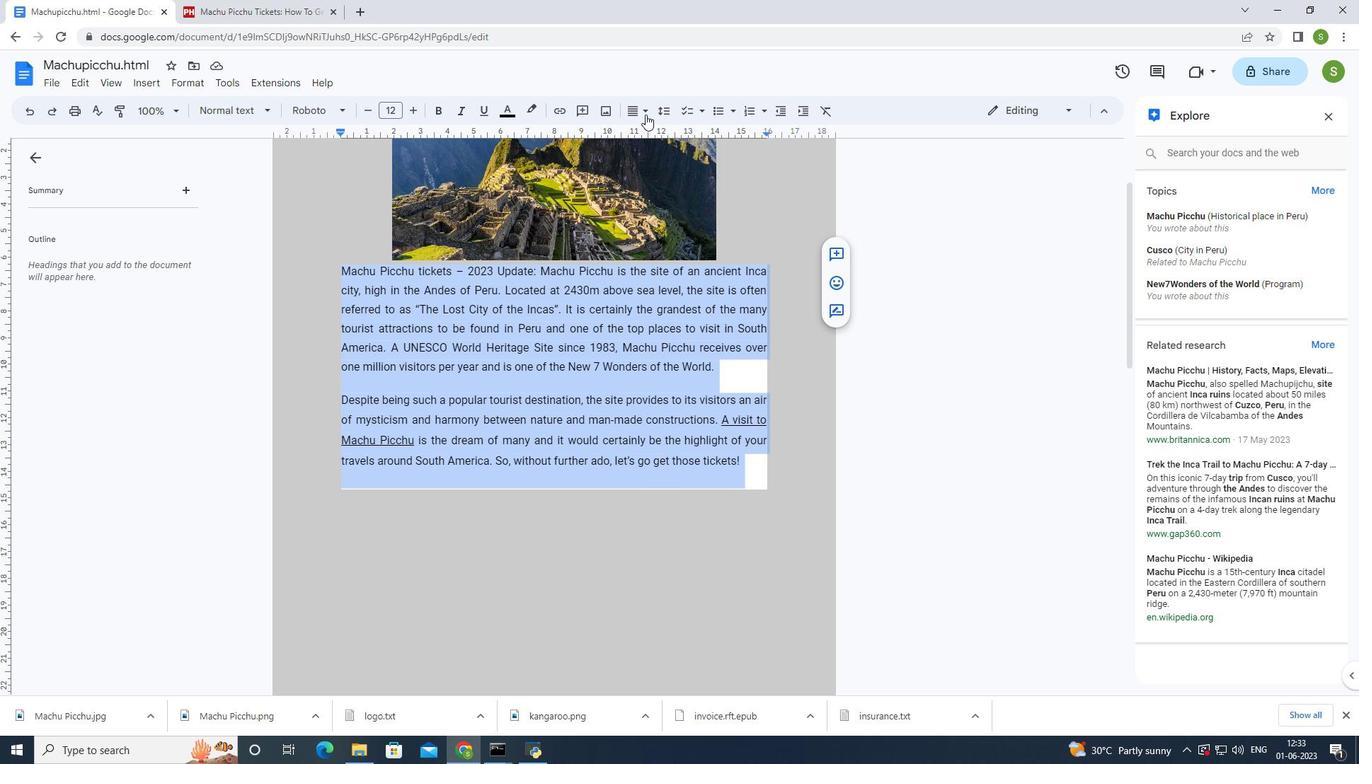 
Action: Mouse pressed left at (643, 110)
Screenshot: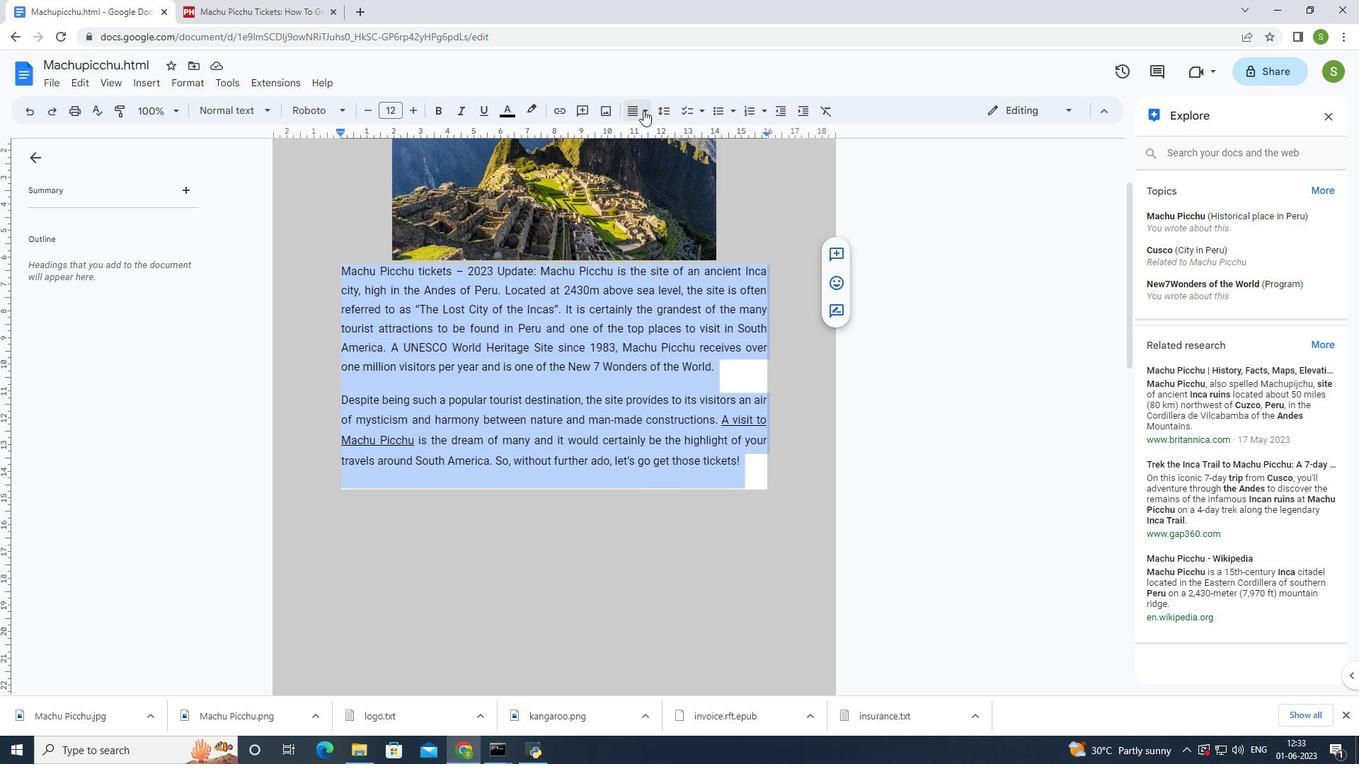 
Action: Mouse moved to (632, 139)
Screenshot: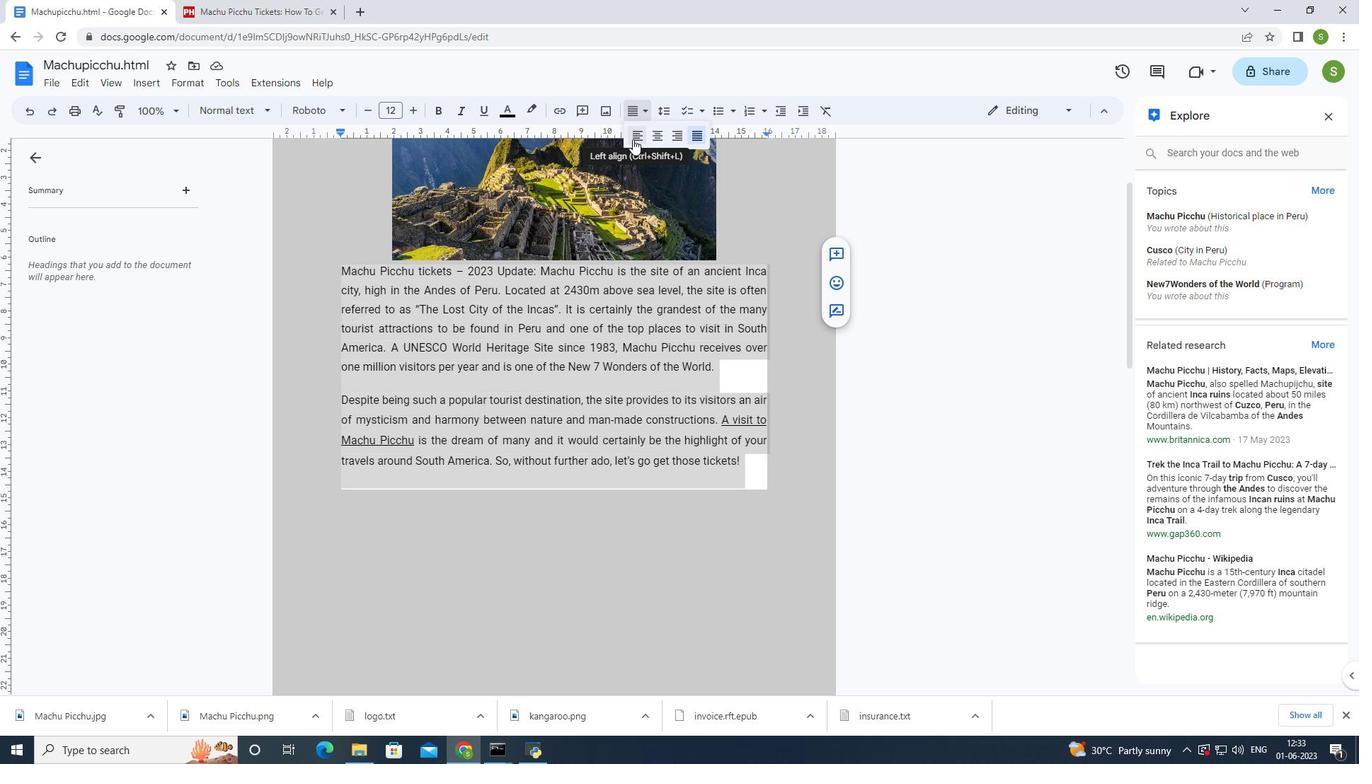 
Action: Mouse pressed left at (632, 139)
Screenshot: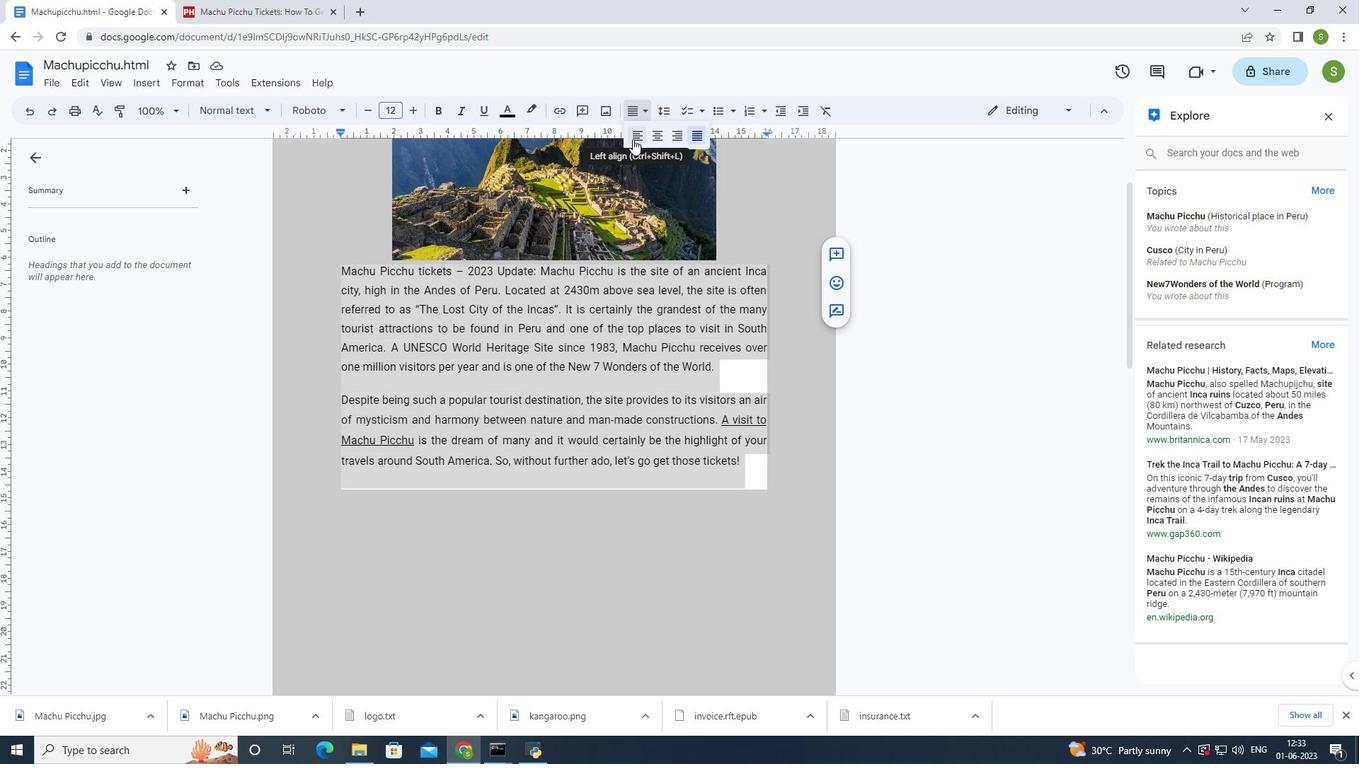 
Action: Mouse moved to (785, 359)
Screenshot: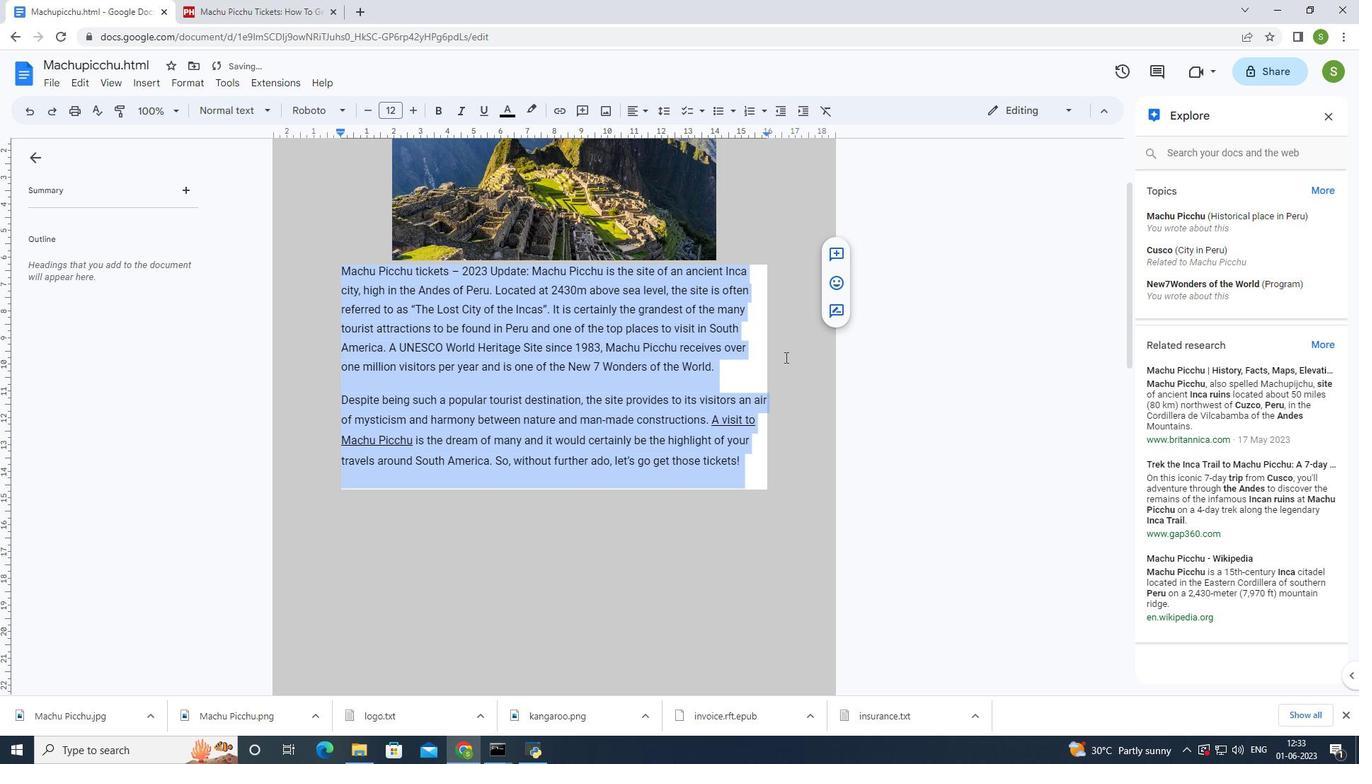 
Action: Mouse pressed left at (785, 359)
Screenshot: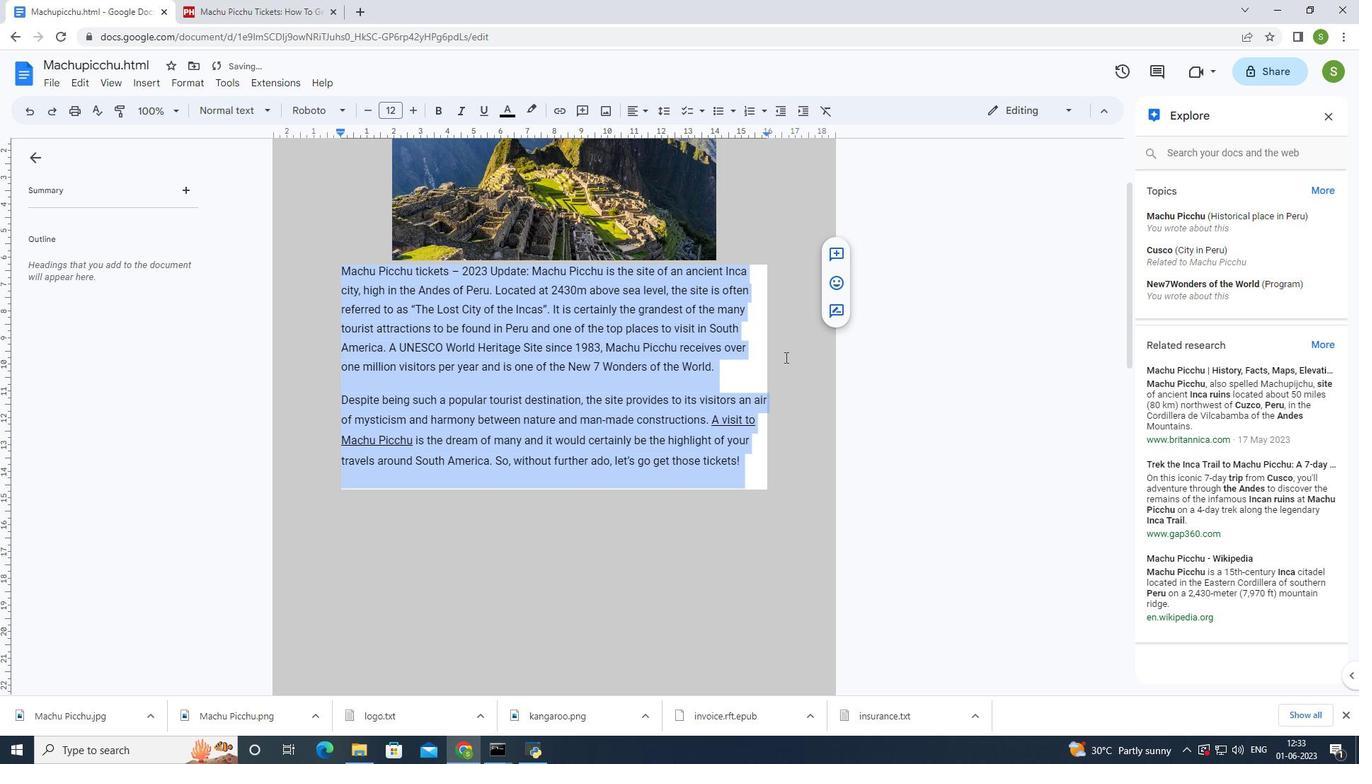 
Action: Mouse moved to (775, 409)
Screenshot: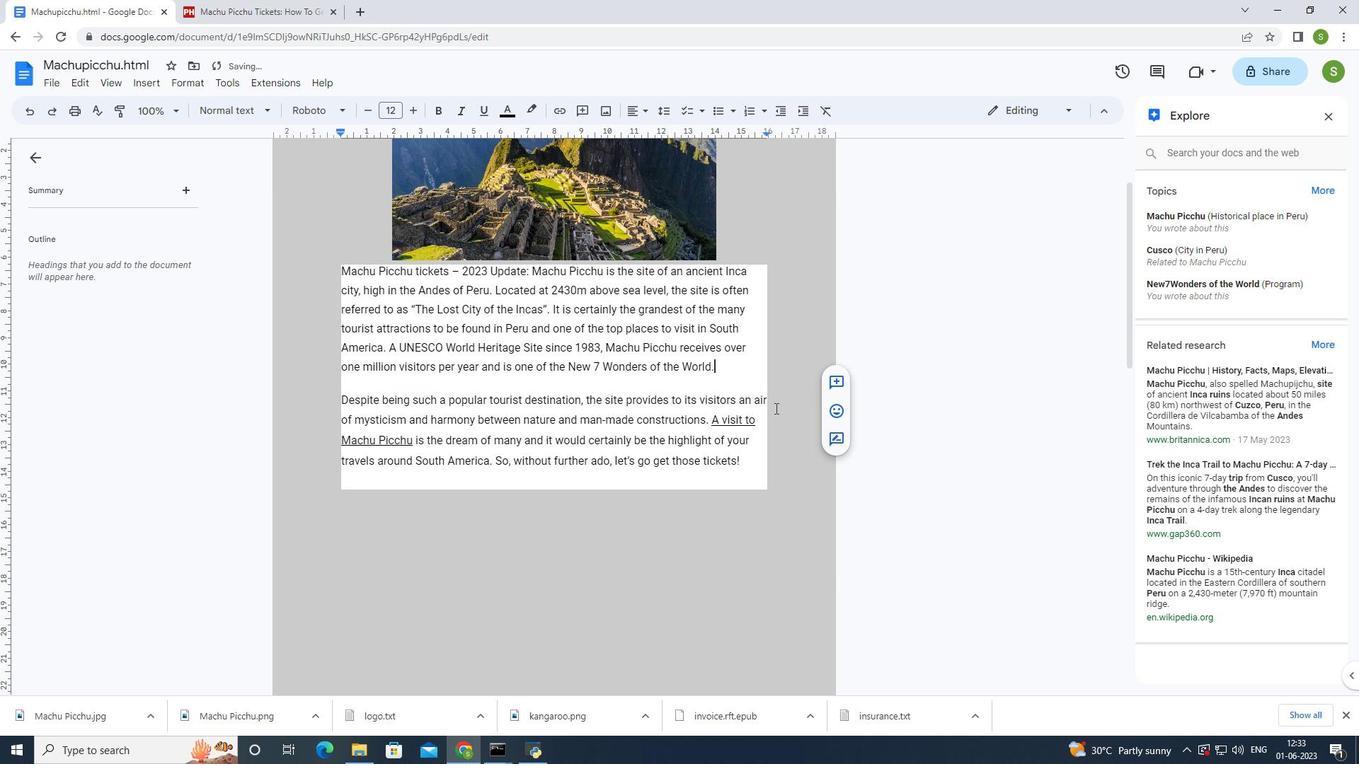 
Action: Mouse pressed left at (775, 409)
Screenshot: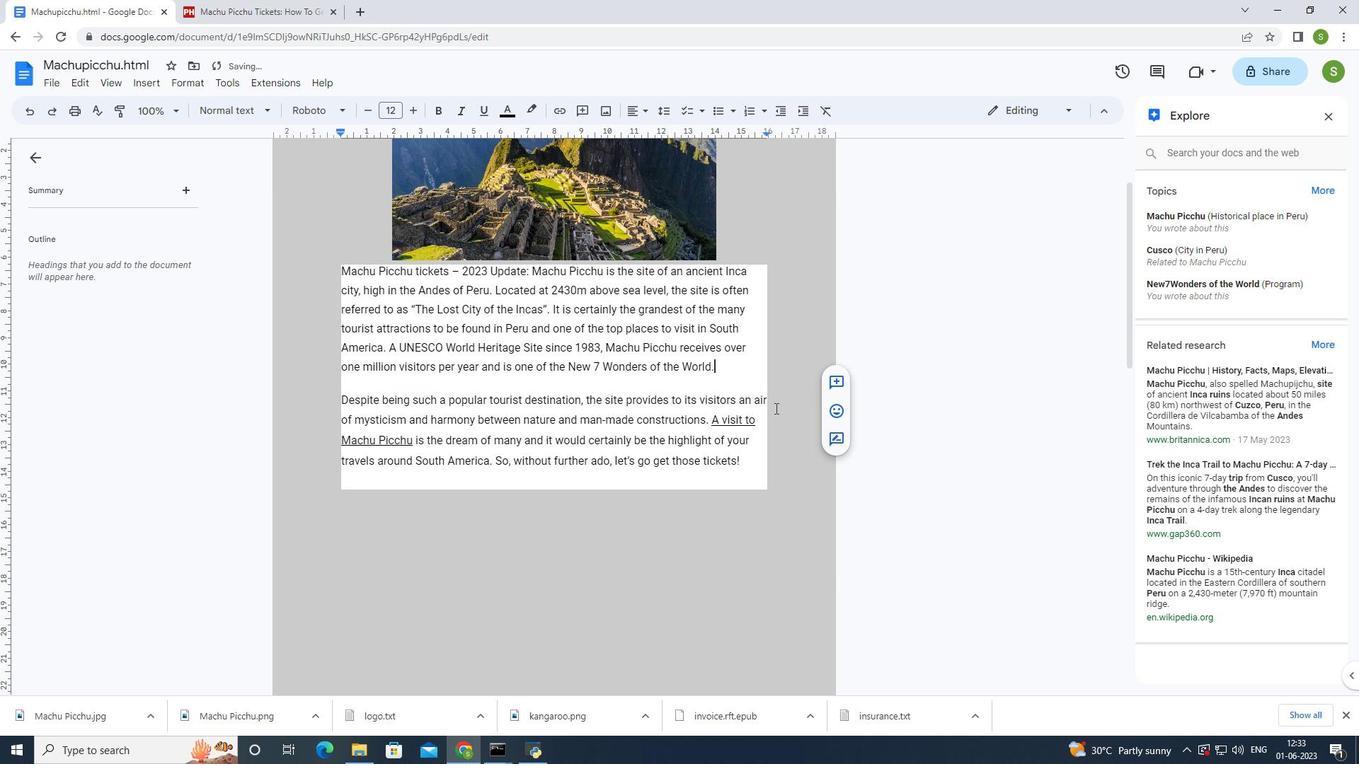 
Action: Mouse moved to (772, 401)
Screenshot: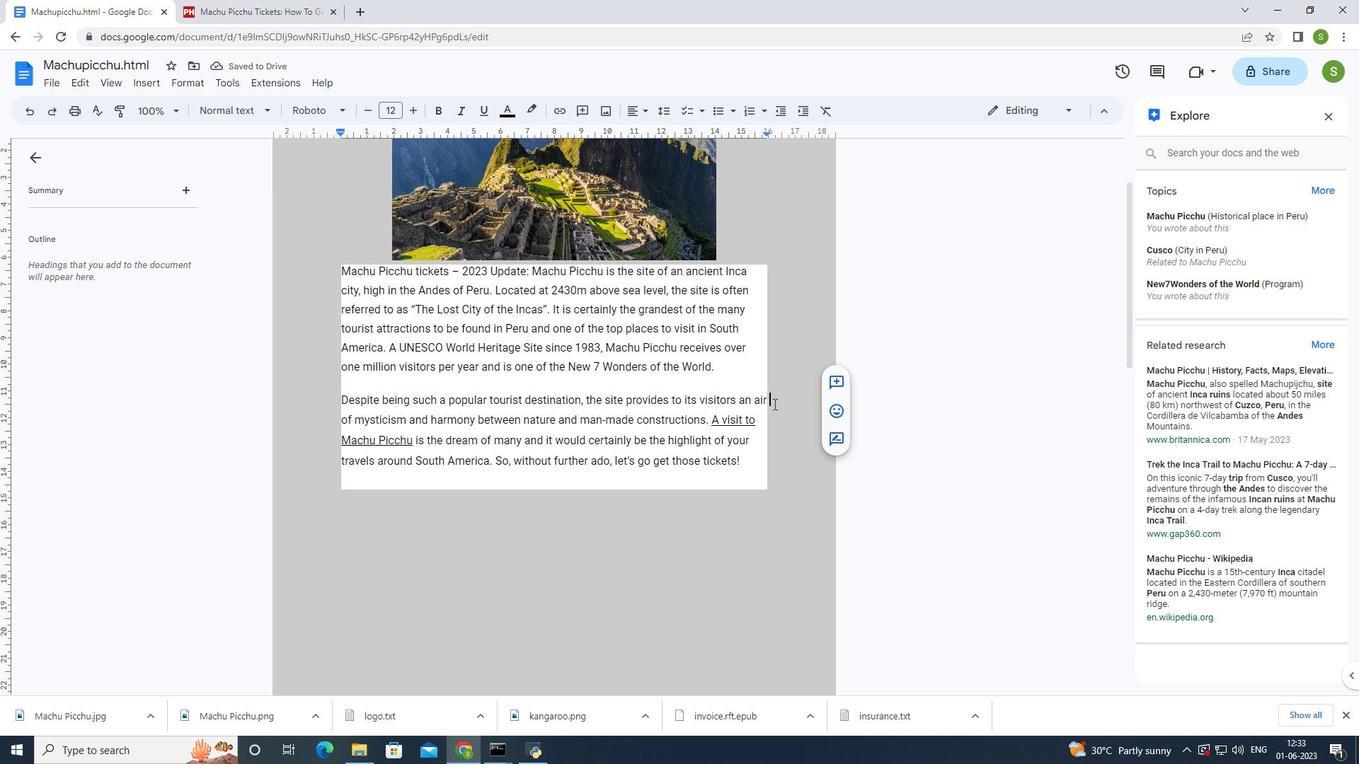 
Action: Key pressed ctrl+S
Screenshot: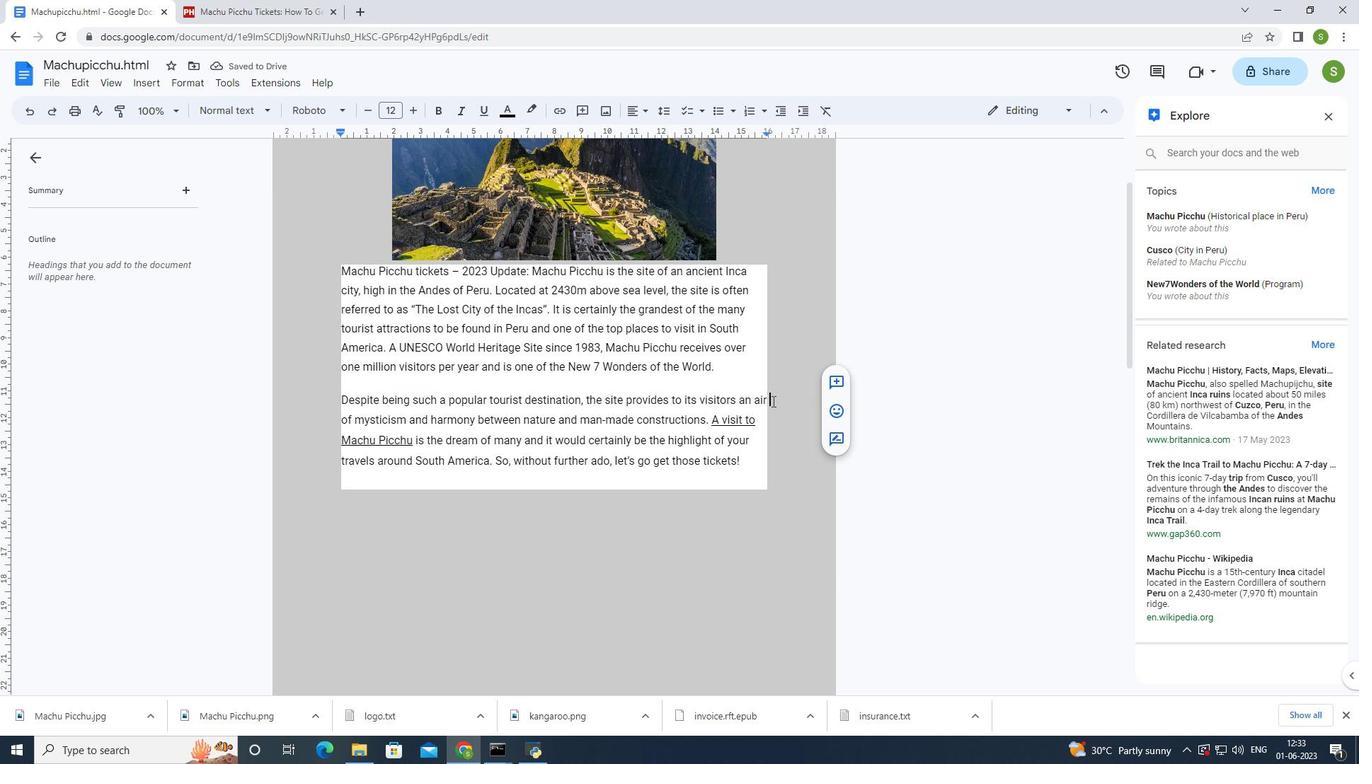
Action: Mouse moved to (769, 401)
Screenshot: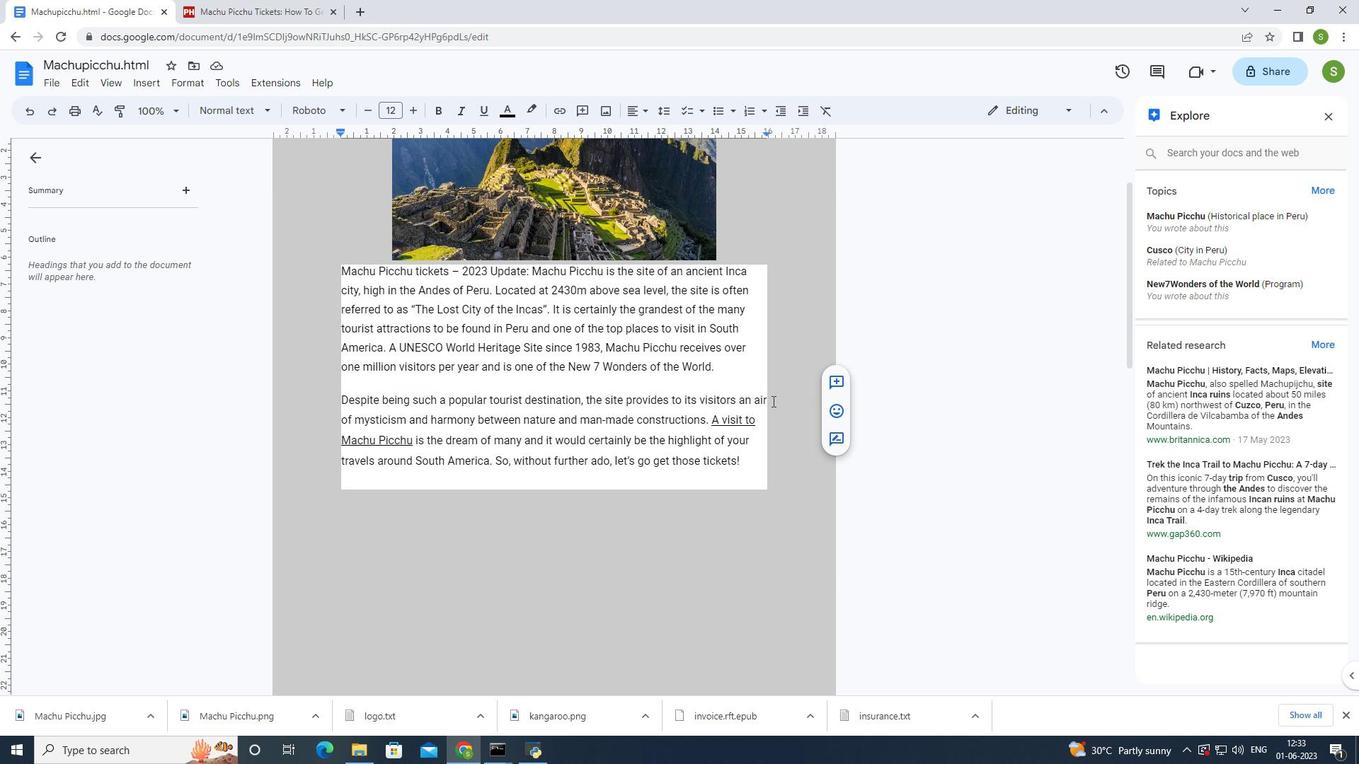 
